 Task: In the Company zucc.ee, Create email and send with subject: 'Elevate Your Success: Introducing a Transformative Opportunity', and with mail content 'Hello,_x000D_
Welcome to a new era of excellence. Discover the tools and resources that will redefine your industry and set you on a path to greatness._x000D_
Thanks & Regards', attach the document: Agenda.pdf and insert image: visitingcard.jpg. Below Thanks & Regards, write snapchat and insert the URL: www.snapchat.com. Mark checkbox to create task to follow up : In 2 business days .  Enter or choose an email address of recipient's from company's contact and send.. Logged in from softage.10@softage.net
Action: Mouse moved to (102, 68)
Screenshot: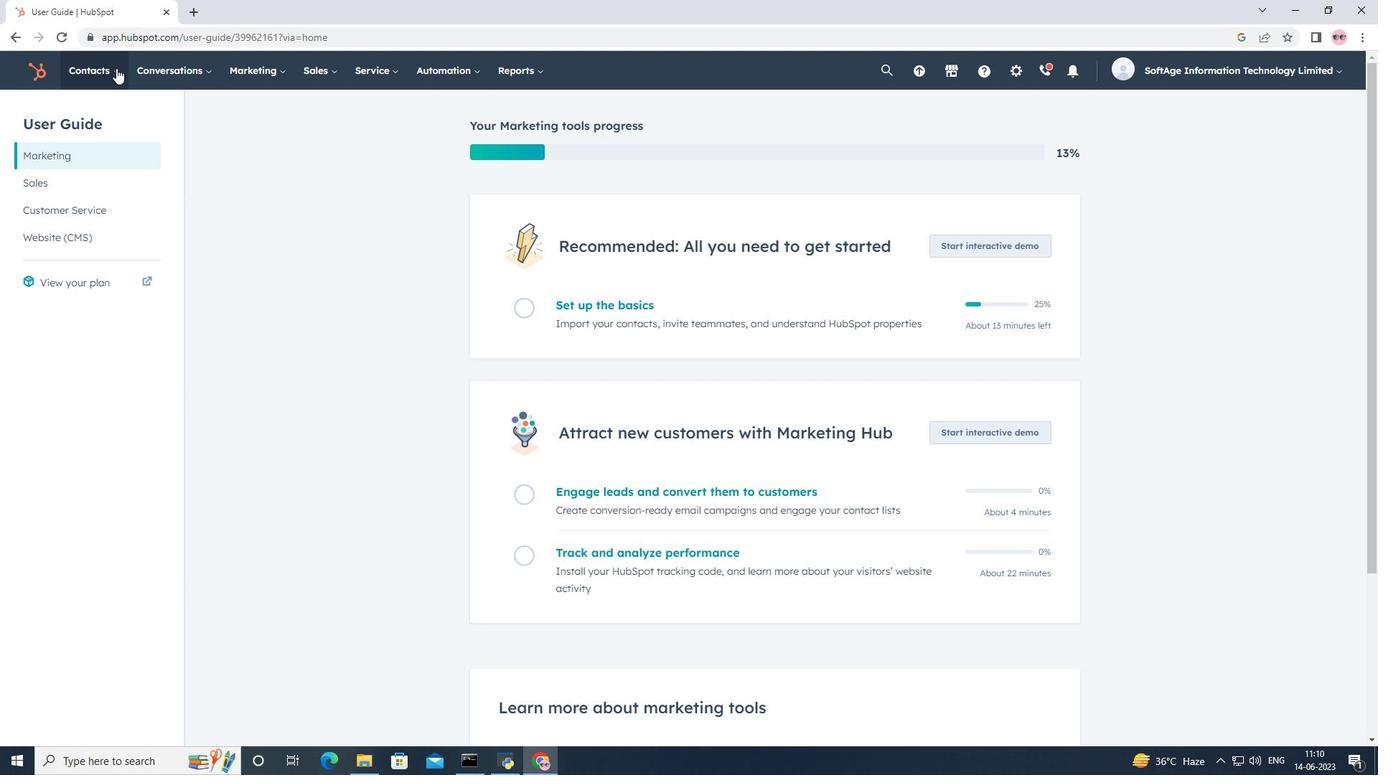 
Action: Mouse pressed left at (102, 68)
Screenshot: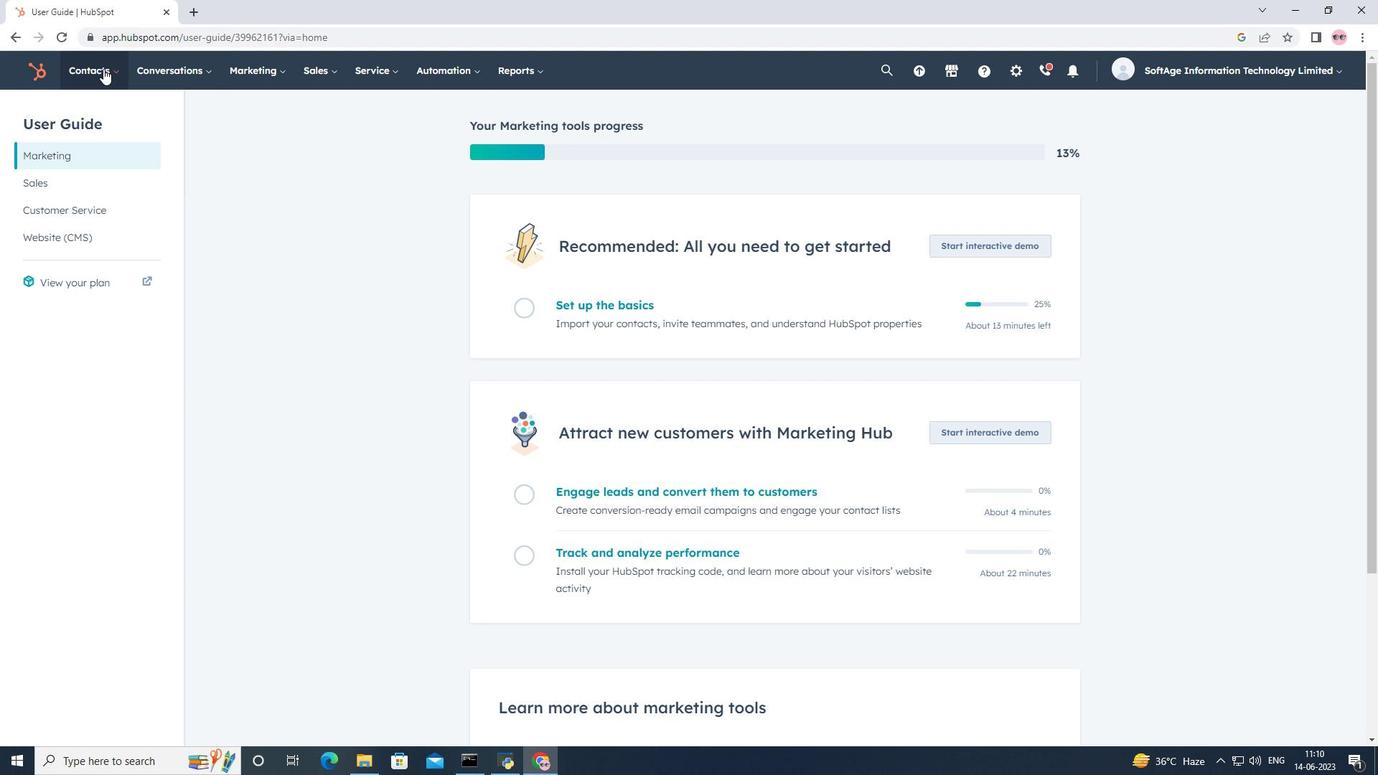 
Action: Mouse moved to (114, 138)
Screenshot: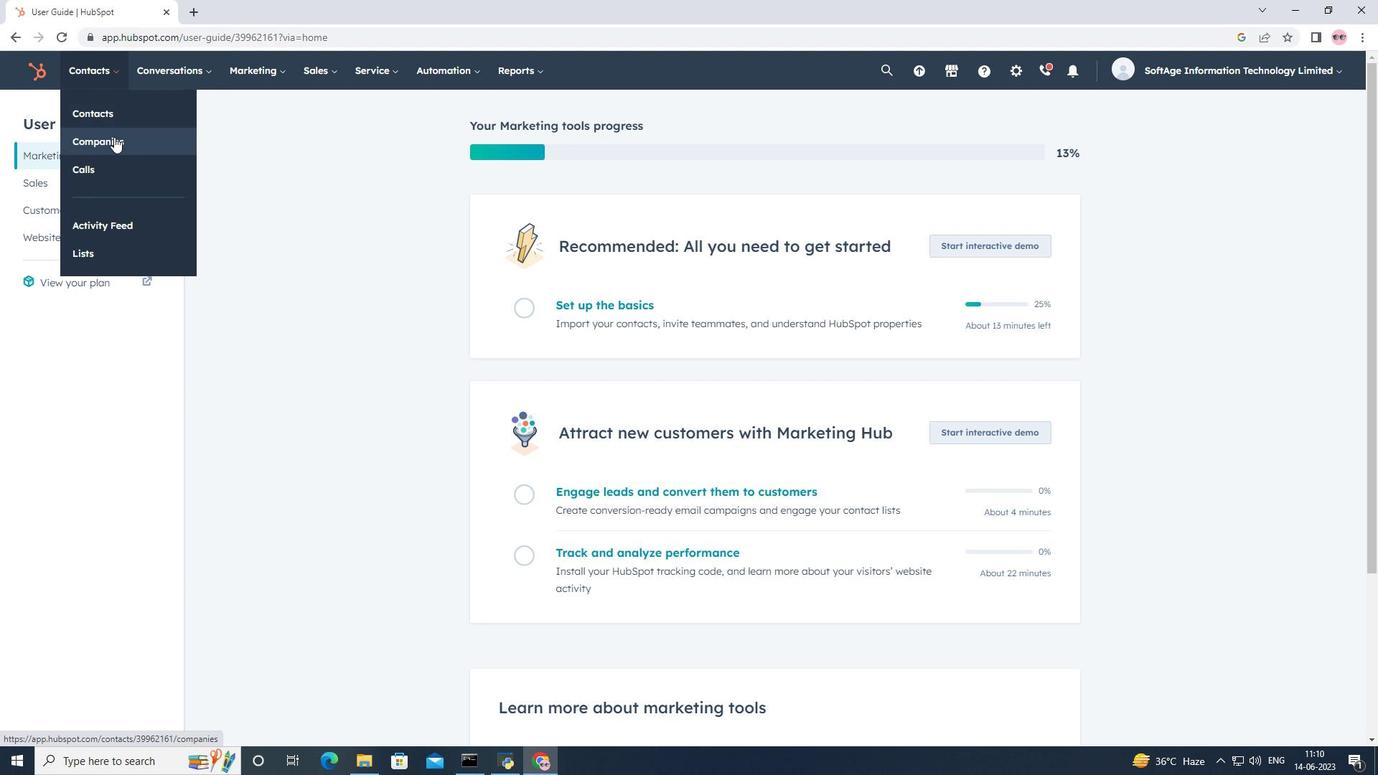 
Action: Mouse pressed left at (114, 138)
Screenshot: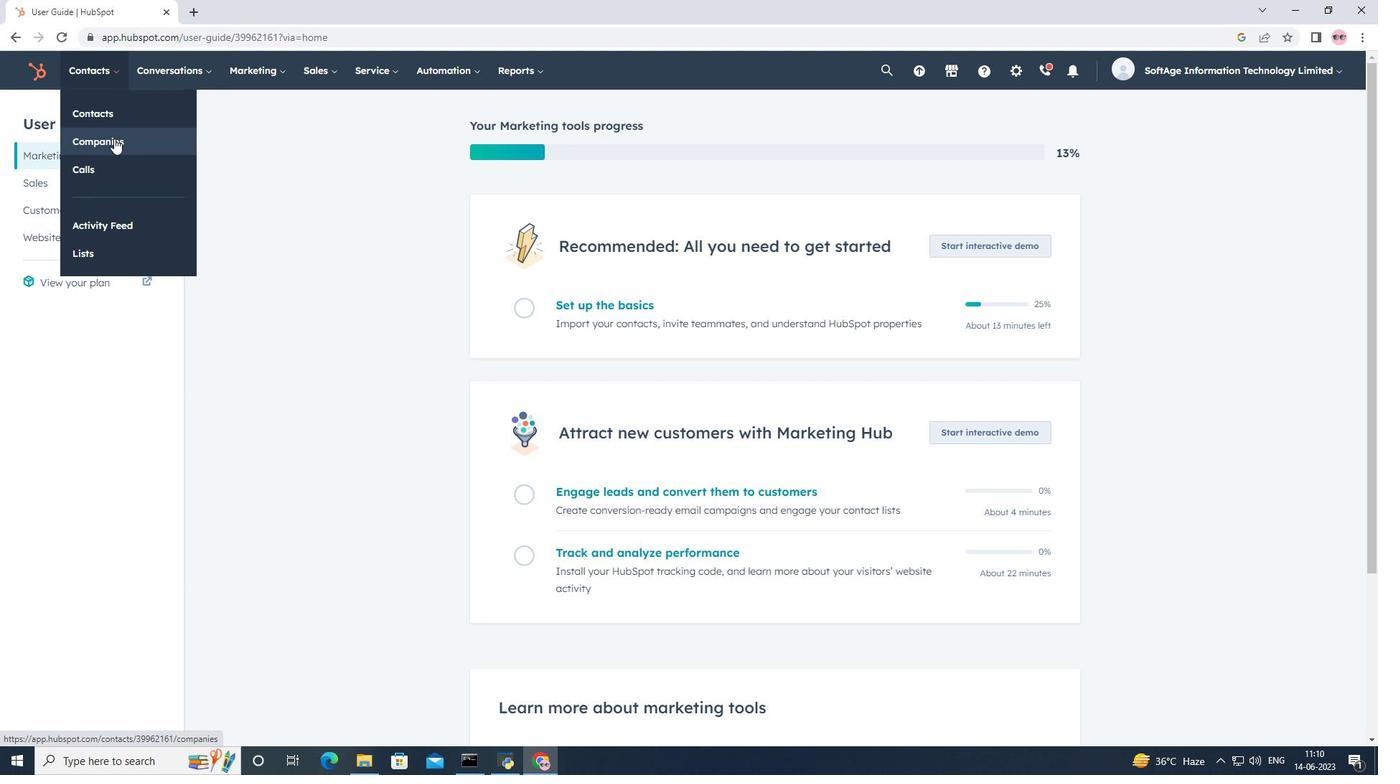 
Action: Mouse moved to (114, 240)
Screenshot: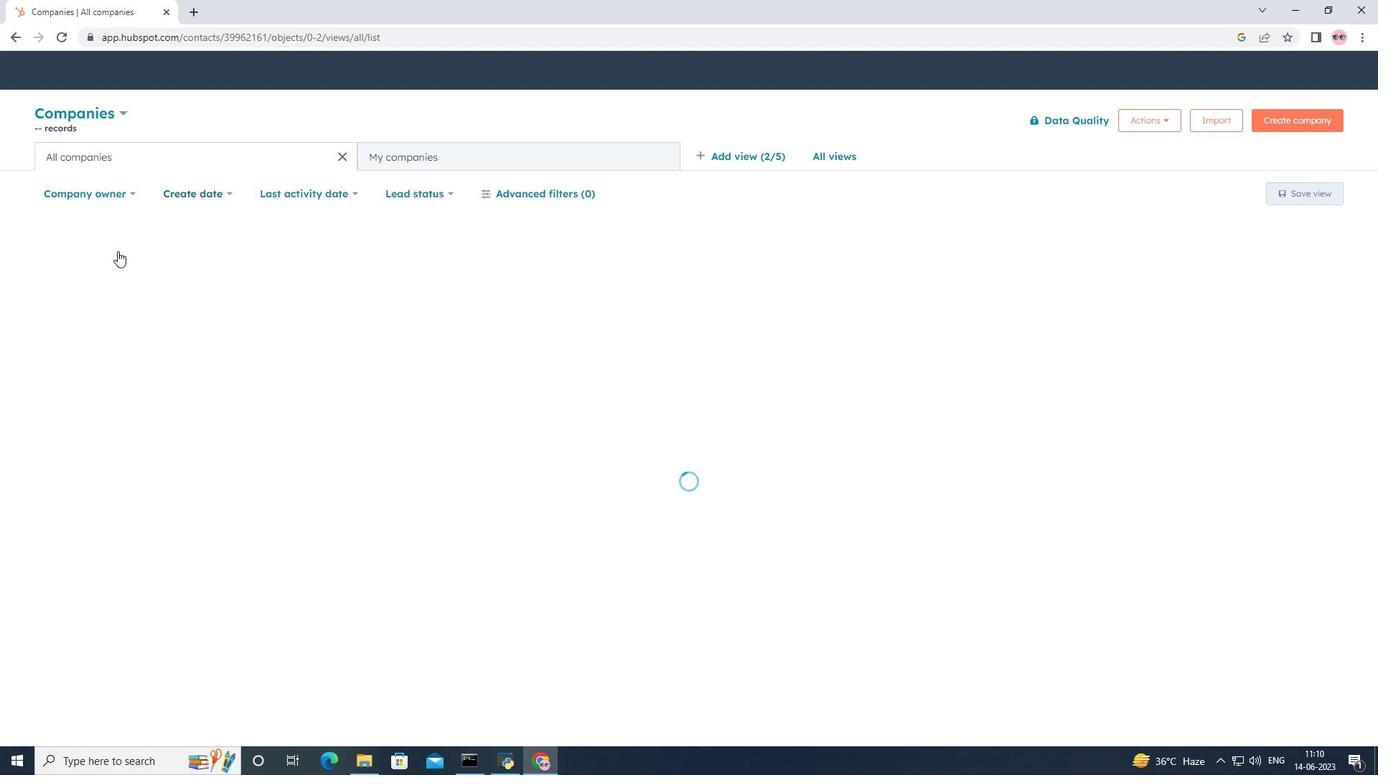 
Action: Mouse pressed left at (114, 240)
Screenshot: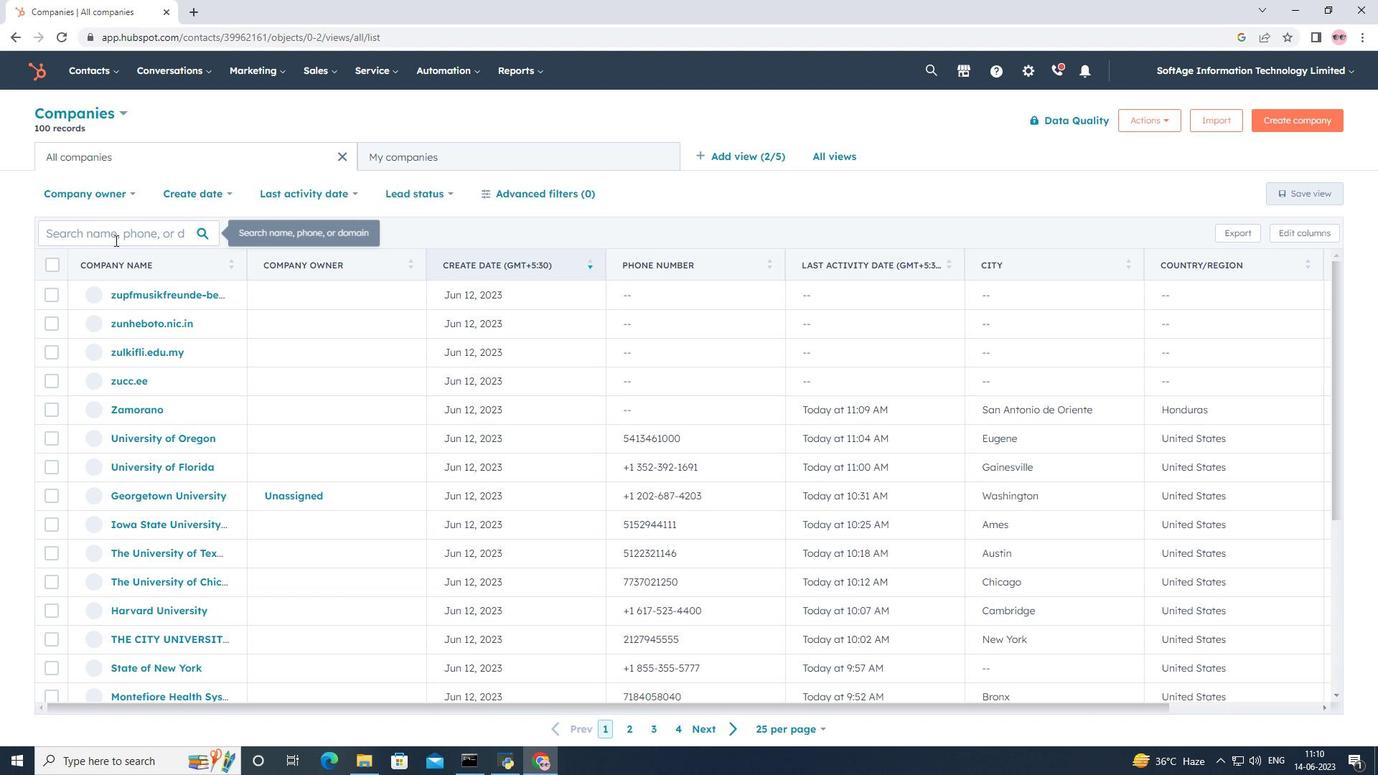 
Action: Key pressed zucc.ee
Screenshot: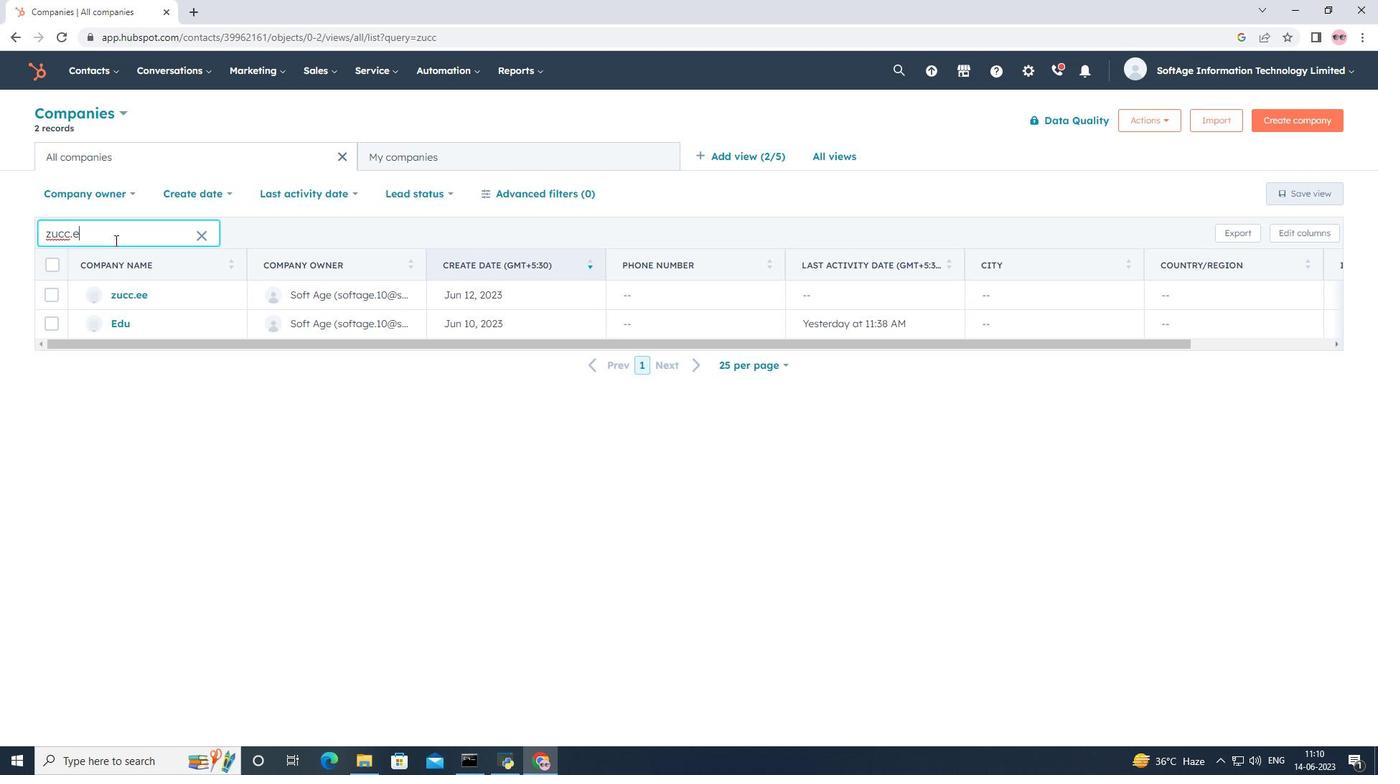
Action: Mouse moved to (135, 295)
Screenshot: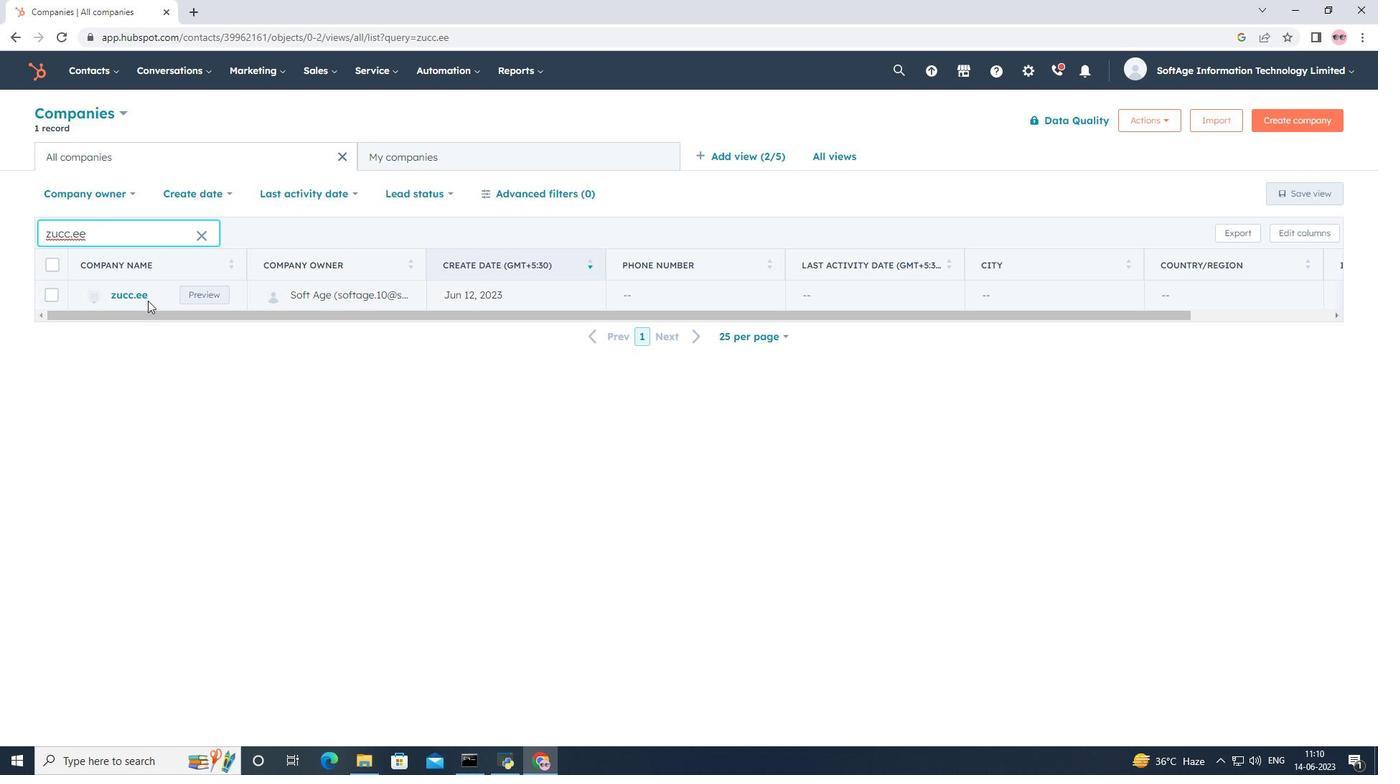 
Action: Mouse pressed left at (135, 295)
Screenshot: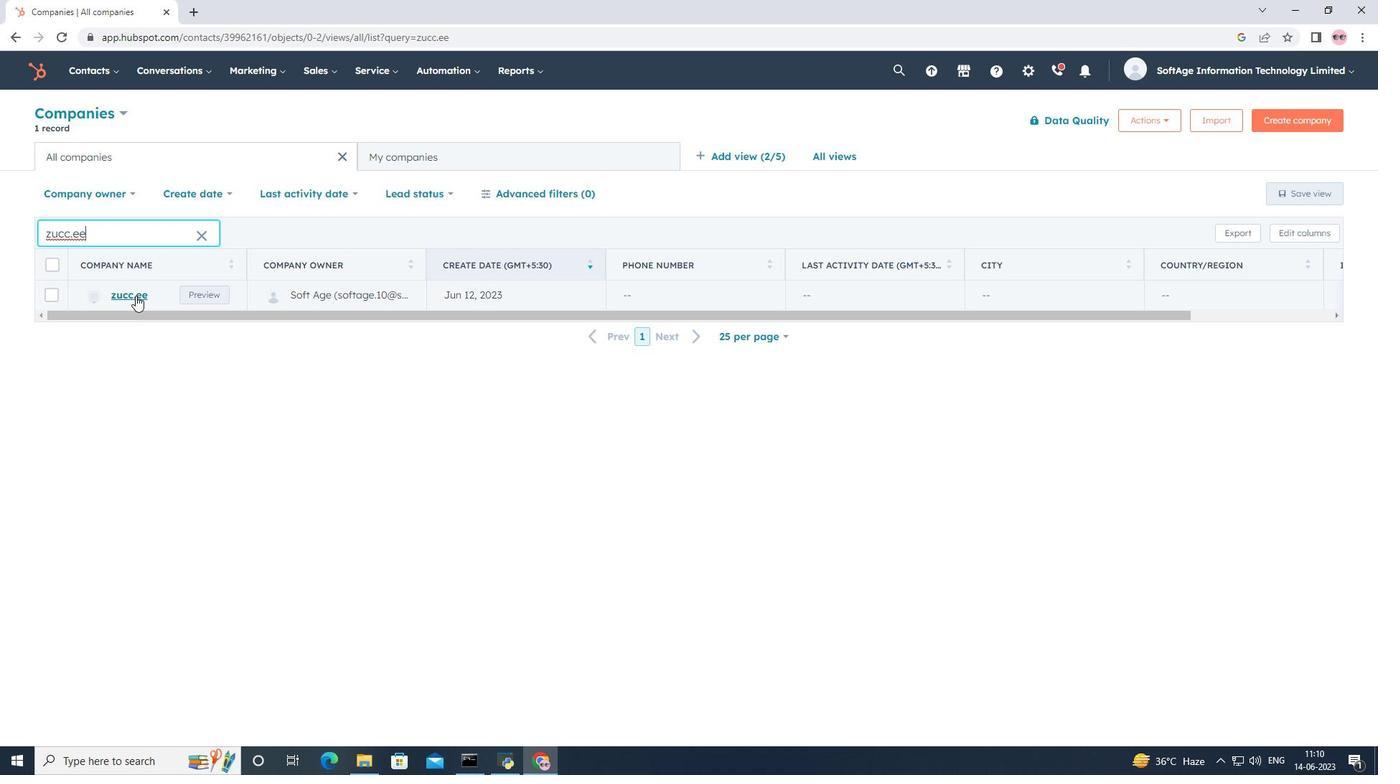 
Action: Mouse moved to (96, 228)
Screenshot: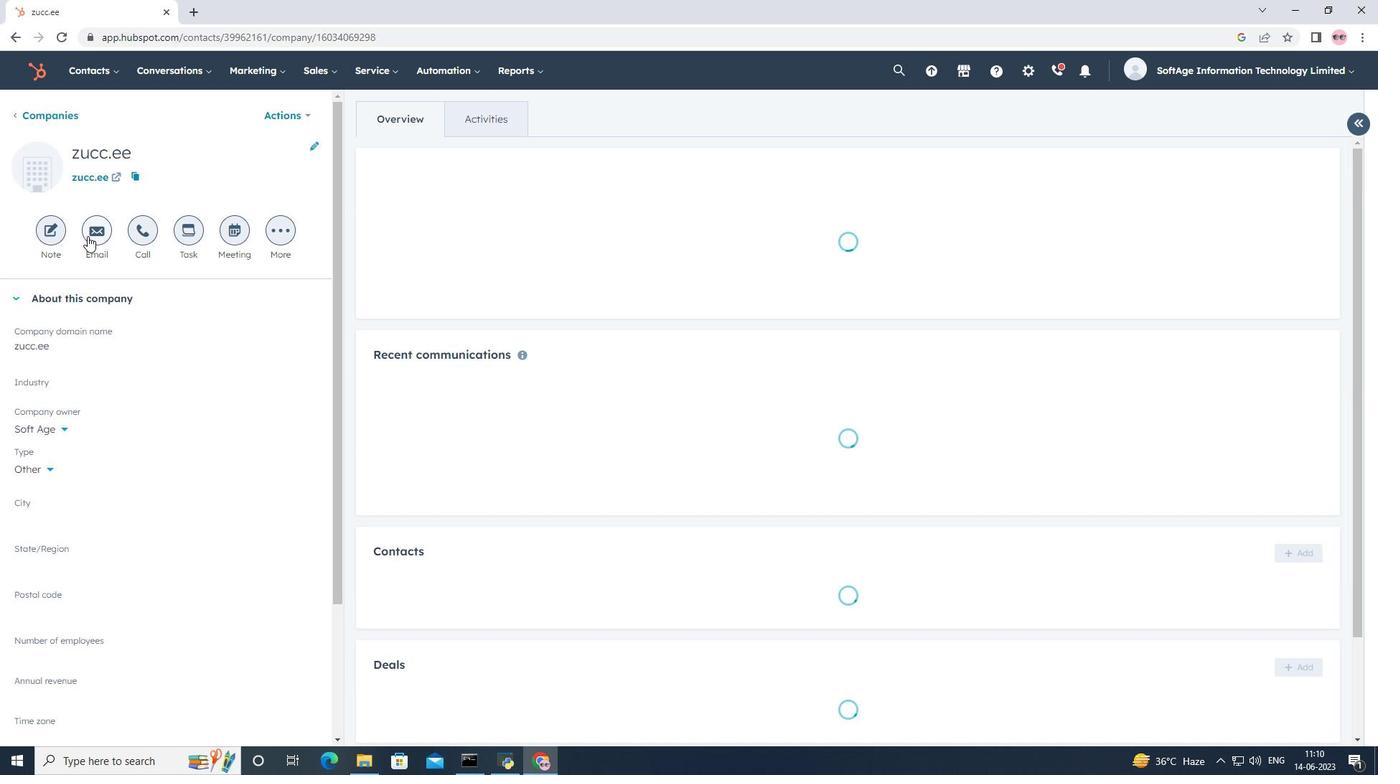 
Action: Mouse pressed left at (96, 228)
Screenshot: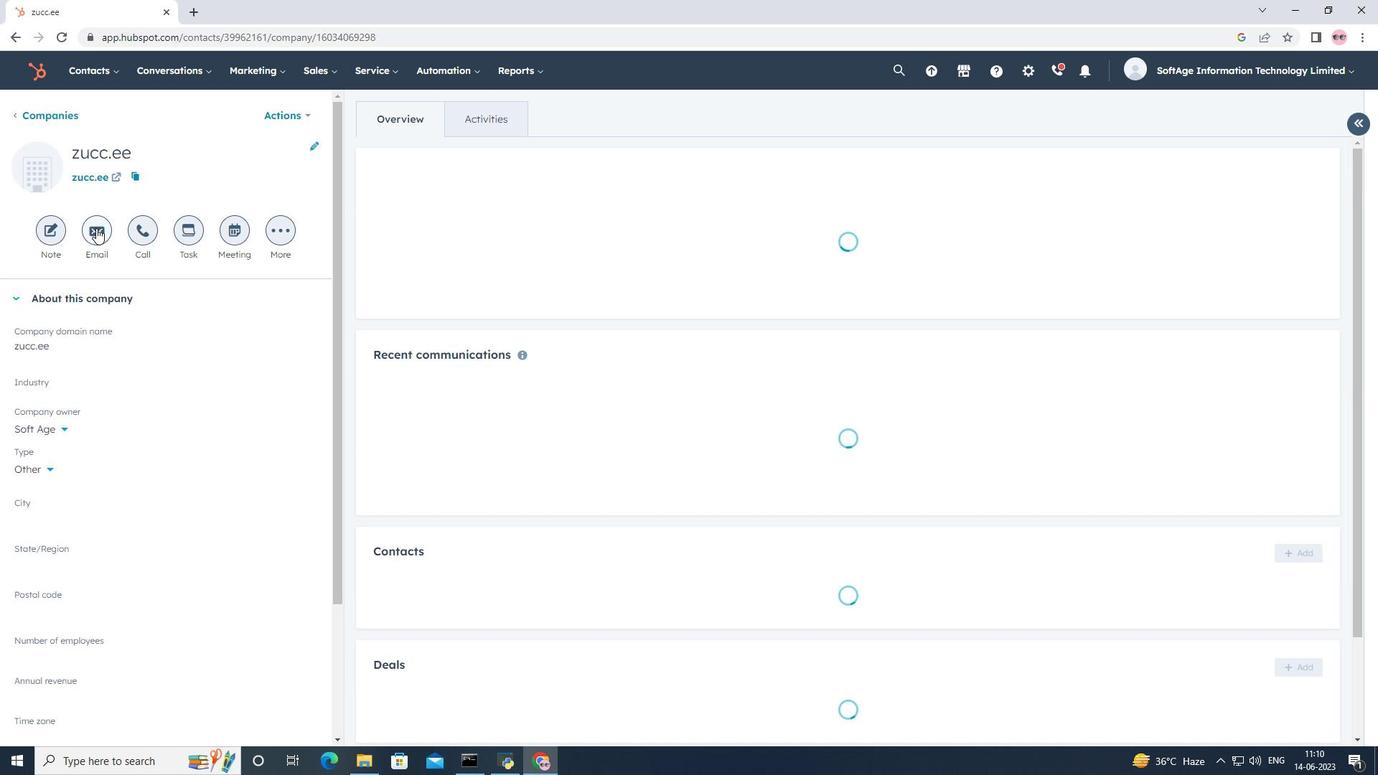 
Action: Mouse moved to (879, 490)
Screenshot: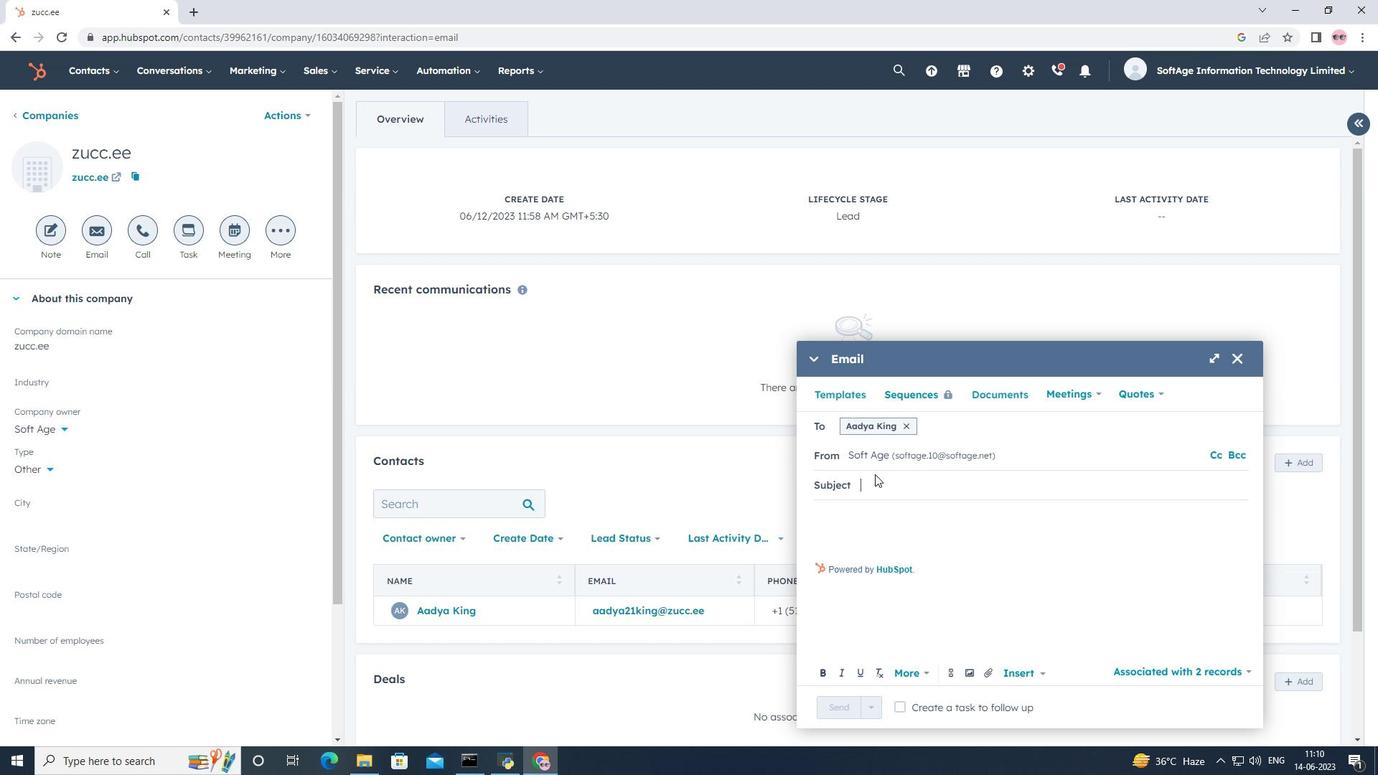 
Action: Mouse pressed left at (879, 490)
Screenshot: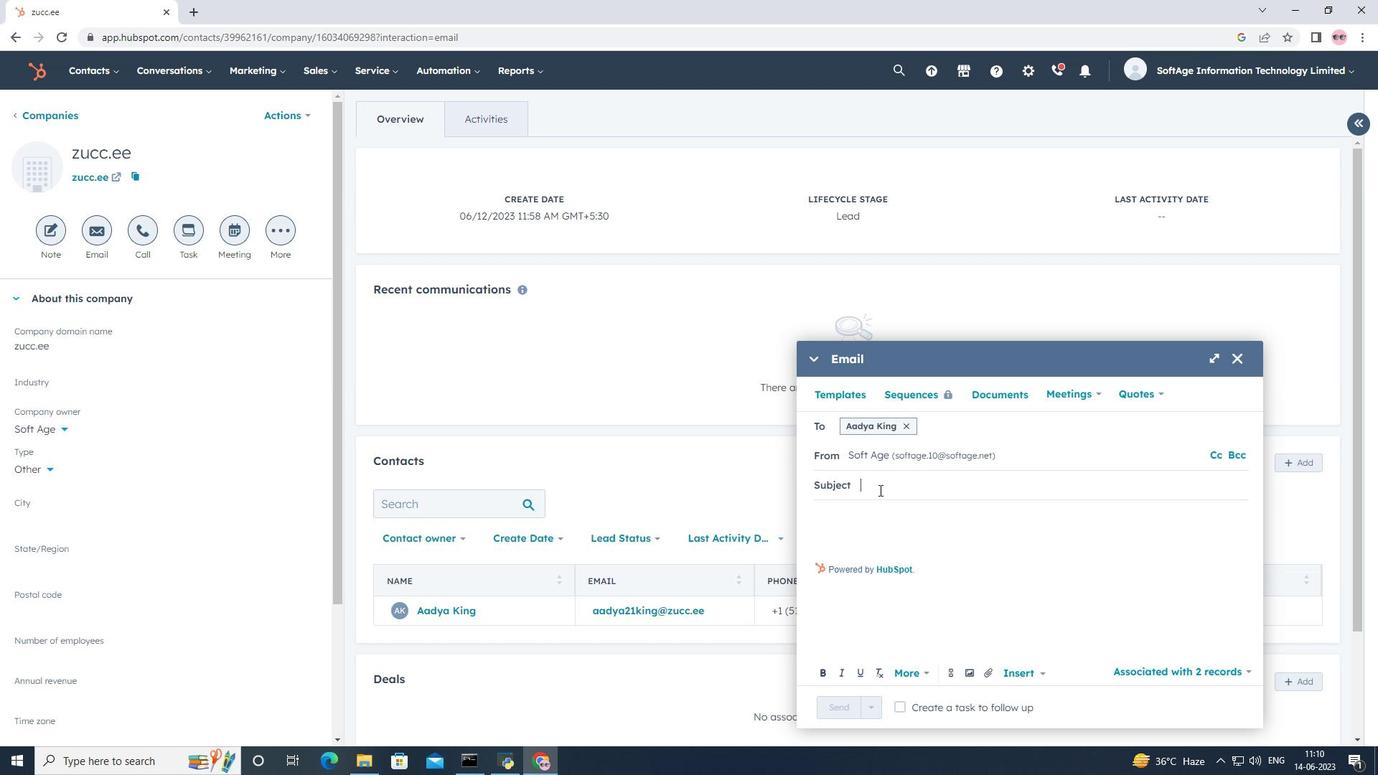 
Action: Key pressed <Key.shift><Key.shift><Key.shift>Elevate<Key.space><Key.shift>Your<Key.space><Key.shift><Key.shift><Key.shift><Key.shift><Key.shift><Key.shift><Key.shift><Key.shift><Key.shift><Key.shift><Key.shift><Key.shift><Key.shift>Success<Key.shift>:<Key.space><Key.shift><Key.shift><Key.shift><Key.shift><Key.shift><Key.shift><Key.shift><Key.shift><Key.shift><Key.shift><Key.shift><Key.shift>Introducing<Key.space>a<Key.space><Key.shift>Transformative<Key.space><Key.shift>Opportunity
Screenshot: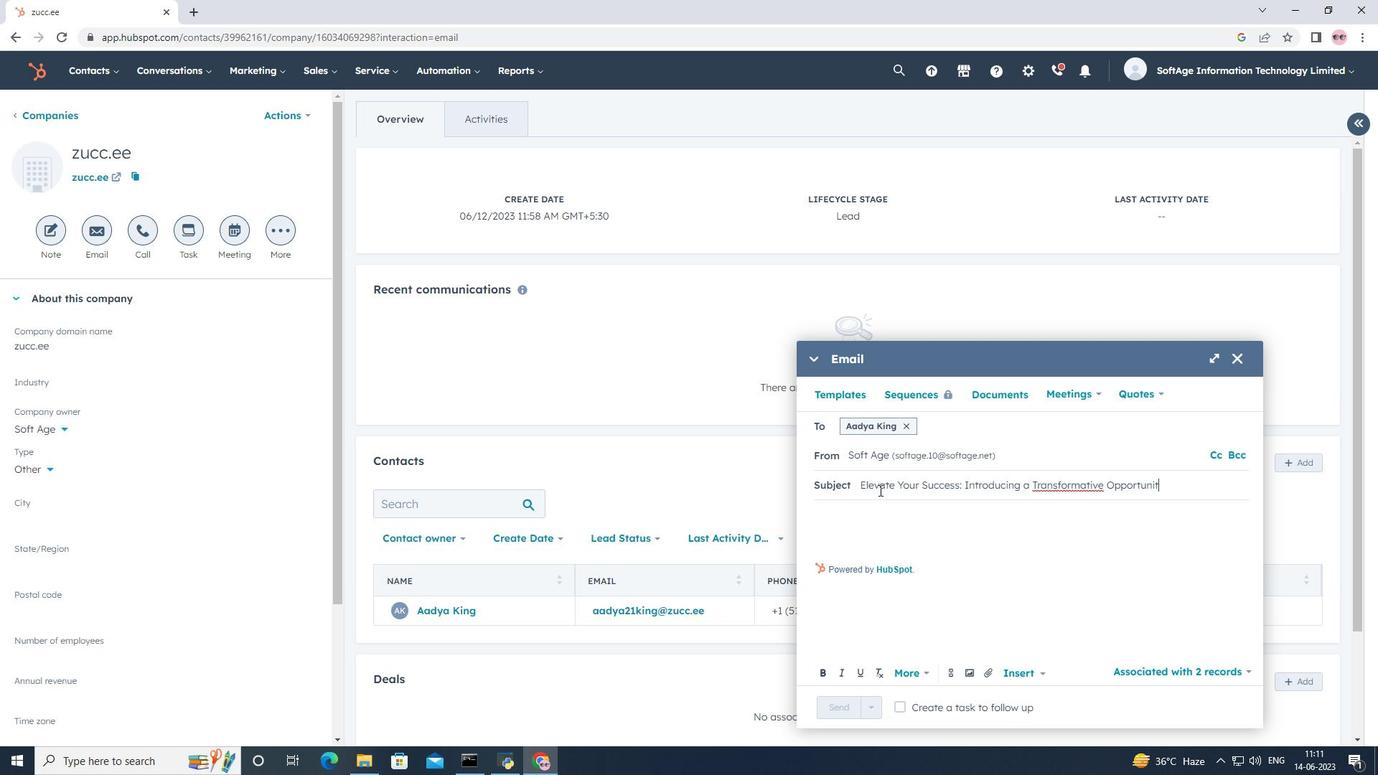 
Action: Mouse moved to (867, 521)
Screenshot: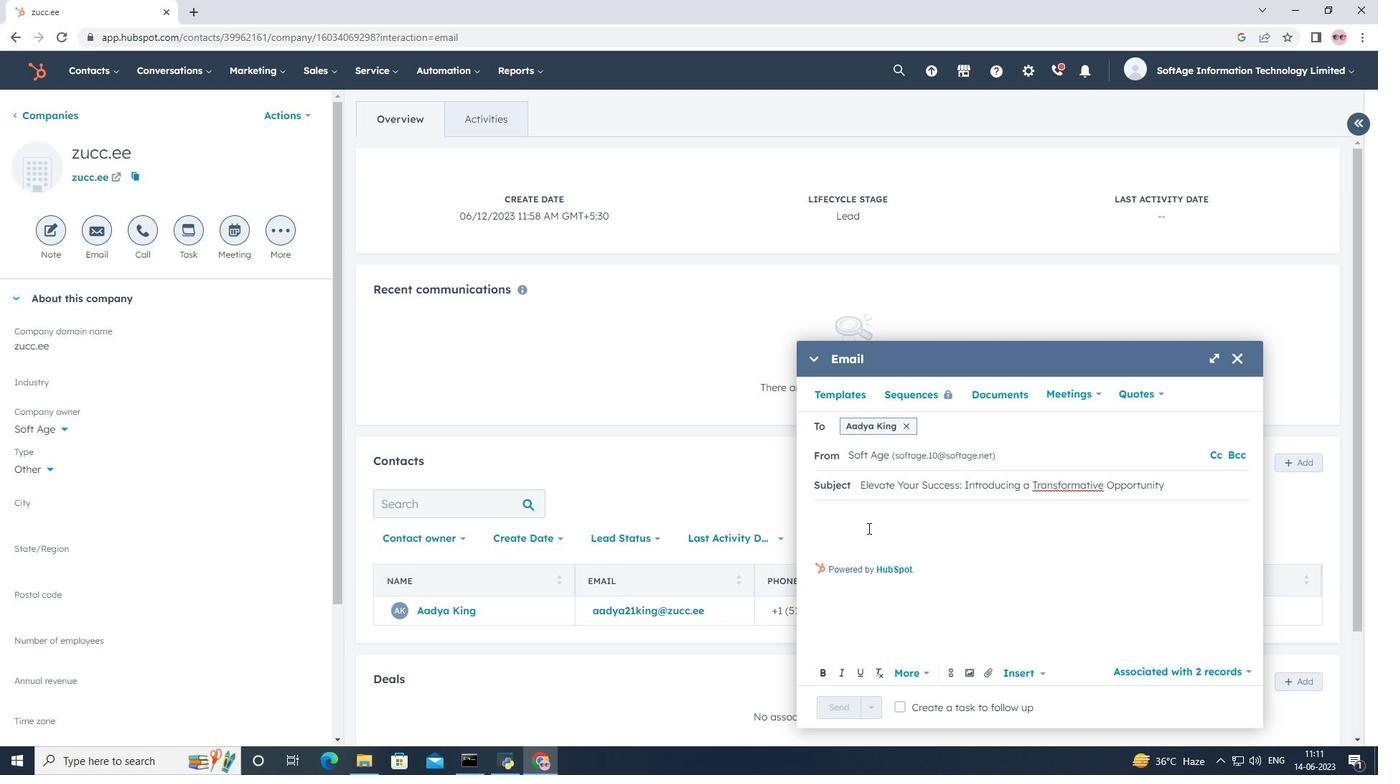 
Action: Mouse pressed left at (867, 521)
Screenshot: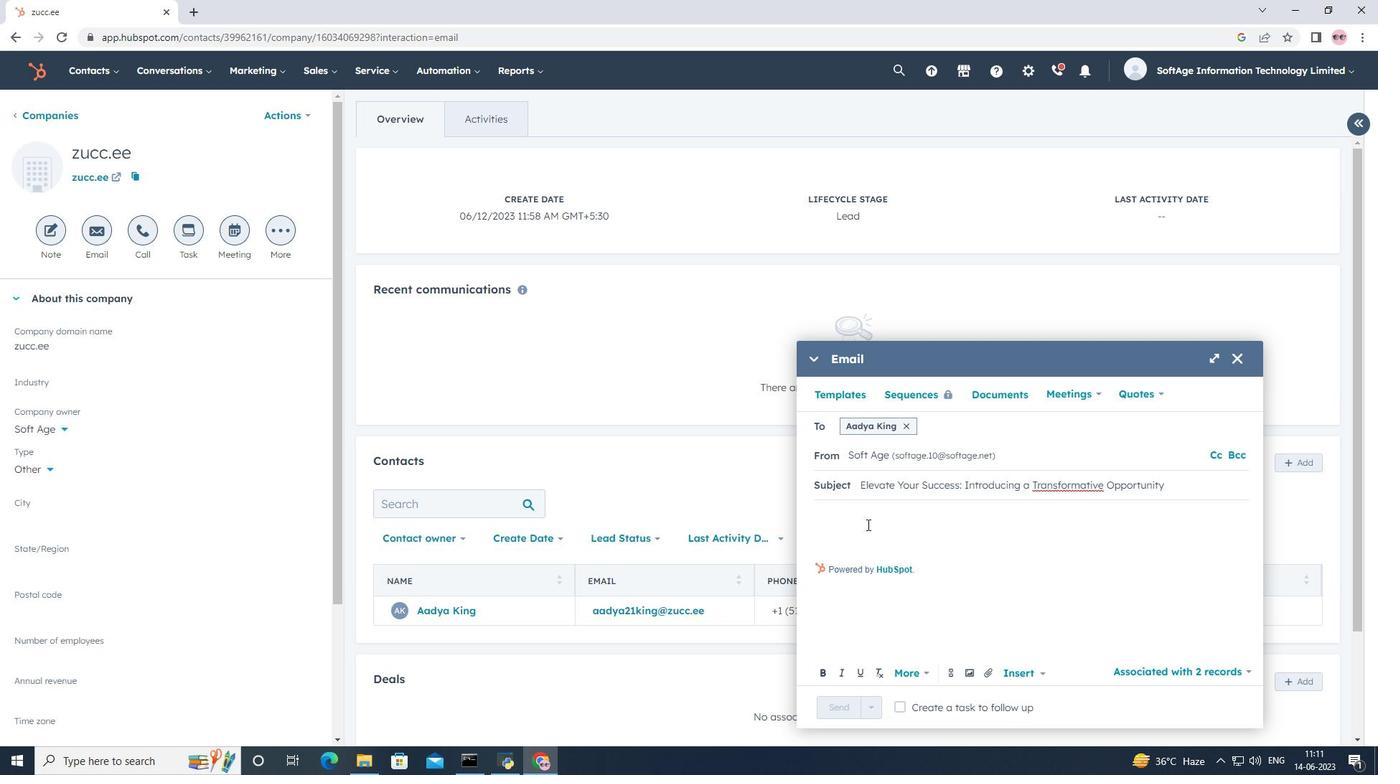 
Action: Key pressed <Key.shift><Key.shift><Key.shift><Key.shift><Key.shift><Key.shift><Key.shift><Key.shift><Key.shift><Key.shift><Key.shift><Key.shift><Key.shift><Key.shift><Key.shift><Key.shift><Key.shift><Key.shift><Key.shift><Key.shift><Key.shift><Key.shift><Key.shift><Key.shift><Key.shift><Key.shift><Key.shift><Key.shift><Key.shift><Key.shift><Key.shift><Key.shift><Key.shift><Key.shift><Key.shift><Key.shift><Key.shift><Key.shift><Key.shift><Key.shift><Key.shift><Key.shift><Key.shift><Key.shift><Key.shift><Key.shift><Key.shift><Key.shift><Key.shift><Key.shift><Key.shift><Key.shift><Key.shift><Key.shift><Key.shift><Key.shift><Key.shift><Key.shift><Key.shift><Key.shift><Key.shift><Key.shift><Key.shift><Key.shift><Key.shift><Key.shift><Key.shift><Key.shift><Key.shift><Key.shift><Key.shift><Key.shift><Key.shift><Key.shift><Key.shift><Key.shift>Hello<Key.enter><Key.shift><Key.shift><Key.shift><Key.shift><Key.shift><Key.shift><Key.shift><Key.shift><Key.shift><Key.shift><Key.shift><Key.shift><Key.shift><Key.shift><Key.shift><Key.shift><Key.shift><Key.shift><Key.shift><Key.shift><Key.shift><Key.shift><Key.shift><Key.shift><Key.shift><Key.shift><Key.shift><Key.shift><Key.shift><Key.shift><Key.shift><Key.shift><Key.shift><Key.shift><Key.shift>Welcome<Key.space>ti<Key.backspace>o<Key.space>a<Key.space>new<Key.space>era<Key.space>of<Key.space>excellence.<Key.space><Key.shift><Key.shift><Key.shift><Key.shift><Key.shift><Key.shift><Key.shift><Key.shift><Key.shift><Key.shift><Key.shift><Key.shift>Discover<Key.space>the<Key.space>tools<Key.space>and<Key.space>resources<Key.space>that<Key.space>will<Key.space>redefine<Key.space>your<Key.space>industry<Key.space>and<Key.space>set<Key.space>you<Key.space>on<Key.space>a<Key.space>path<Key.space>to<Key.space>greatness.<Key.enter><Key.shift>Thanks<Key.space><Key.shift><Key.shift><Key.shift><Key.shift><Key.shift><Key.shift><Key.shift><Key.shift><Key.shift><Key.shift><Key.shift><Key.shift><Key.shift><Key.shift><Key.shift><Key.shift><Key.shift>&<Key.space>re<Key.backspace><Key.backspace><Key.shift>Regards
Screenshot: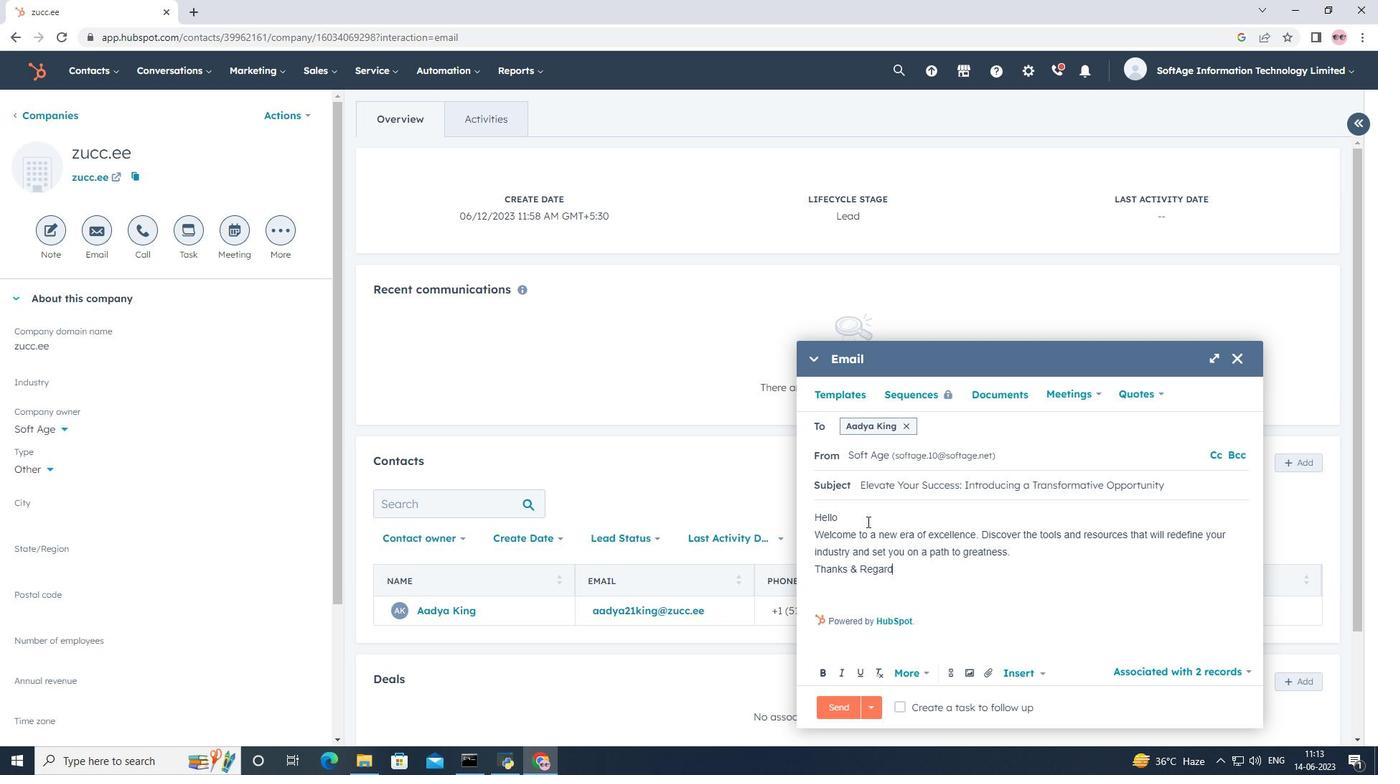 
Action: Mouse moved to (989, 666)
Screenshot: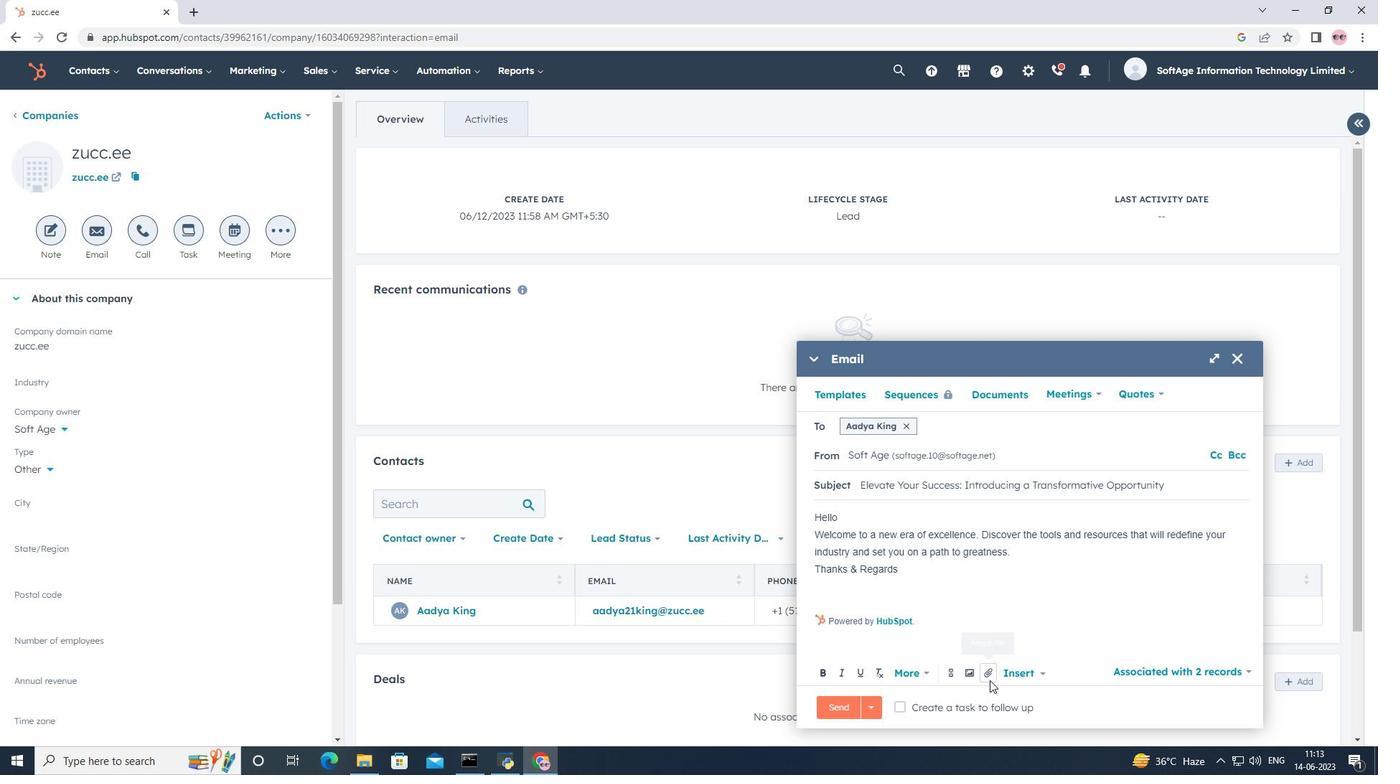 
Action: Mouse pressed left at (989, 666)
Screenshot: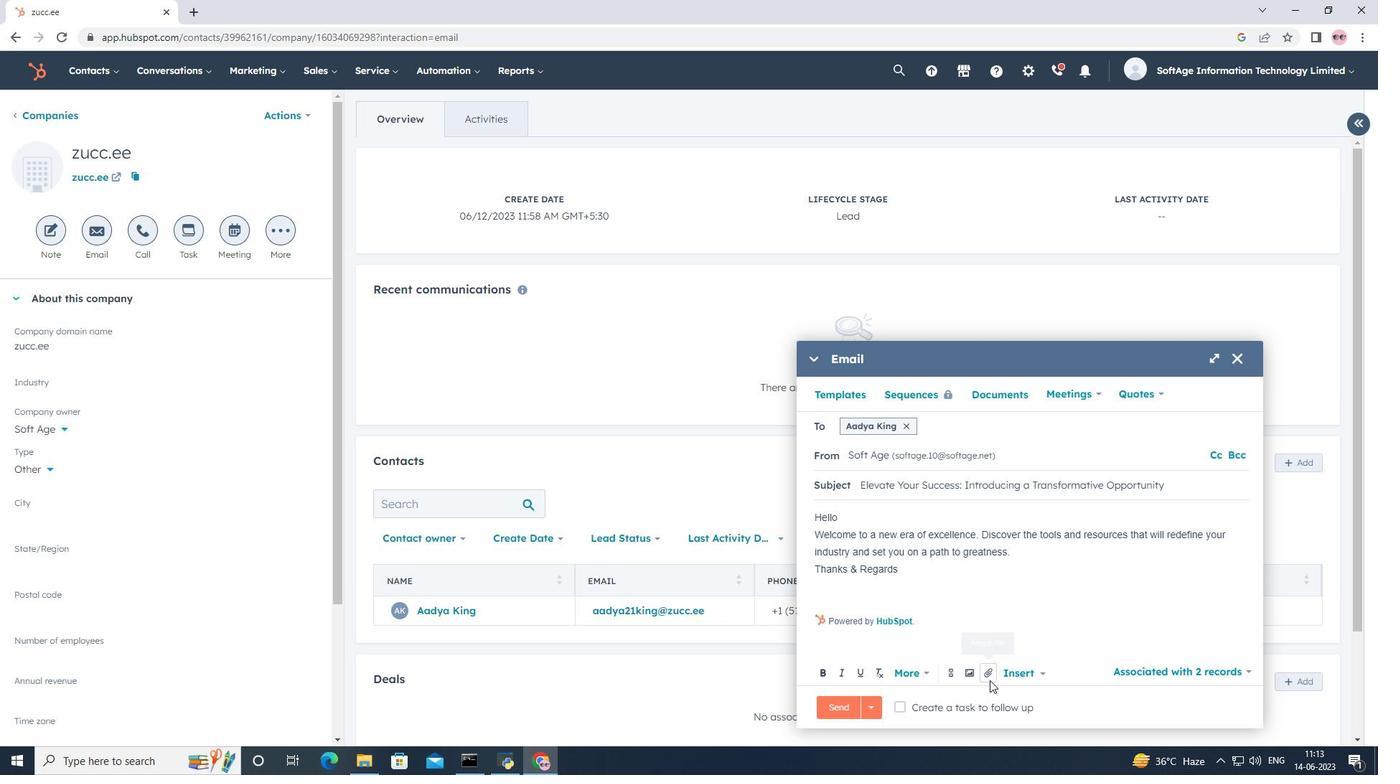 
Action: Mouse moved to (1011, 629)
Screenshot: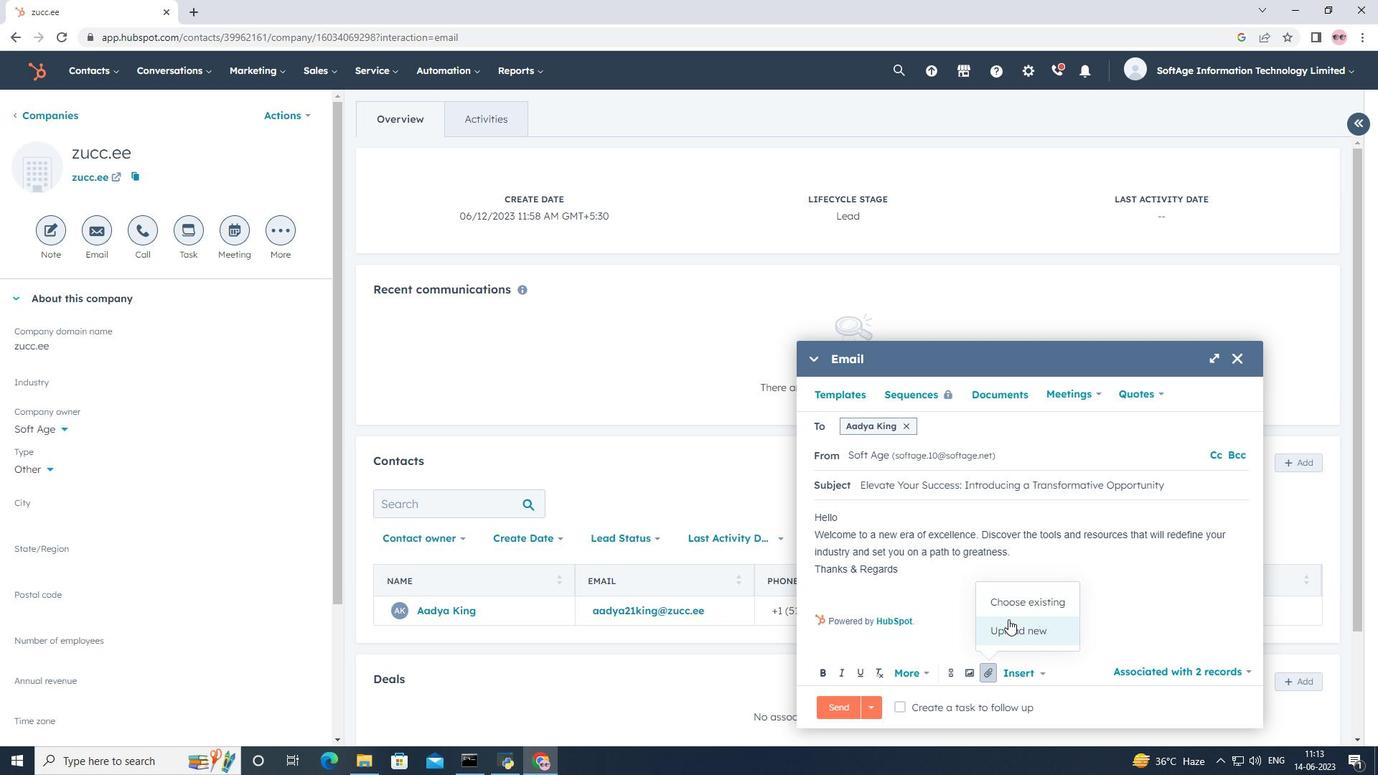 
Action: Mouse pressed left at (1011, 629)
Screenshot: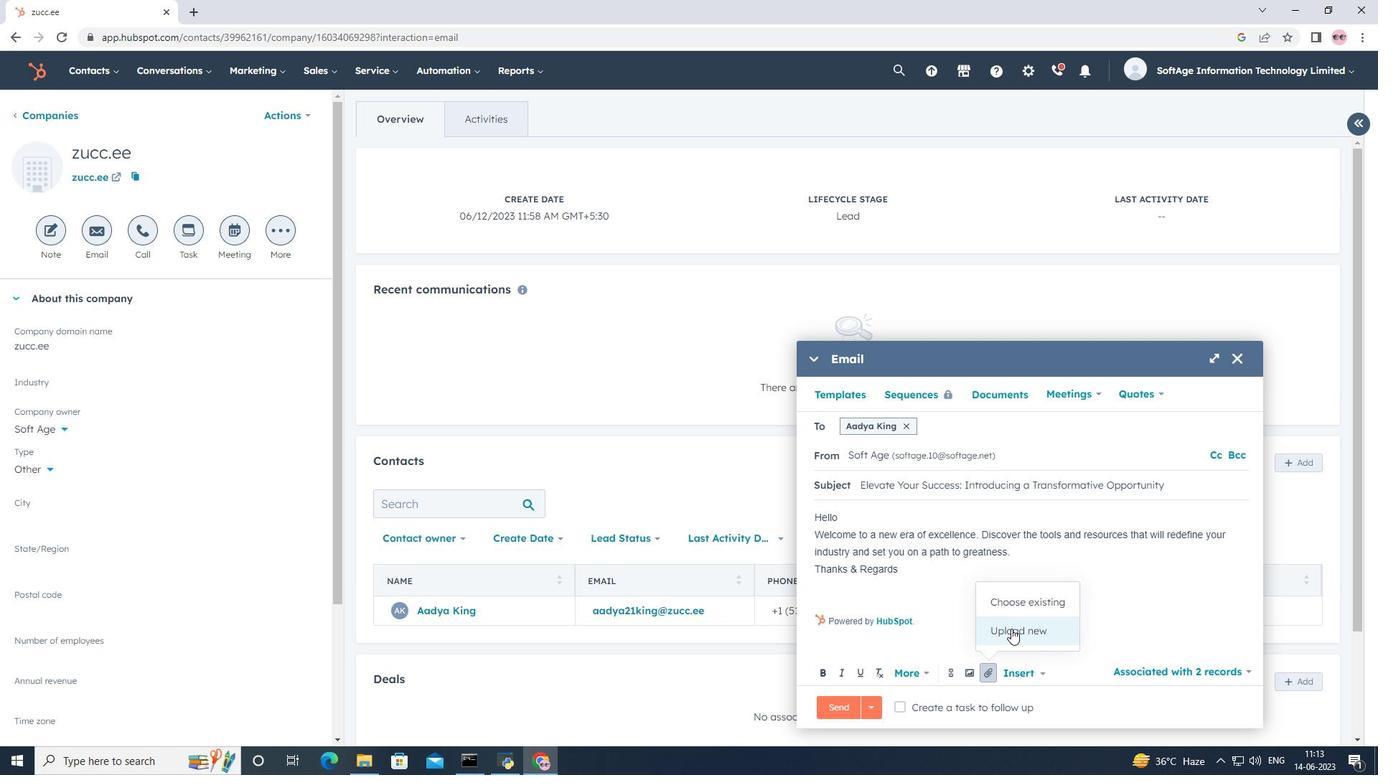 
Action: Mouse moved to (73, 180)
Screenshot: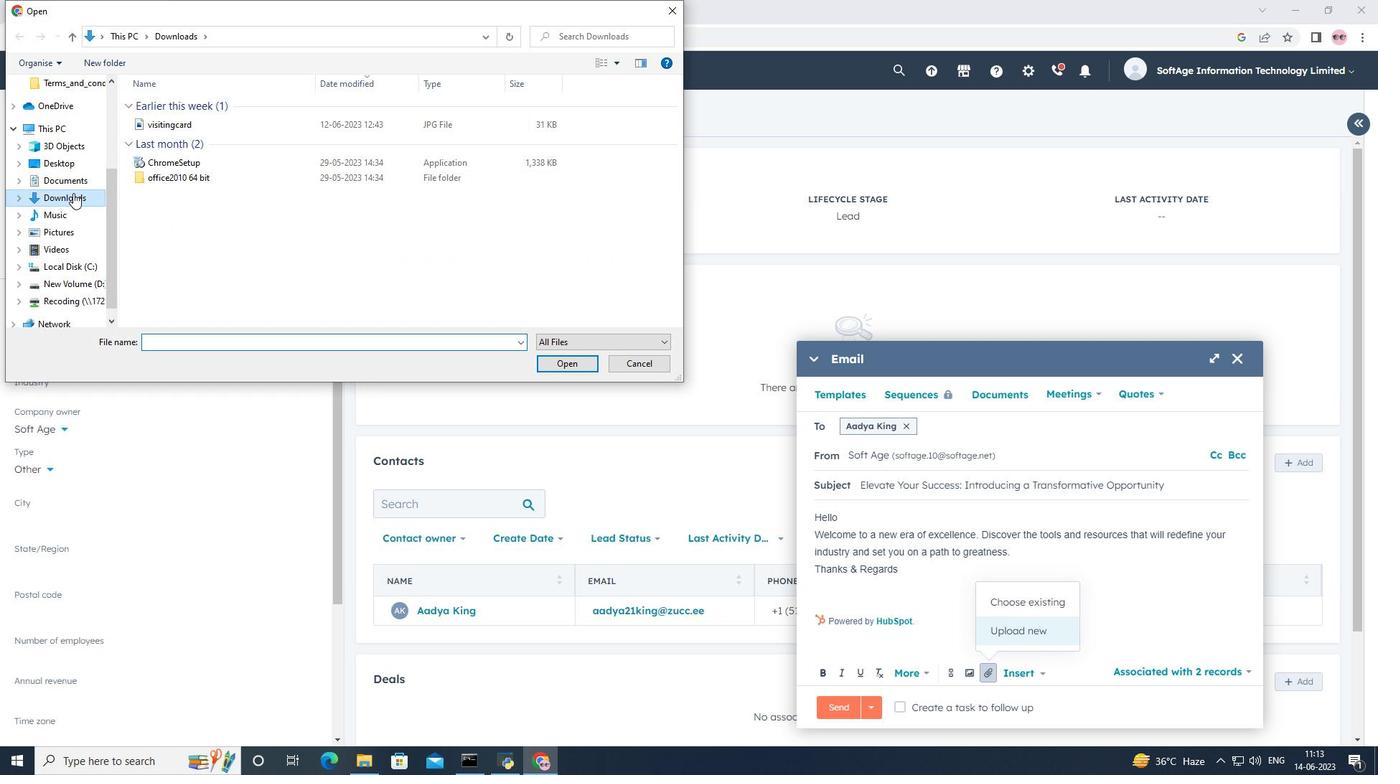 
Action: Mouse pressed left at (73, 180)
Screenshot: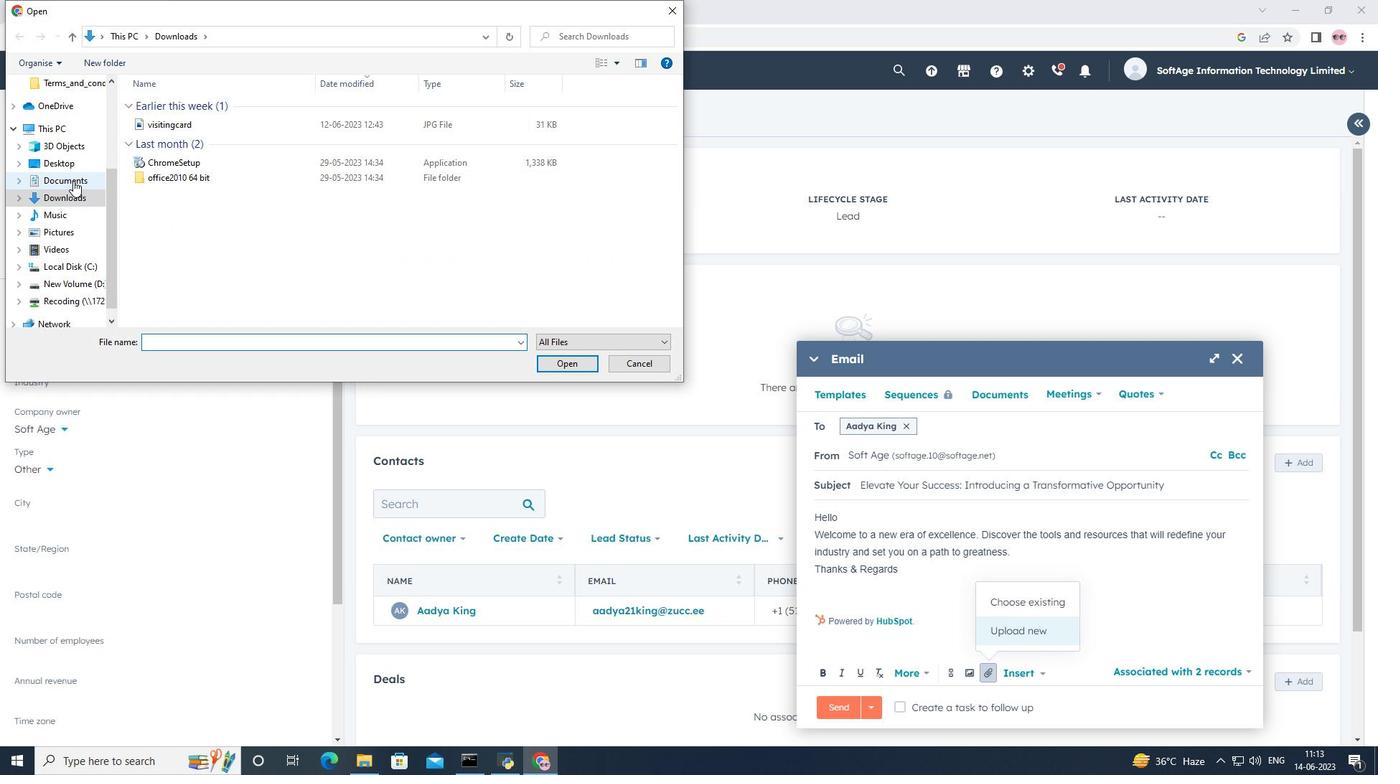 
Action: Mouse moved to (203, 118)
Screenshot: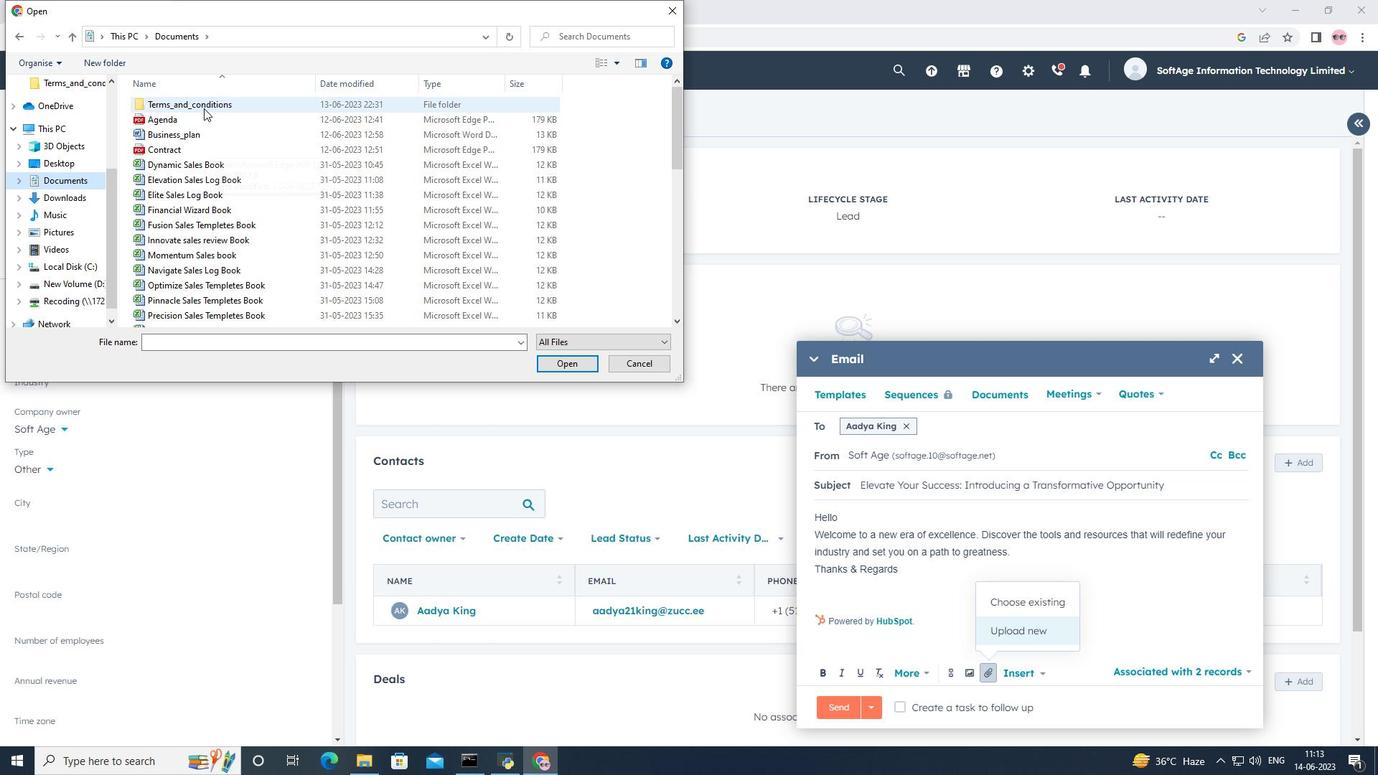
Action: Mouse pressed left at (203, 118)
Screenshot: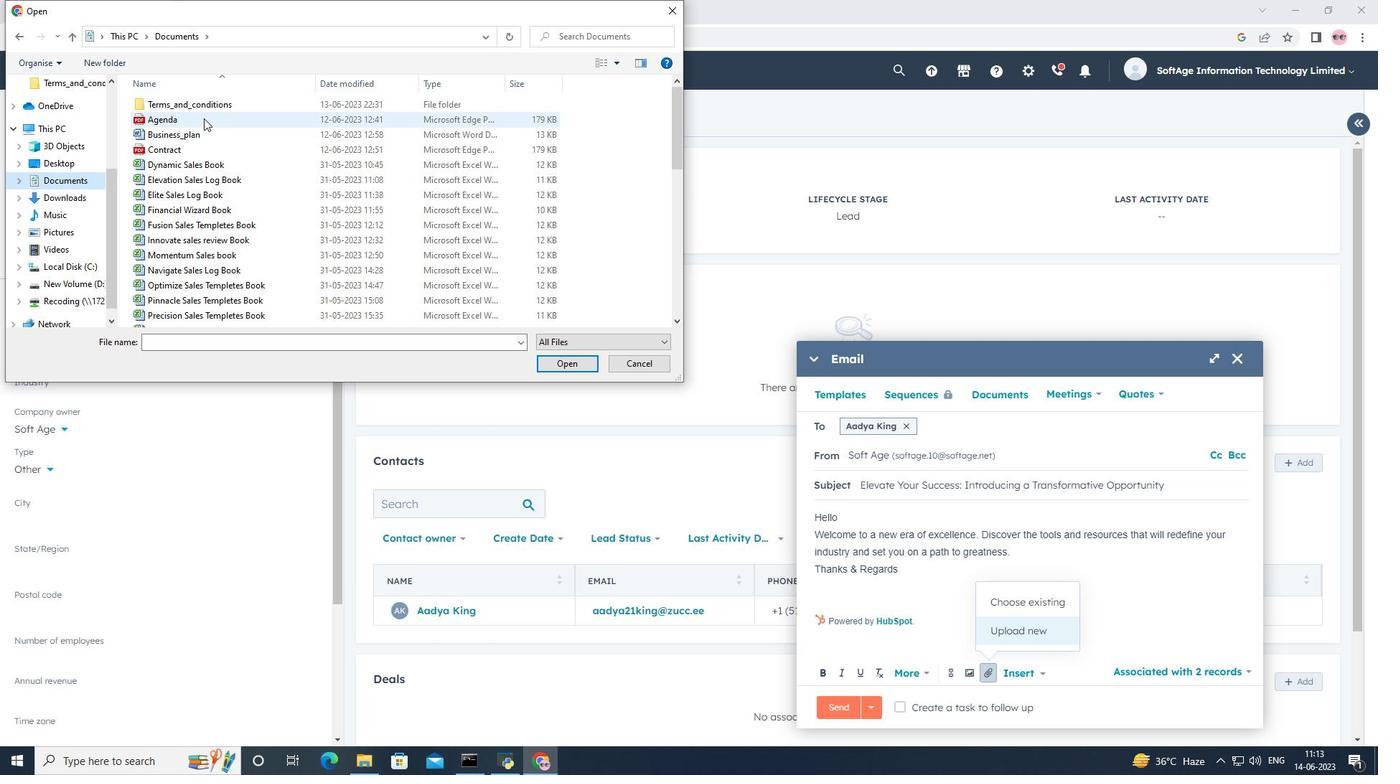 
Action: Mouse moved to (570, 360)
Screenshot: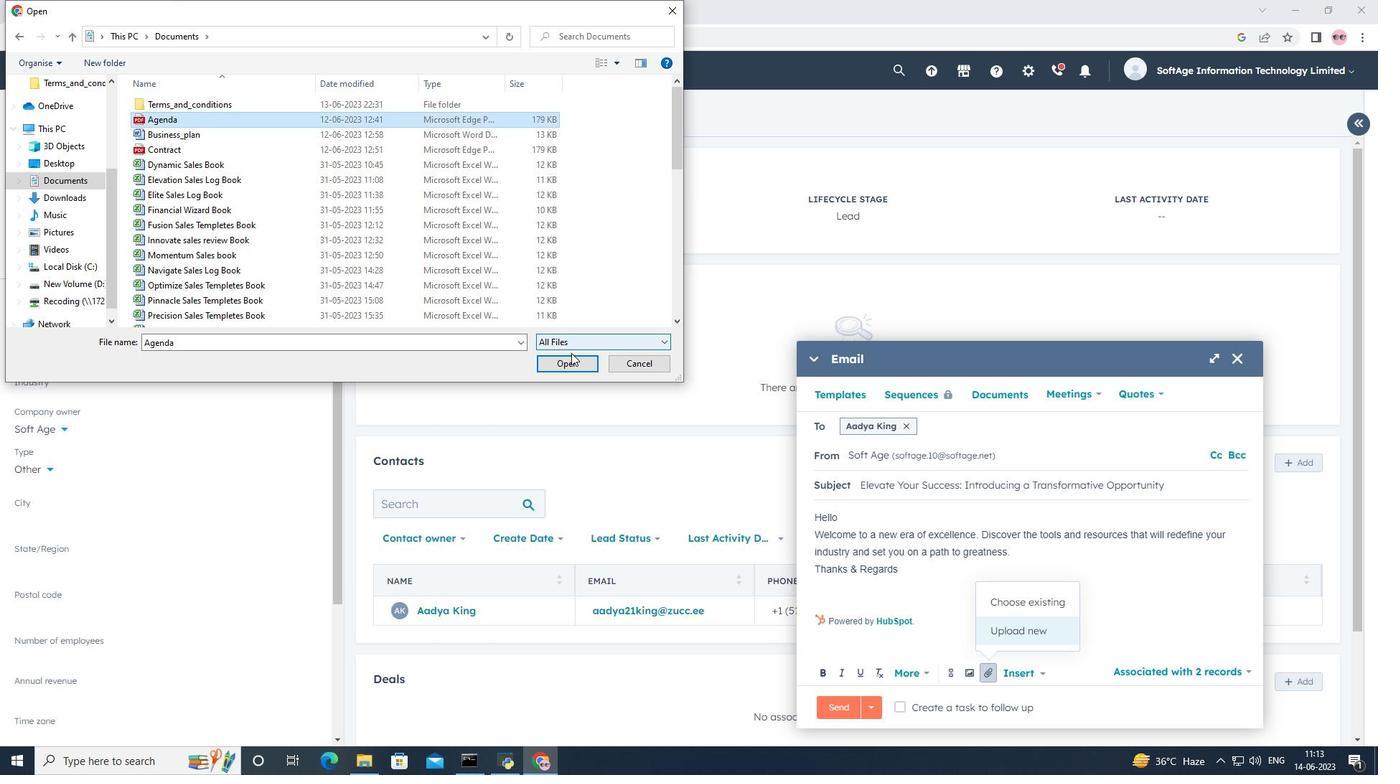 
Action: Mouse pressed left at (570, 360)
Screenshot: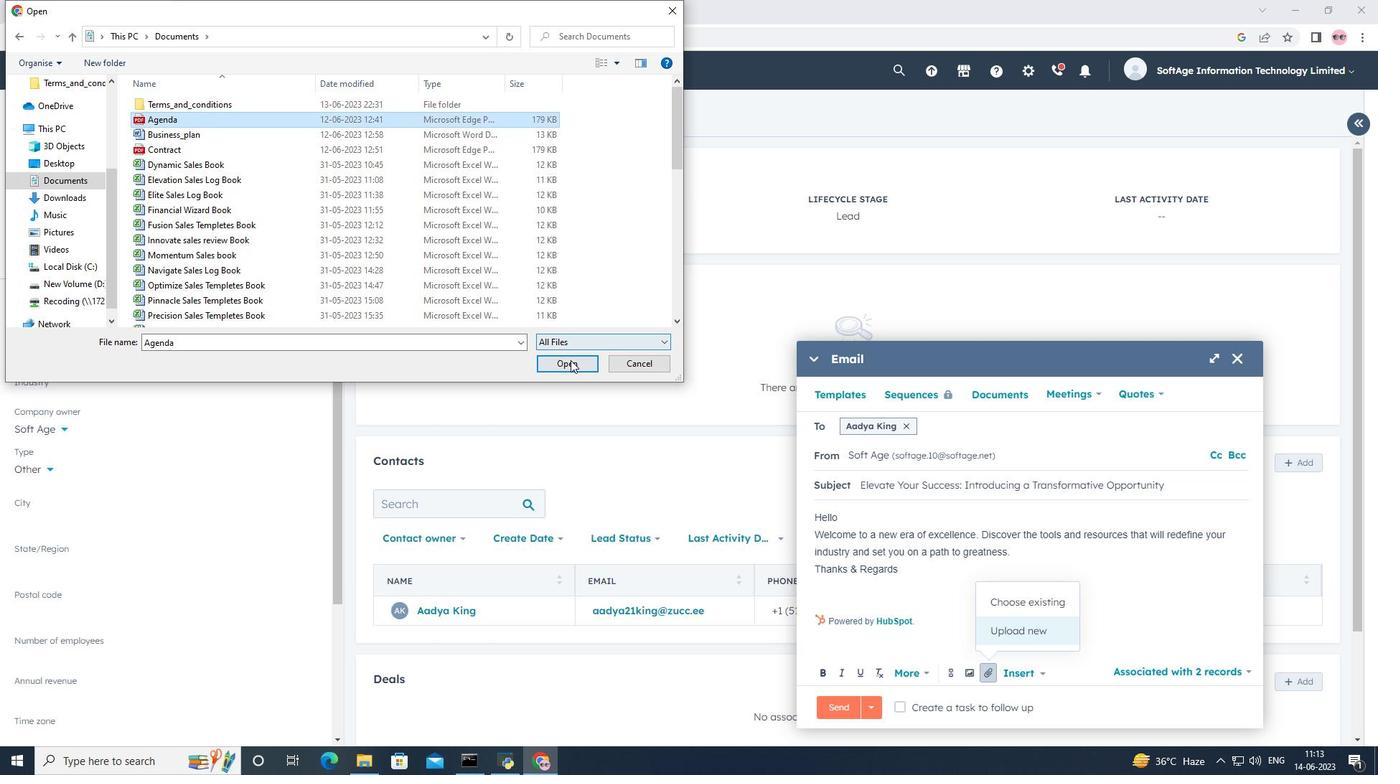 
Action: Mouse moved to (965, 637)
Screenshot: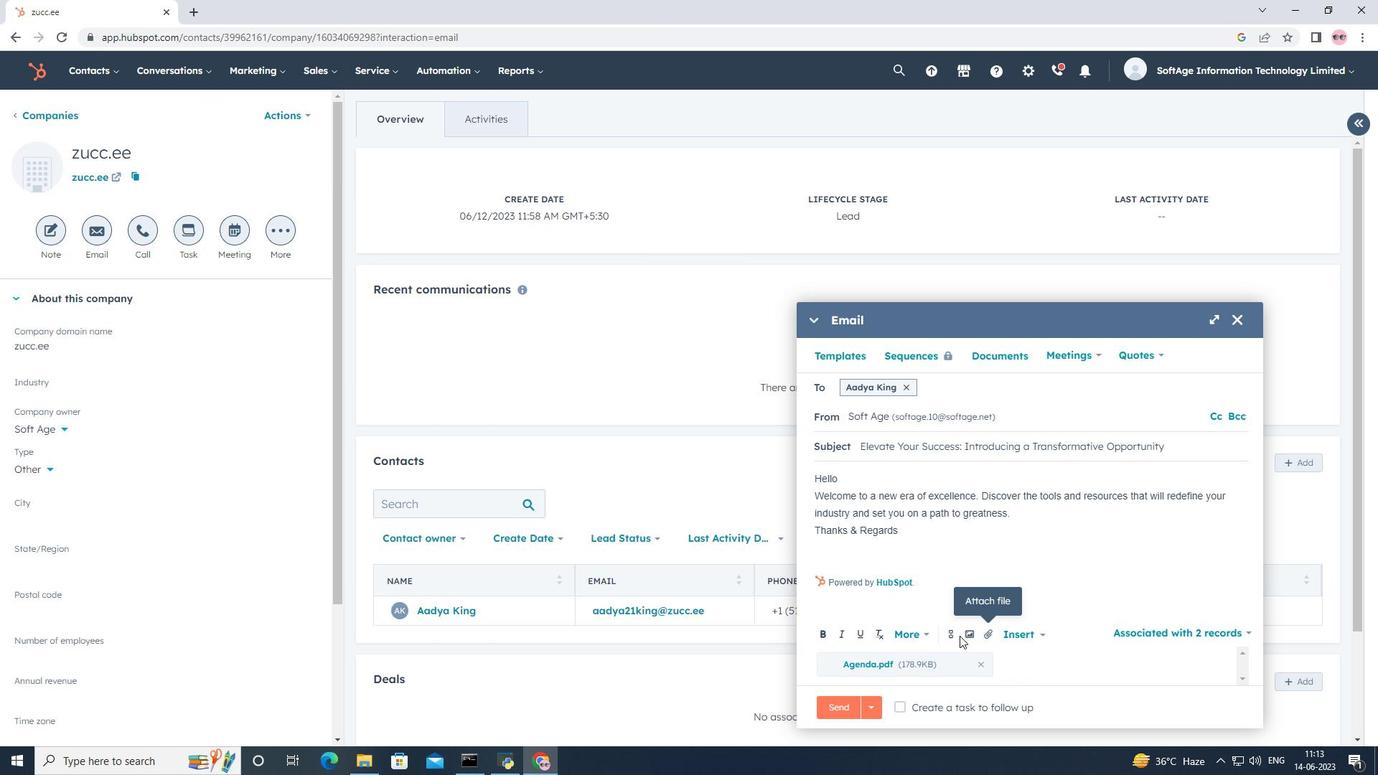 
Action: Mouse pressed left at (965, 637)
Screenshot: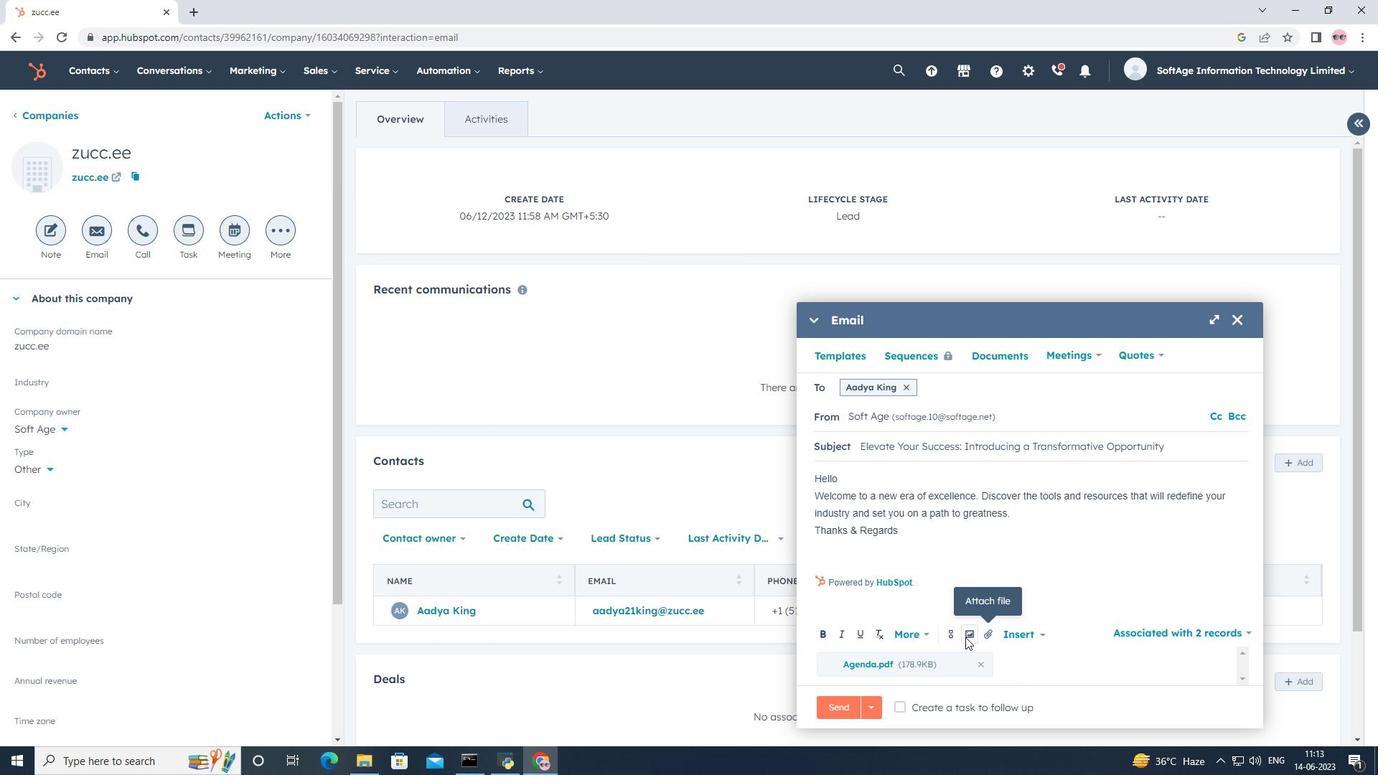 
Action: Mouse moved to (958, 598)
Screenshot: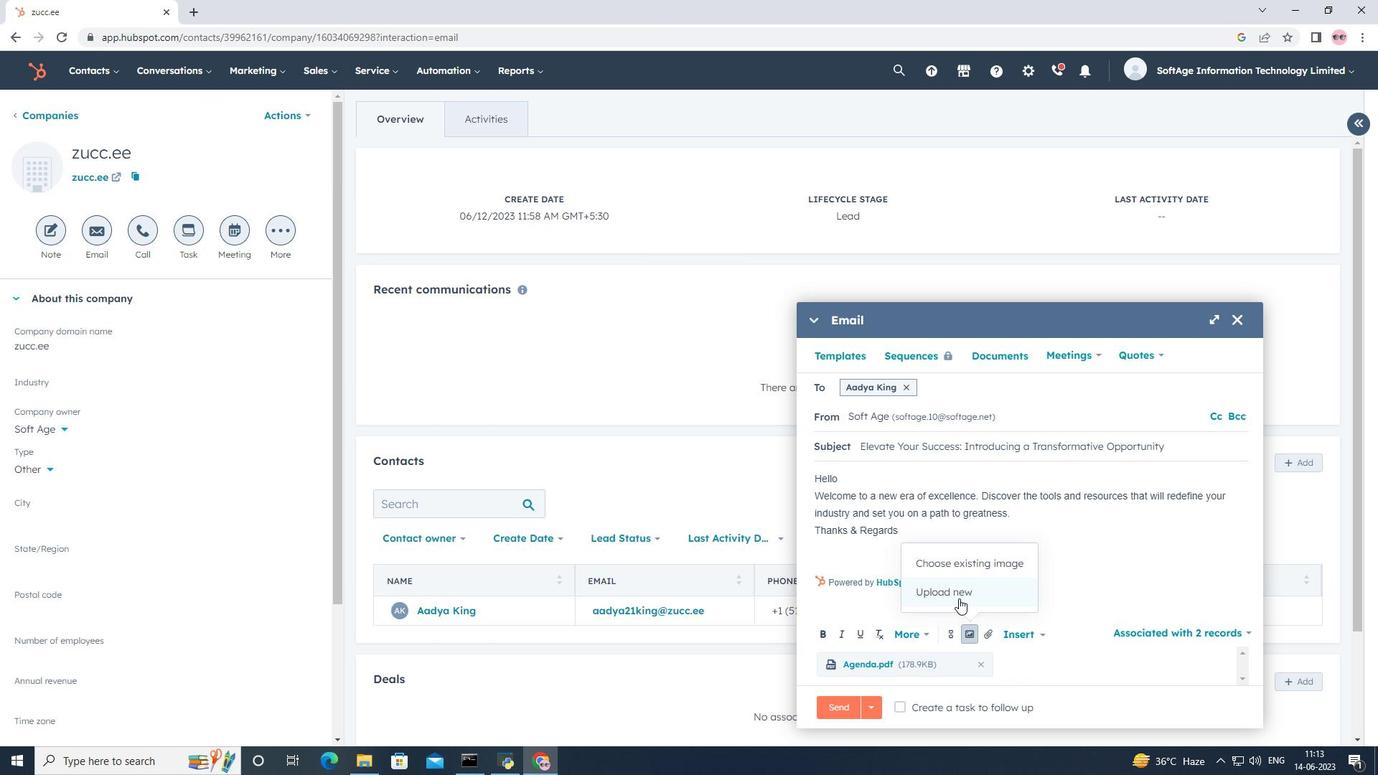 
Action: Mouse pressed left at (958, 598)
Screenshot: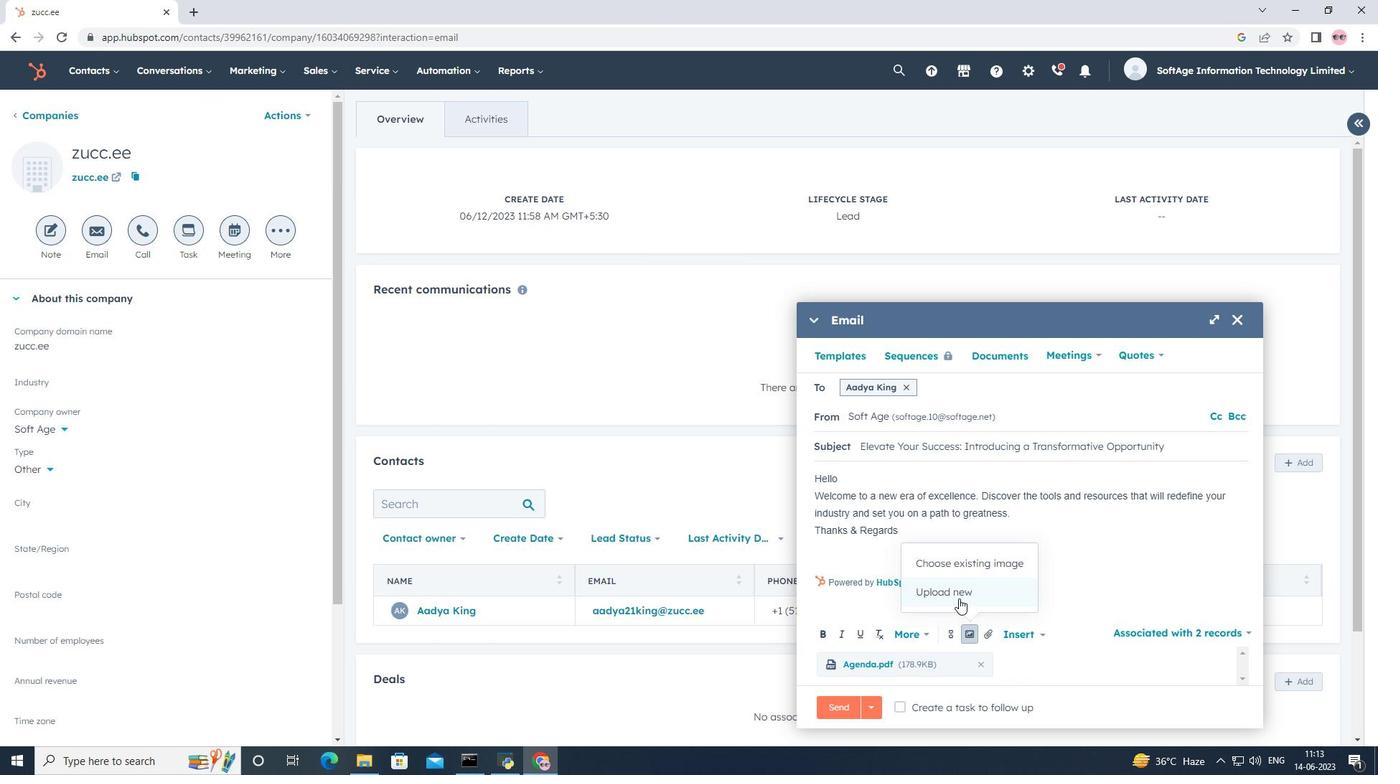 
Action: Mouse moved to (50, 198)
Screenshot: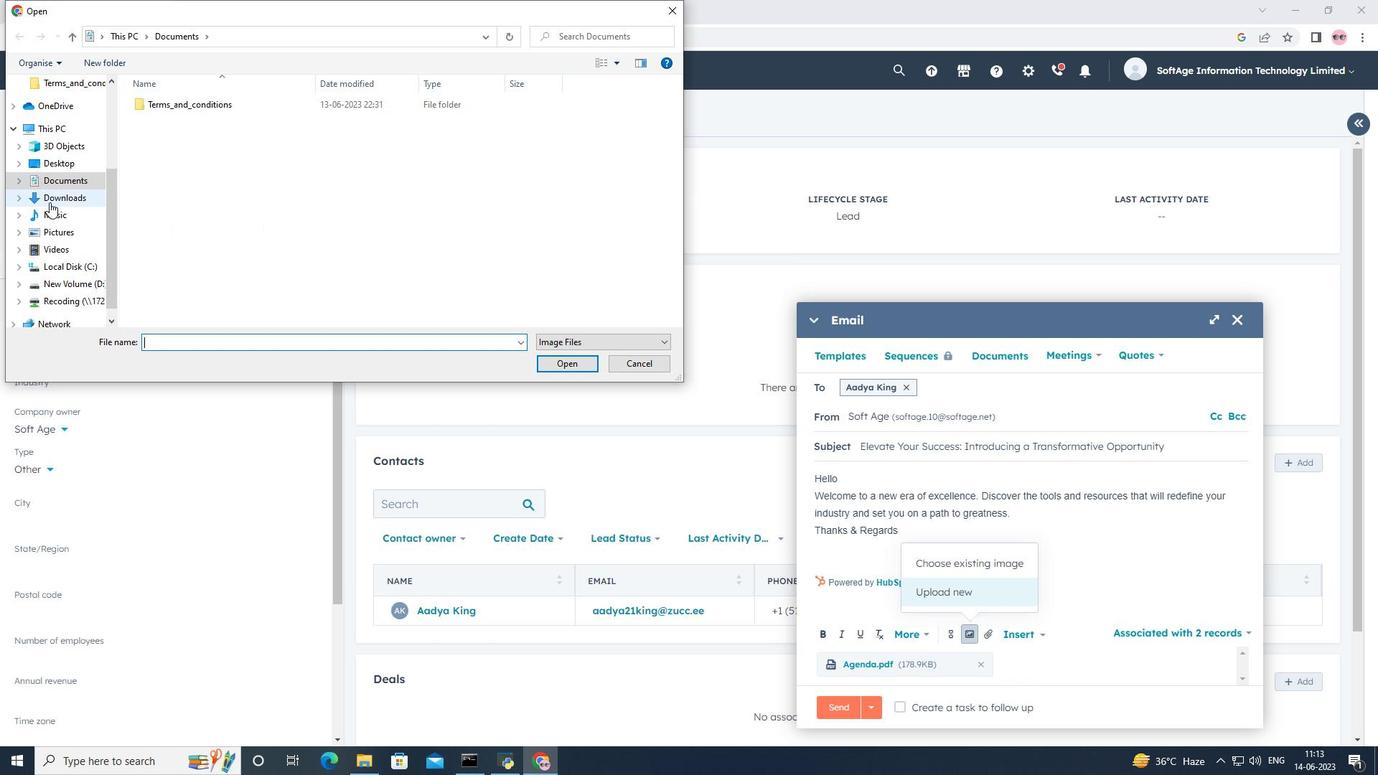 
Action: Mouse pressed left at (50, 198)
Screenshot: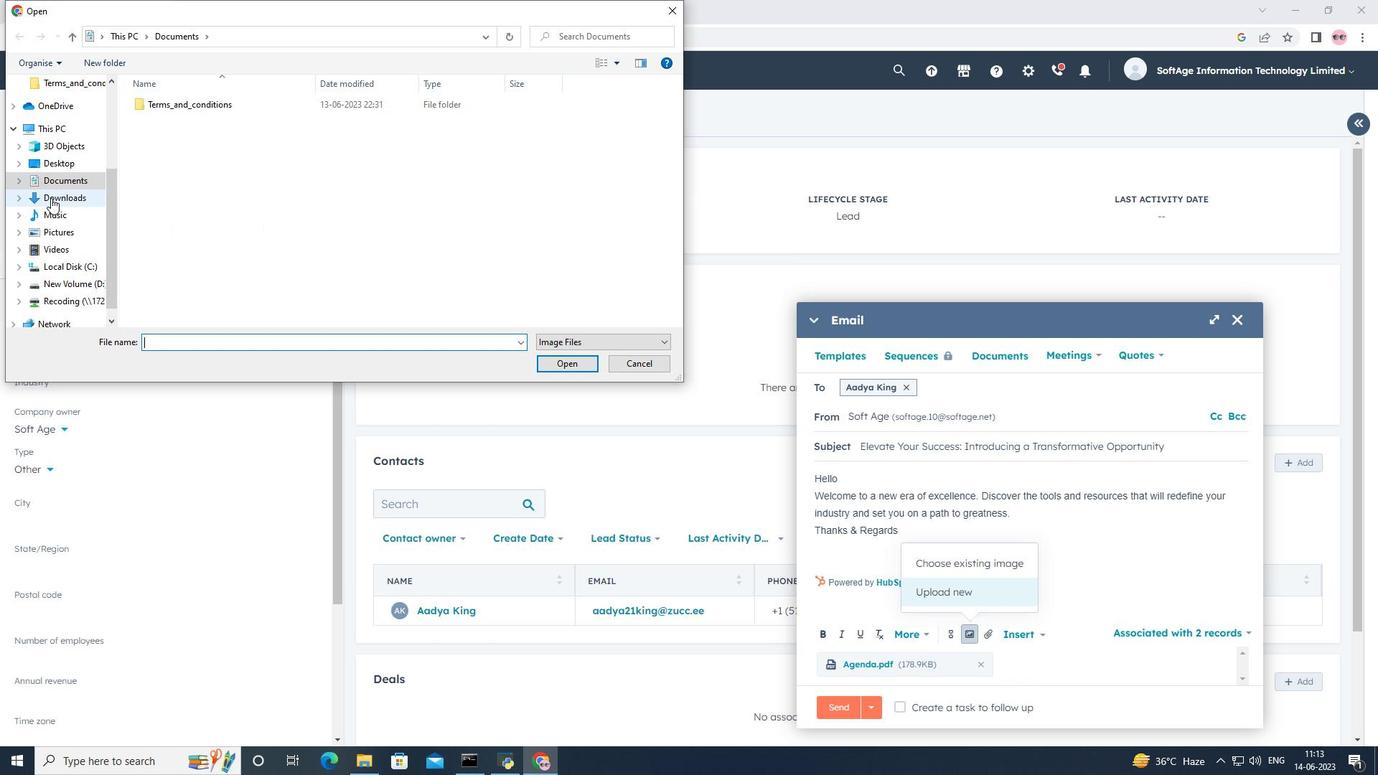 
Action: Mouse moved to (175, 128)
Screenshot: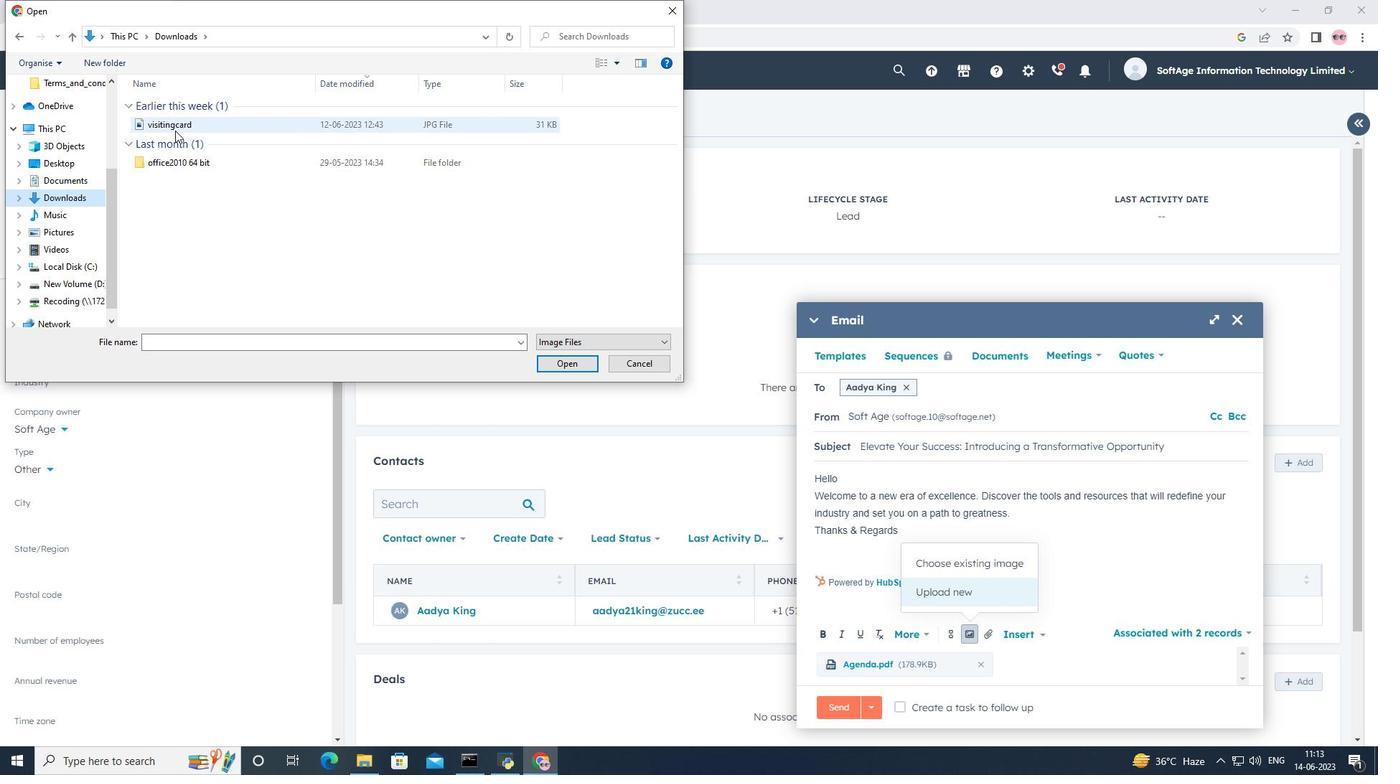 
Action: Mouse pressed left at (175, 128)
Screenshot: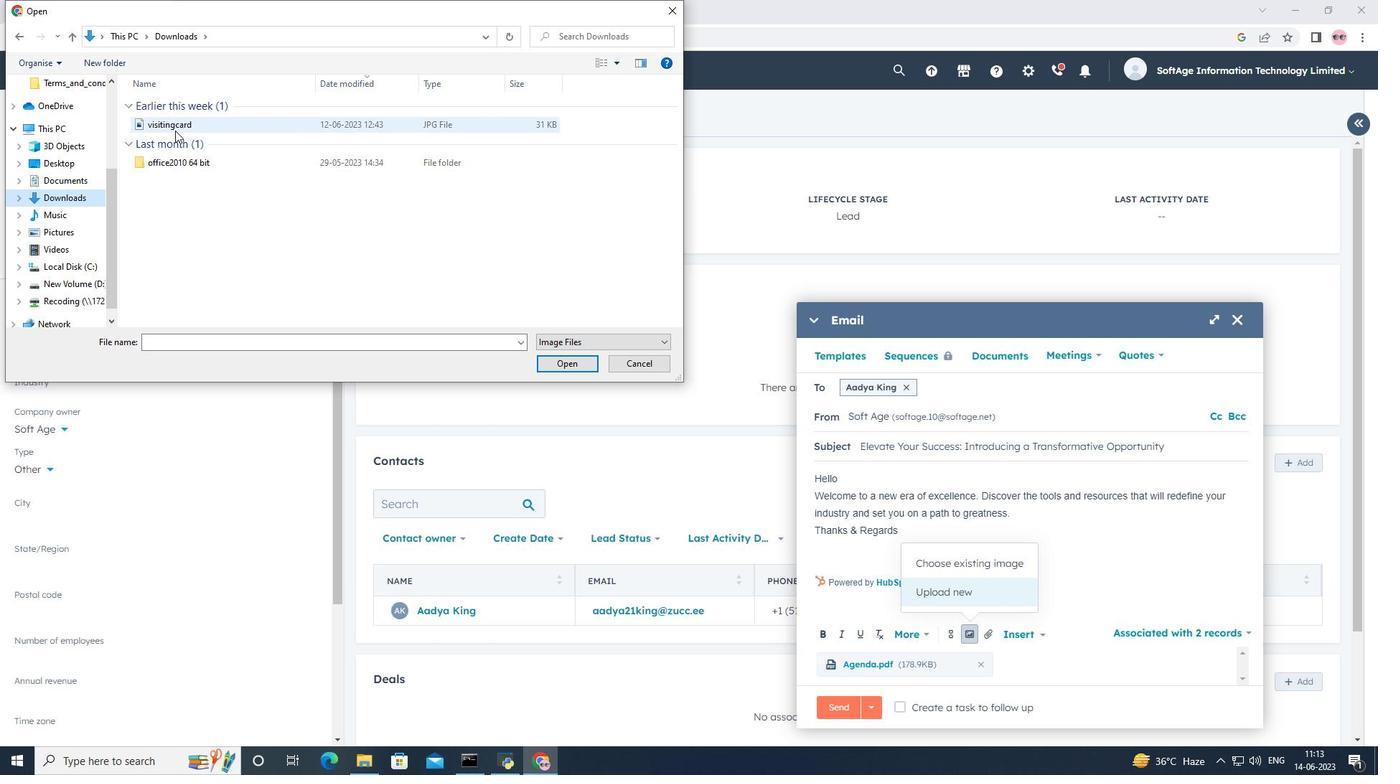 
Action: Mouse moved to (572, 364)
Screenshot: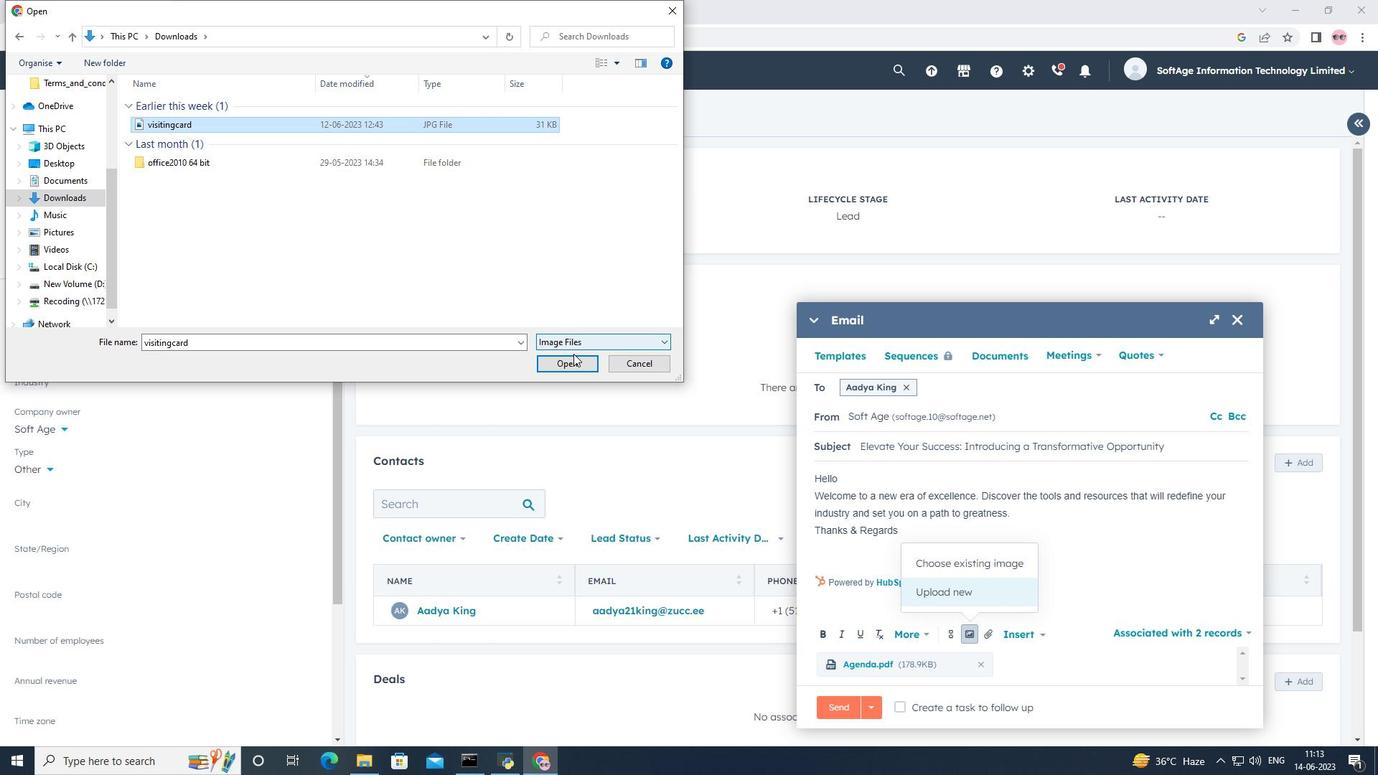 
Action: Mouse pressed left at (572, 364)
Screenshot: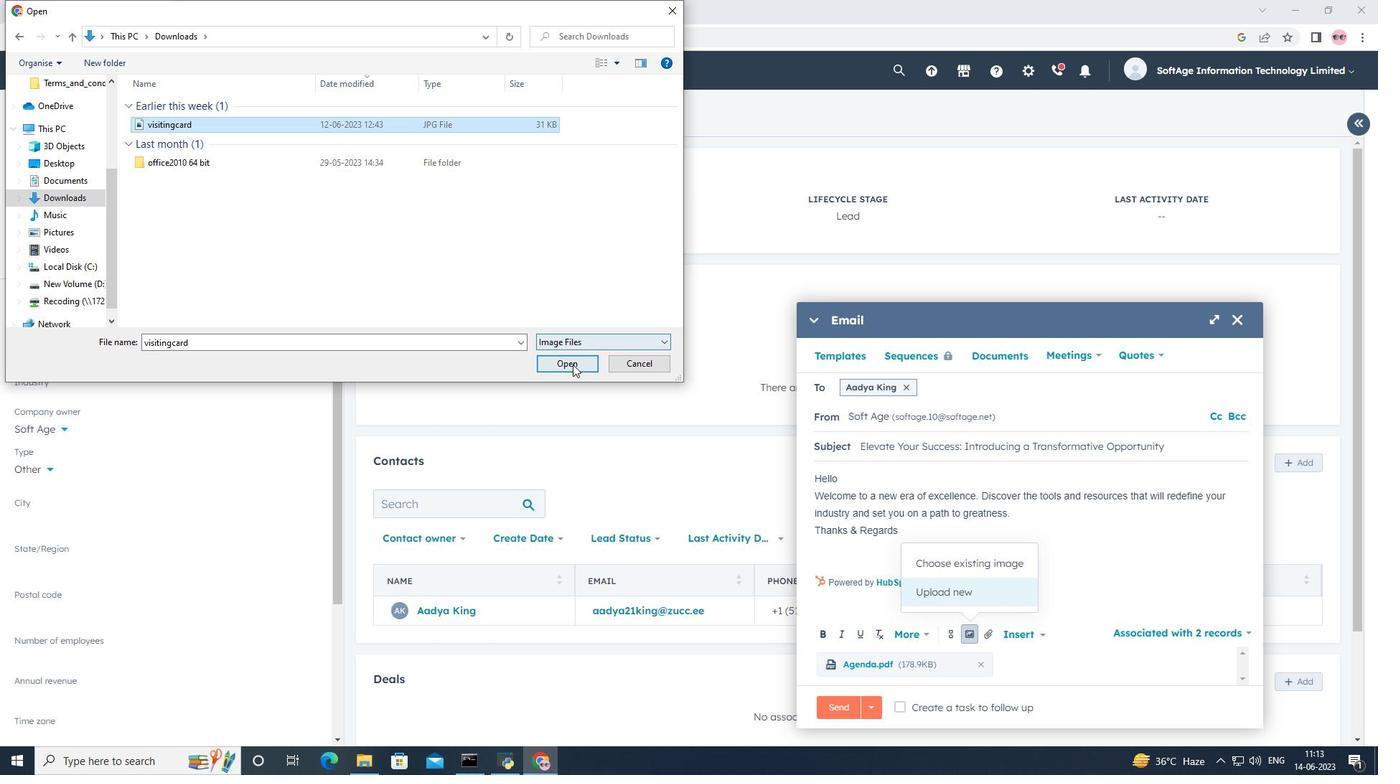 
Action: Mouse moved to (900, 404)
Screenshot: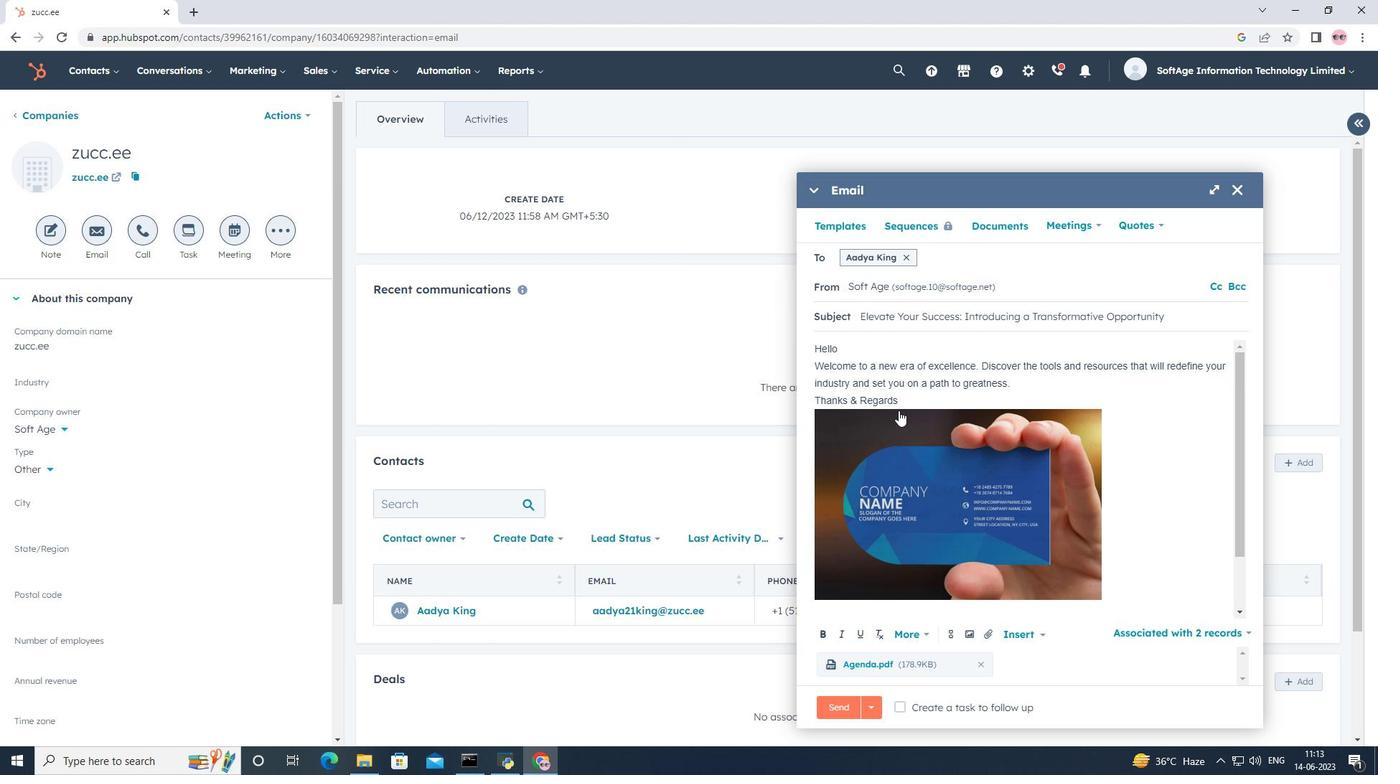 
Action: Mouse pressed left at (900, 404)
Screenshot: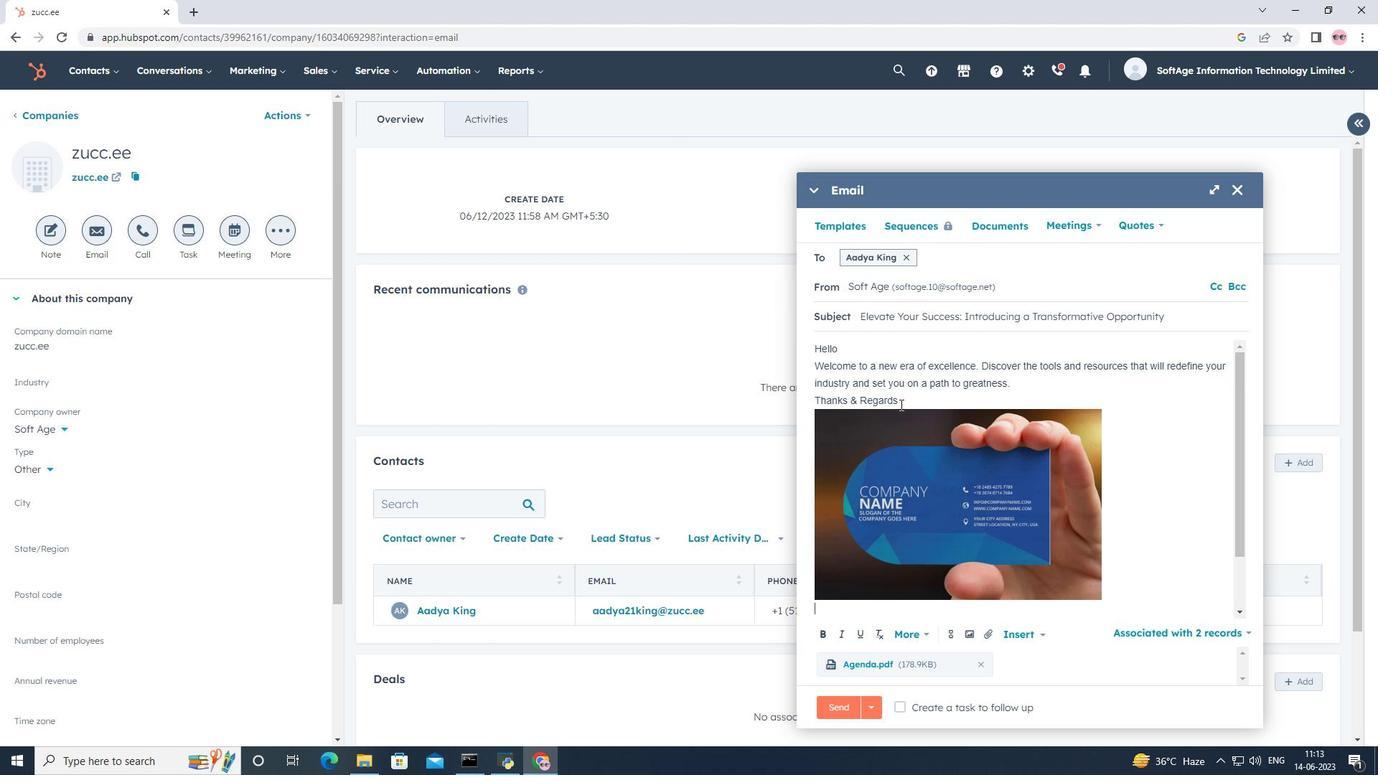 
Action: Key pressed <Key.enter><Key.shift><Key.shift><Key.shift><Key.shift><Key.shift><Key.shift><Key.shift><Key.shift><Key.shift><Key.shift><Key.shift><Key.shift><Key.shift><Key.shift><Key.shift><Key.shift><Key.shift><Key.shift><Key.shift><Key.shift><Key.shift><Key.shift><Key.shift><Key.shift><Key.shift><Key.shift><Key.shift><Key.shift><Key.shift><Key.shift><Key.shift><Key.shift><Key.shift><Key.shift><Key.shift><Key.shift><Key.shift><Key.shift><Key.shift><Key.shift><Key.shift><Key.shift><Key.shift><Key.shift><Key.shift><Key.shift><Key.shift><Key.shift><Key.shift><Key.shift><Key.shift><Key.shift><Key.shift><Key.shift><Key.shift><Key.shift><Key.shift><Key.shift><Key.shift><Key.shift><Key.shift><Key.shift><Key.shift><Key.shift><Key.shift><Key.shift><Key.shift><Key.shift><Key.shift><Key.shift><Key.shift><Key.shift><Key.shift><Key.shift><Key.shift><Key.shift><Key.shift><Key.shift><Key.shift><Key.shift><Key.shift><Key.shift><Key.shift><Key.shift><Key.shift><Key.shift><Key.shift><Key.shift><Key.shift><Key.shift><Key.shift><Key.shift><Key.shift><Key.shift><Key.shift><Key.shift><Key.shift><Key.shift><Key.shift><Key.shift><Key.shift><Key.shift><Key.shift><Key.shift><Key.shift><Key.shift><Key.shift><Key.shift><Key.shift><Key.shift><Key.shift><Key.shift><Key.shift><Key.shift><Key.shift><Key.shift><Key.shift><Key.shift><Key.shift><Key.shift><Key.shift><Key.shift><Key.shift><Key.shift><Key.shift><Key.shift><Key.shift><Key.shift><Key.shift><Key.shift><Key.shift><Key.shift><Key.shift><Key.shift><Key.shift><Key.shift><Key.shift><Key.shift><Key.shift><Key.shift><Key.shift><Key.shift><Key.shift><Key.shift><Key.shift><Key.shift><Key.shift><Key.shift><Key.shift><Key.shift><Key.shift><Key.shift><Key.shift><Key.shift><Key.shift><Key.shift><Key.shift><Key.shift><Key.shift><Key.shift><Key.shift><Key.shift><Key.shift><Key.shift><Key.shift><Key.shift><Key.shift><Key.shift><Key.shift><Key.shift><Key.shift><Key.shift><Key.shift><Key.shift><Key.shift><Key.shift><Key.shift><Key.shift><Key.shift><Key.shift><Key.shift><Key.shift><Key.shift>Snapchat<Key.space>
Screenshot: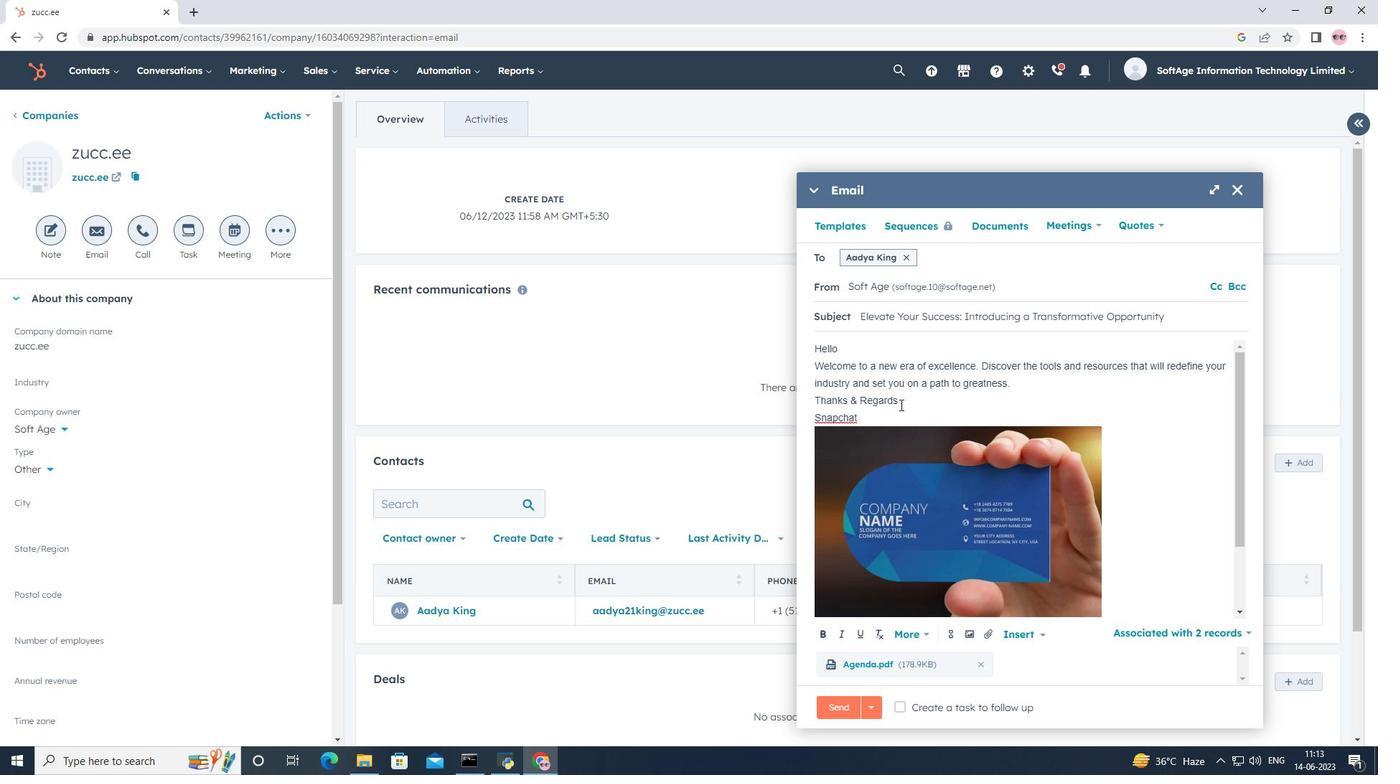 
Action: Mouse moved to (944, 630)
Screenshot: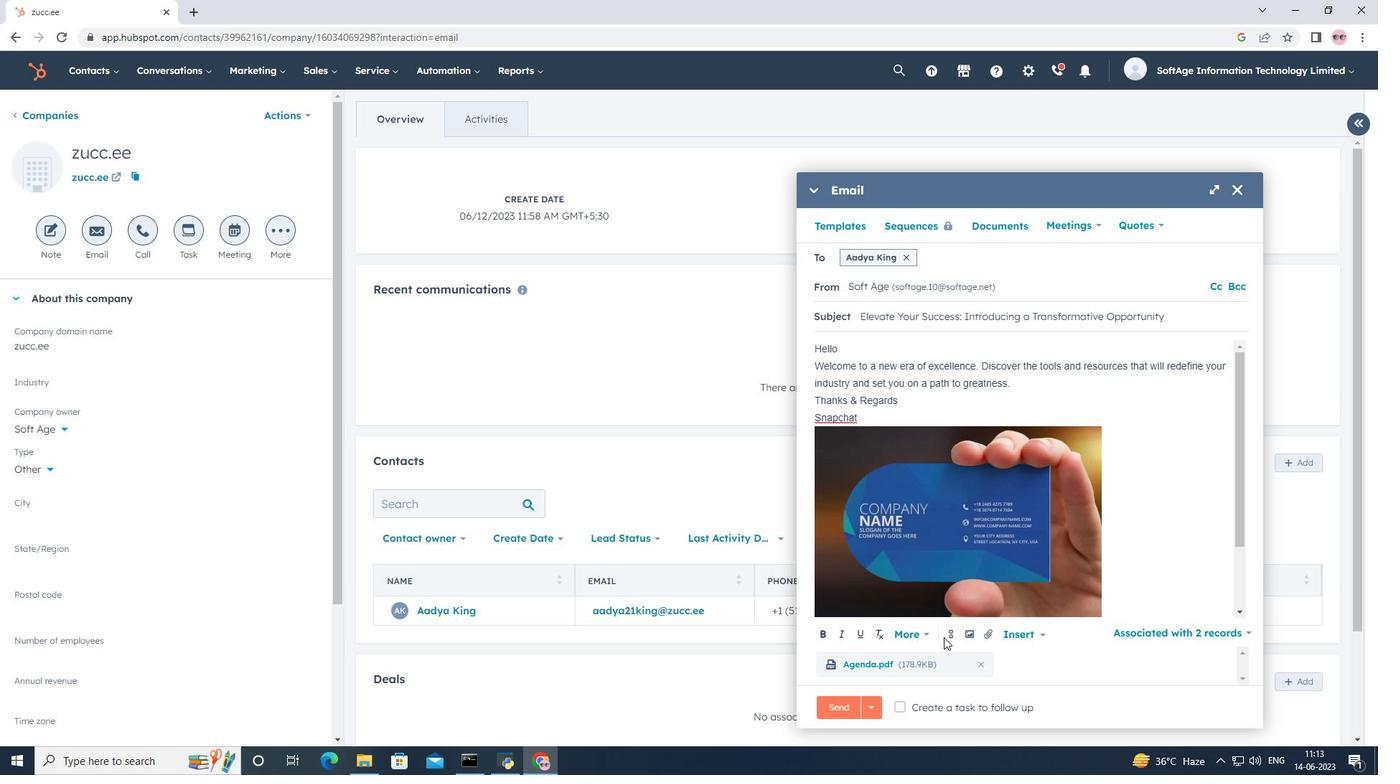 
Action: Mouse pressed left at (944, 630)
Screenshot: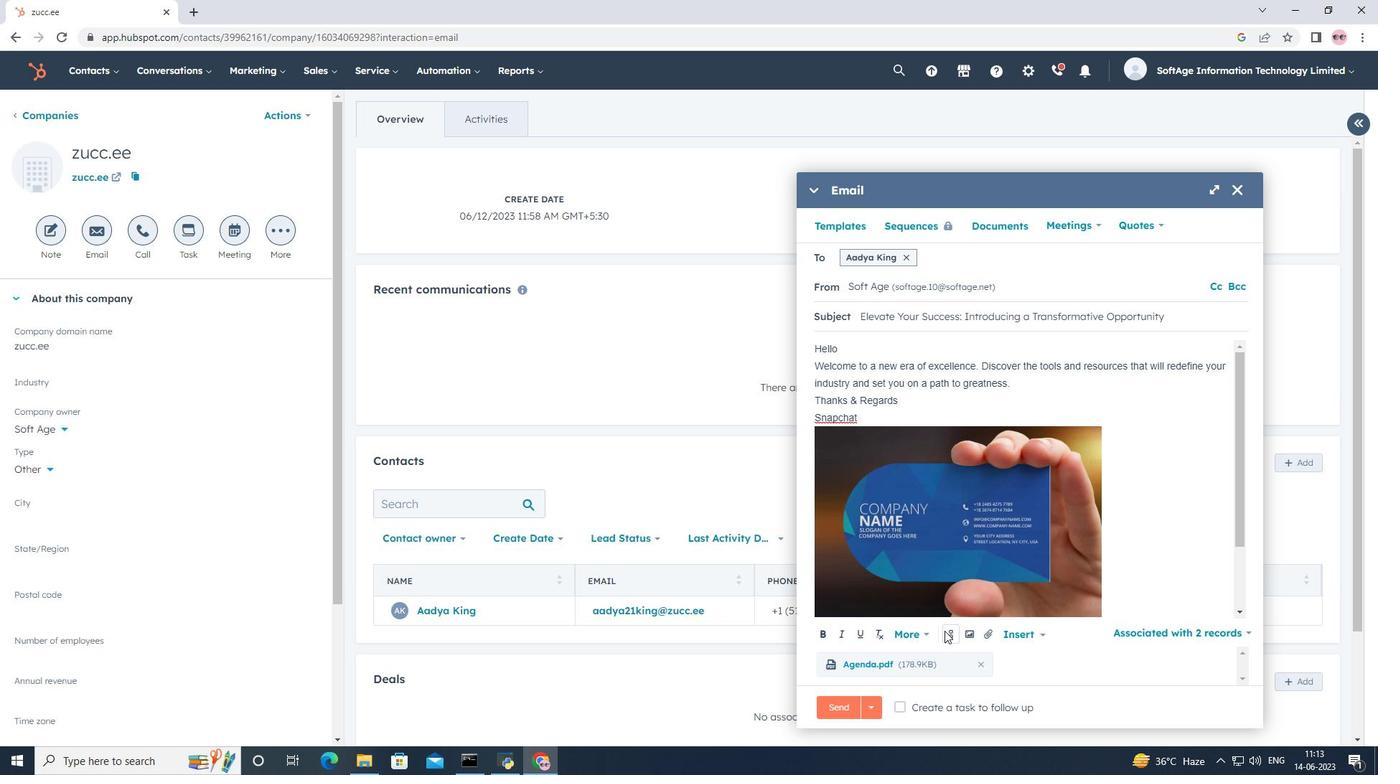 
Action: Mouse moved to (973, 563)
Screenshot: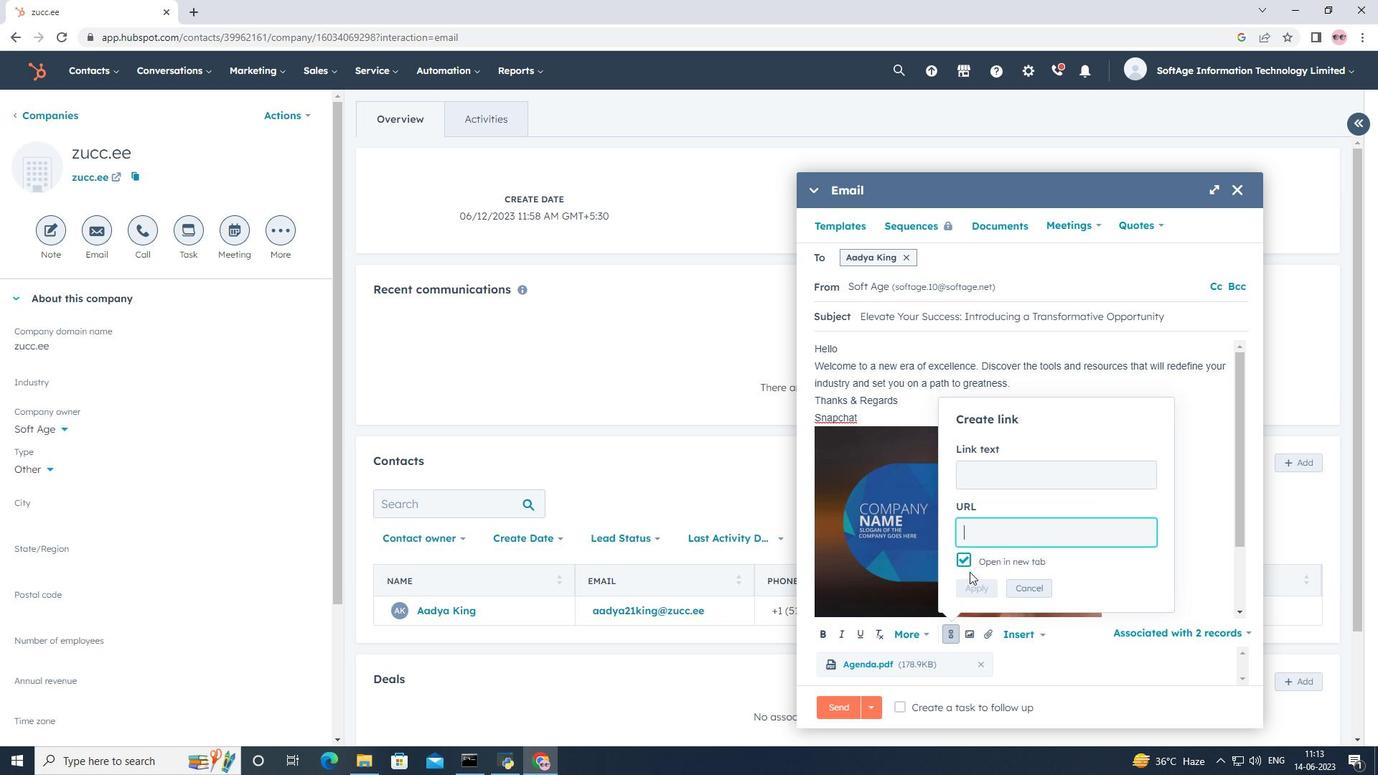 
Action: Key pressed www.snapchat.com
Screenshot: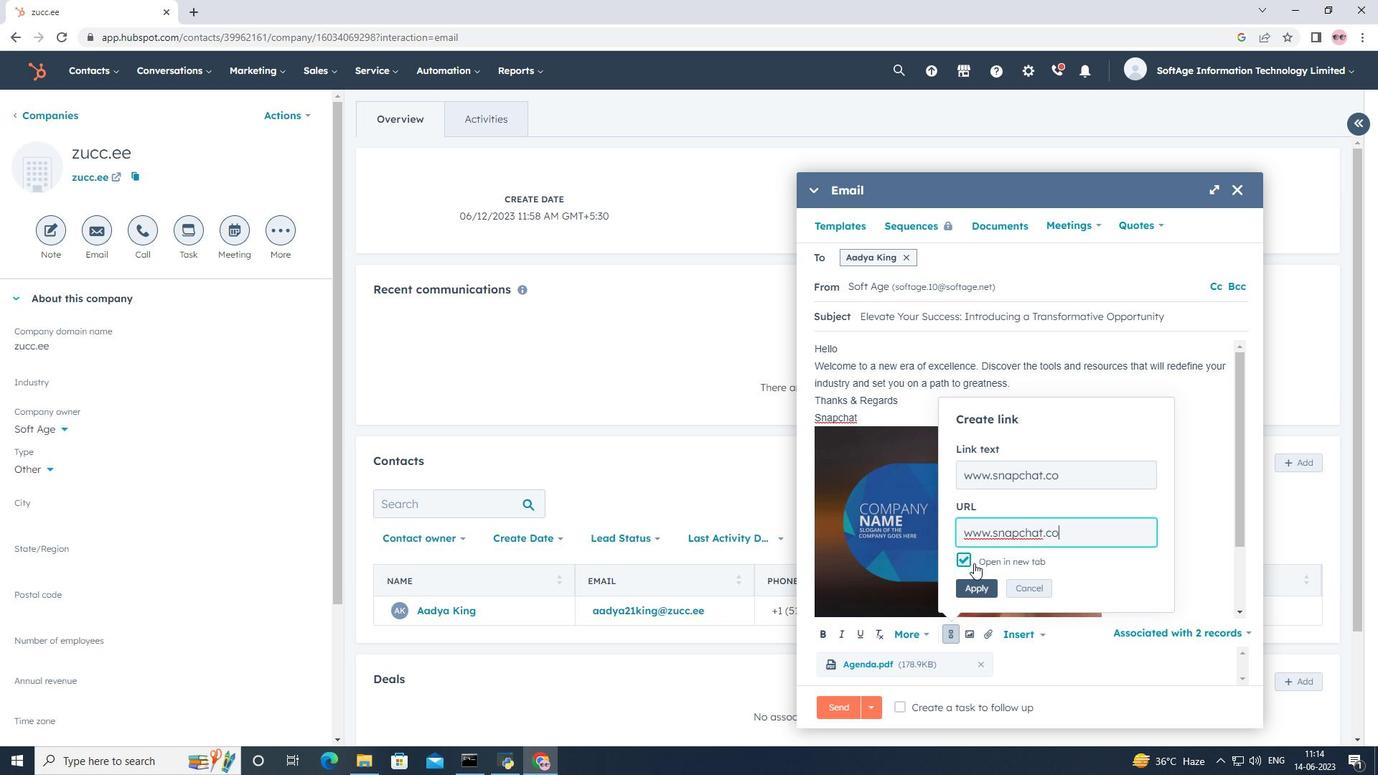 
Action: Mouse moved to (973, 587)
Screenshot: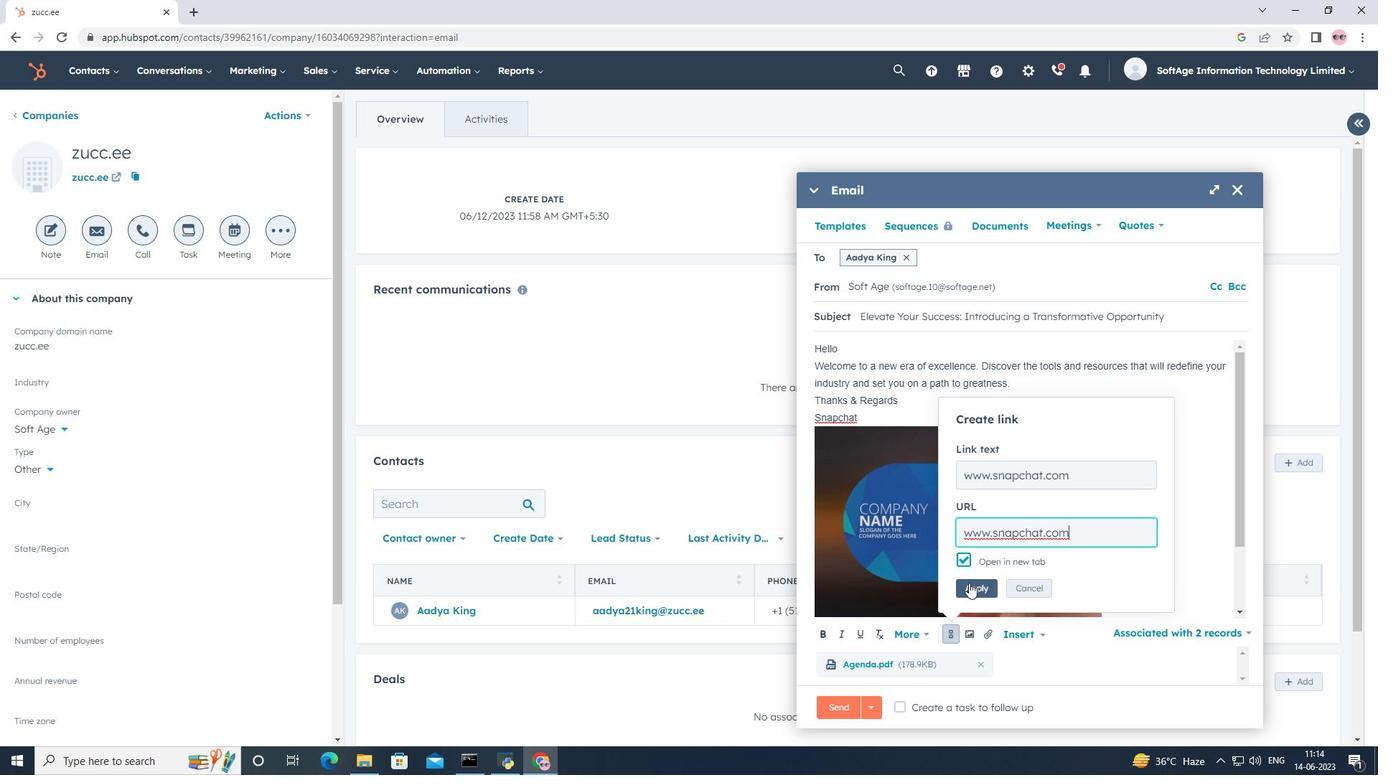 
Action: Mouse pressed left at (973, 587)
Screenshot: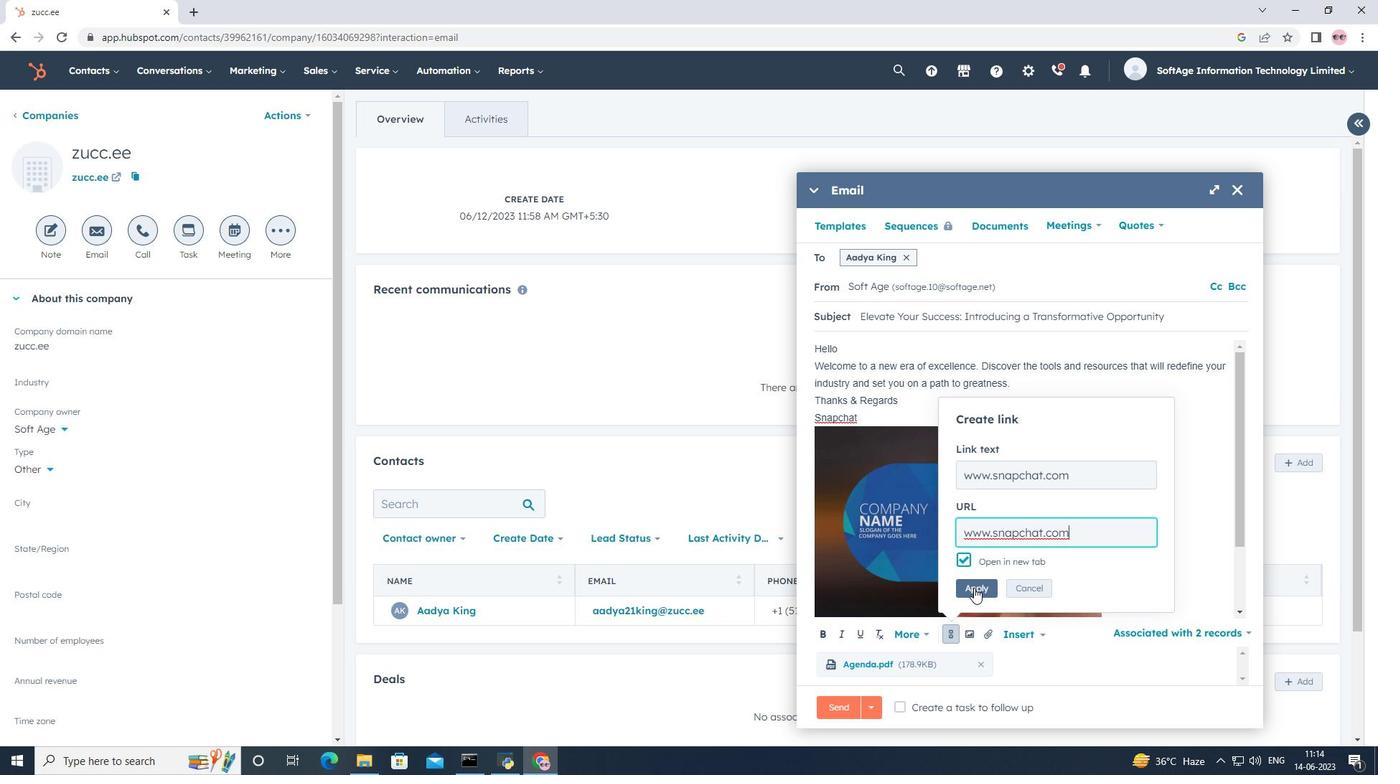 
Action: Mouse moved to (932, 704)
Screenshot: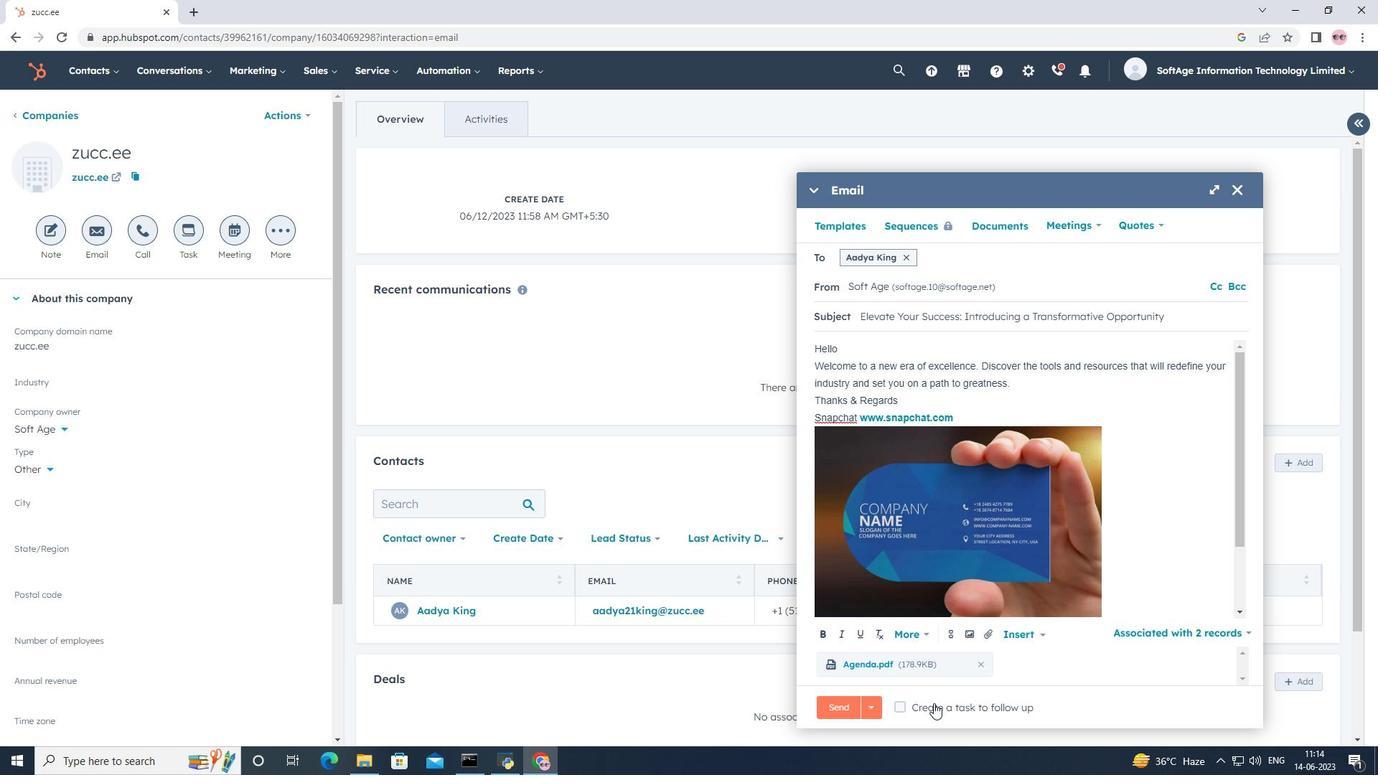 
Action: Mouse pressed left at (932, 704)
Screenshot: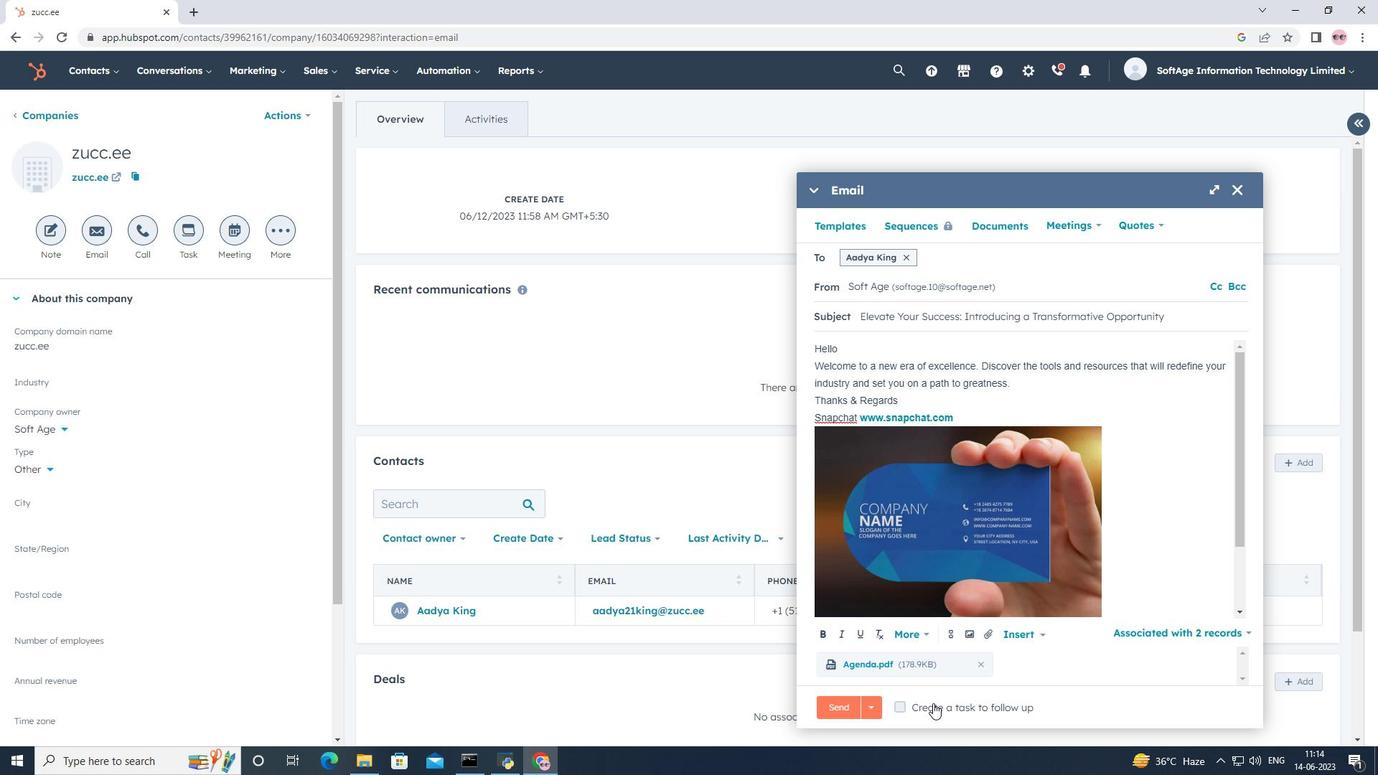 
Action: Mouse moved to (1164, 707)
Screenshot: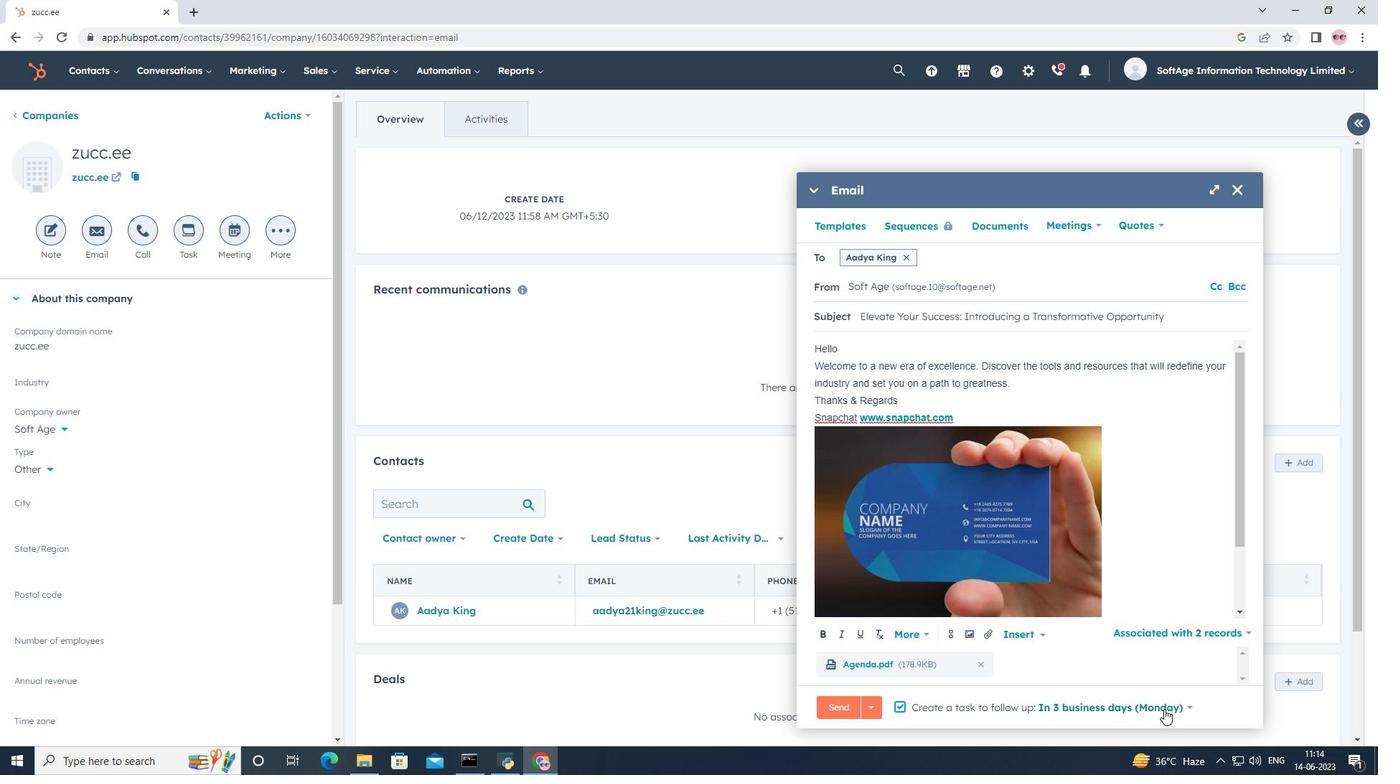 
Action: Mouse pressed left at (1164, 707)
Screenshot: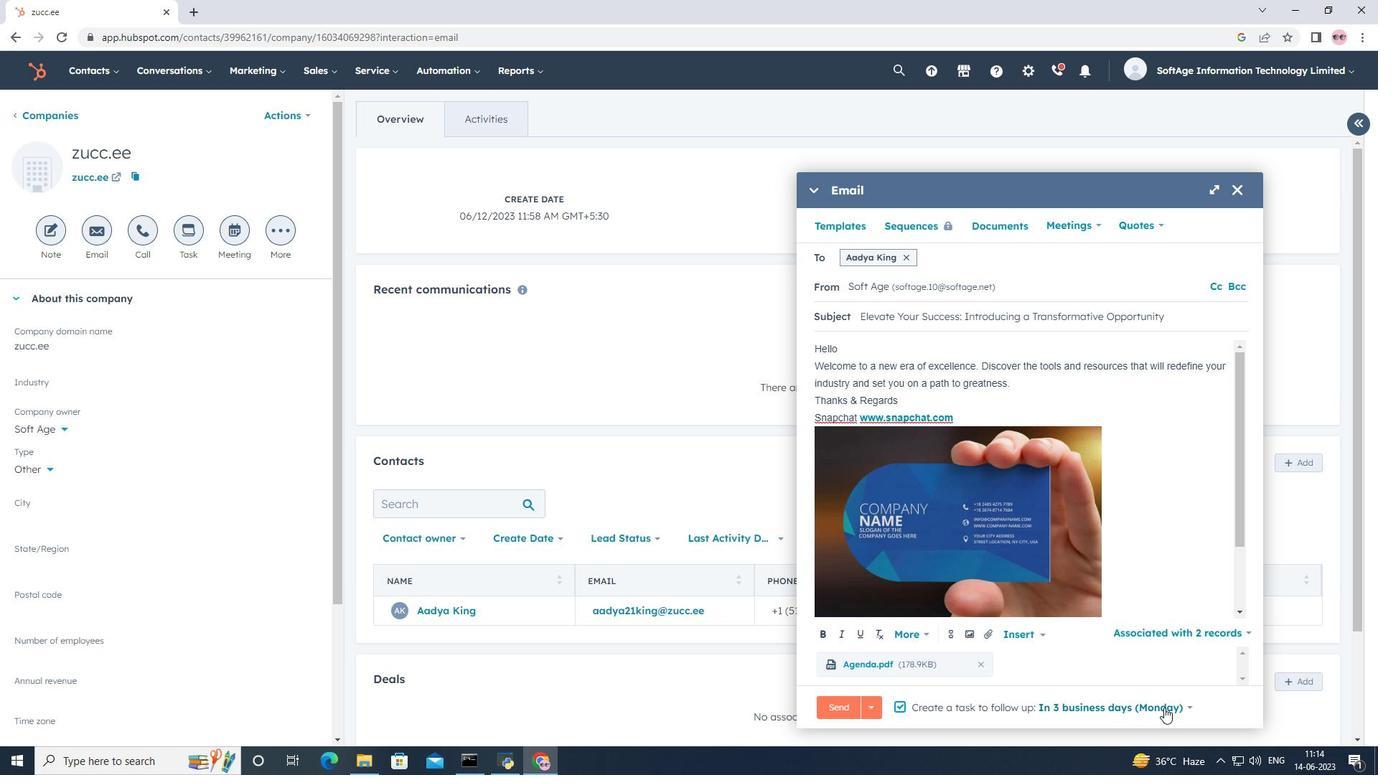 
Action: Mouse moved to (1122, 539)
Screenshot: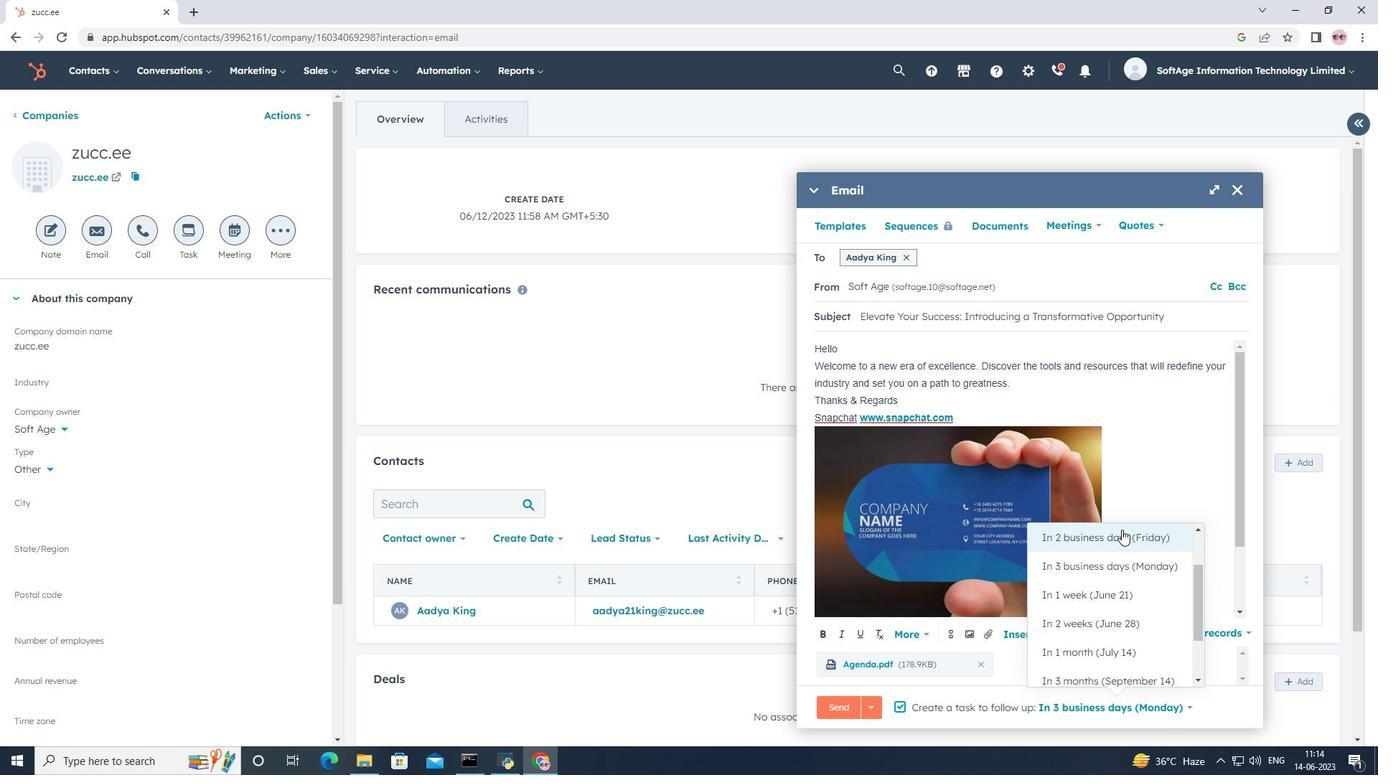 
Action: Mouse pressed left at (1122, 539)
Screenshot: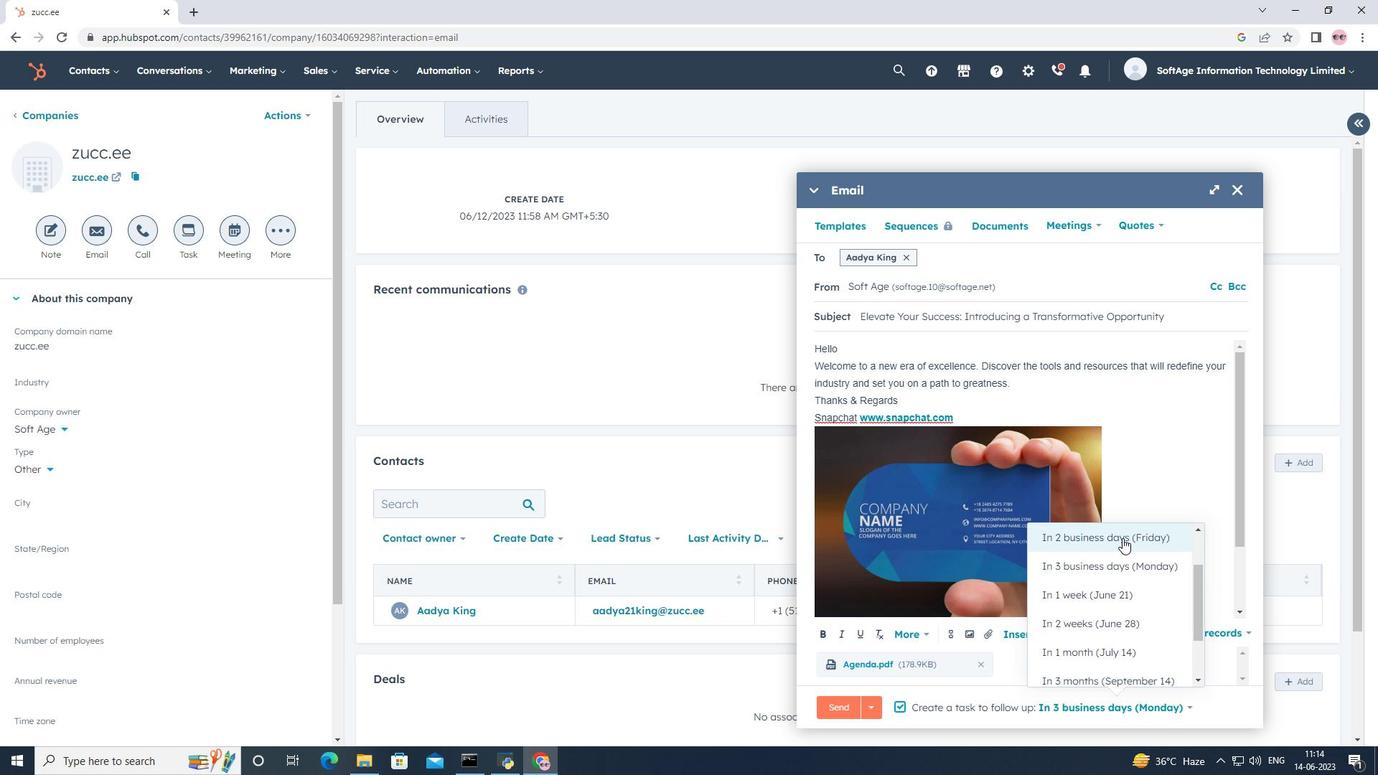 
Action: Mouse moved to (913, 257)
Screenshot: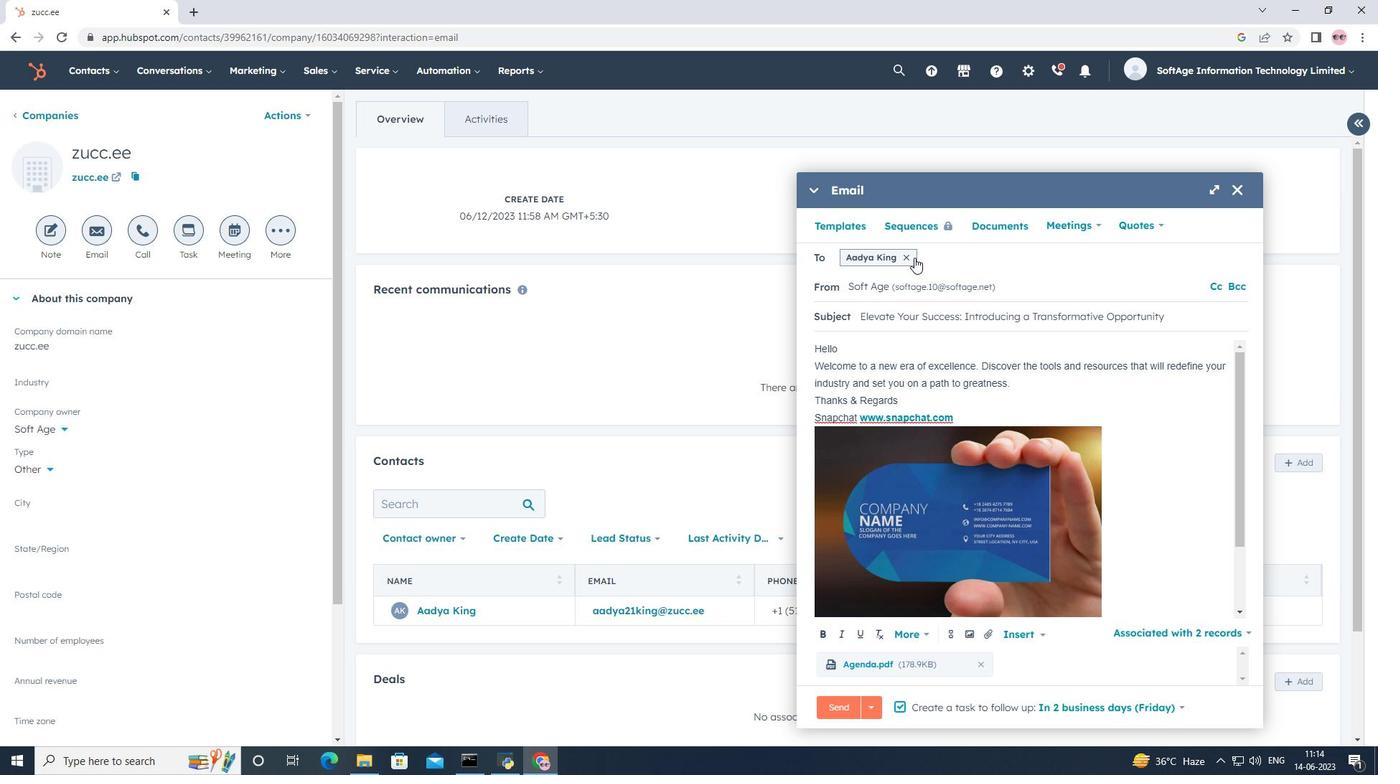 
Action: Mouse pressed left at (913, 257)
Screenshot: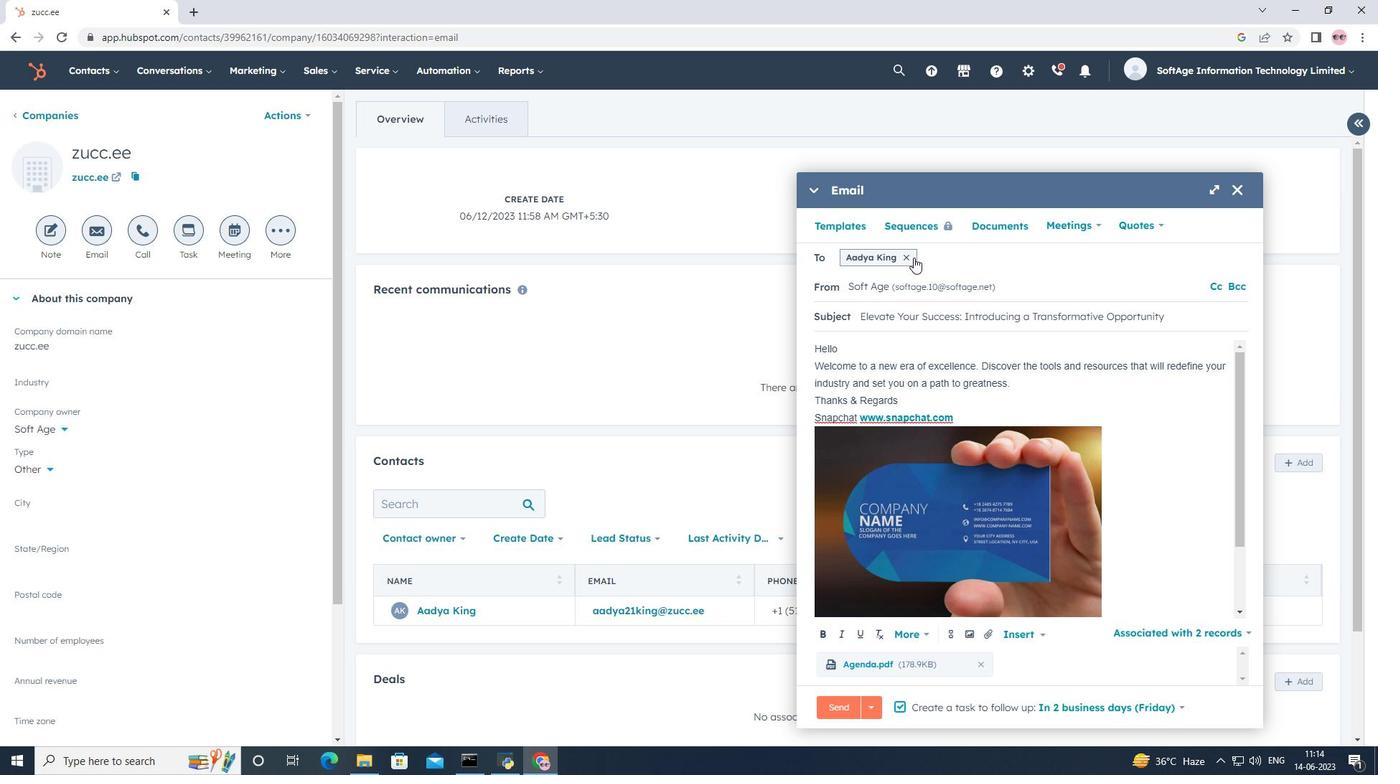 
Action: Mouse moved to (908, 259)
Screenshot: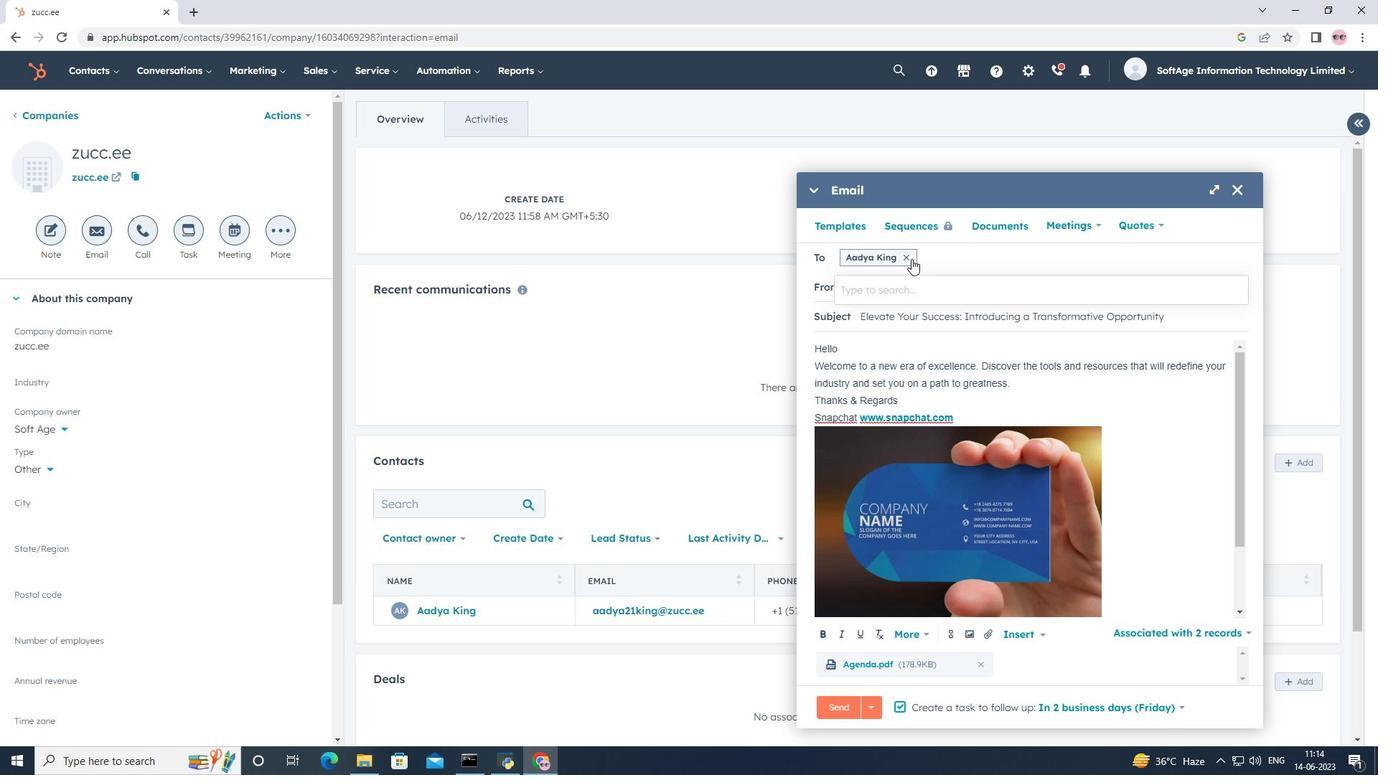 
Action: Mouse pressed left at (908, 259)
Screenshot: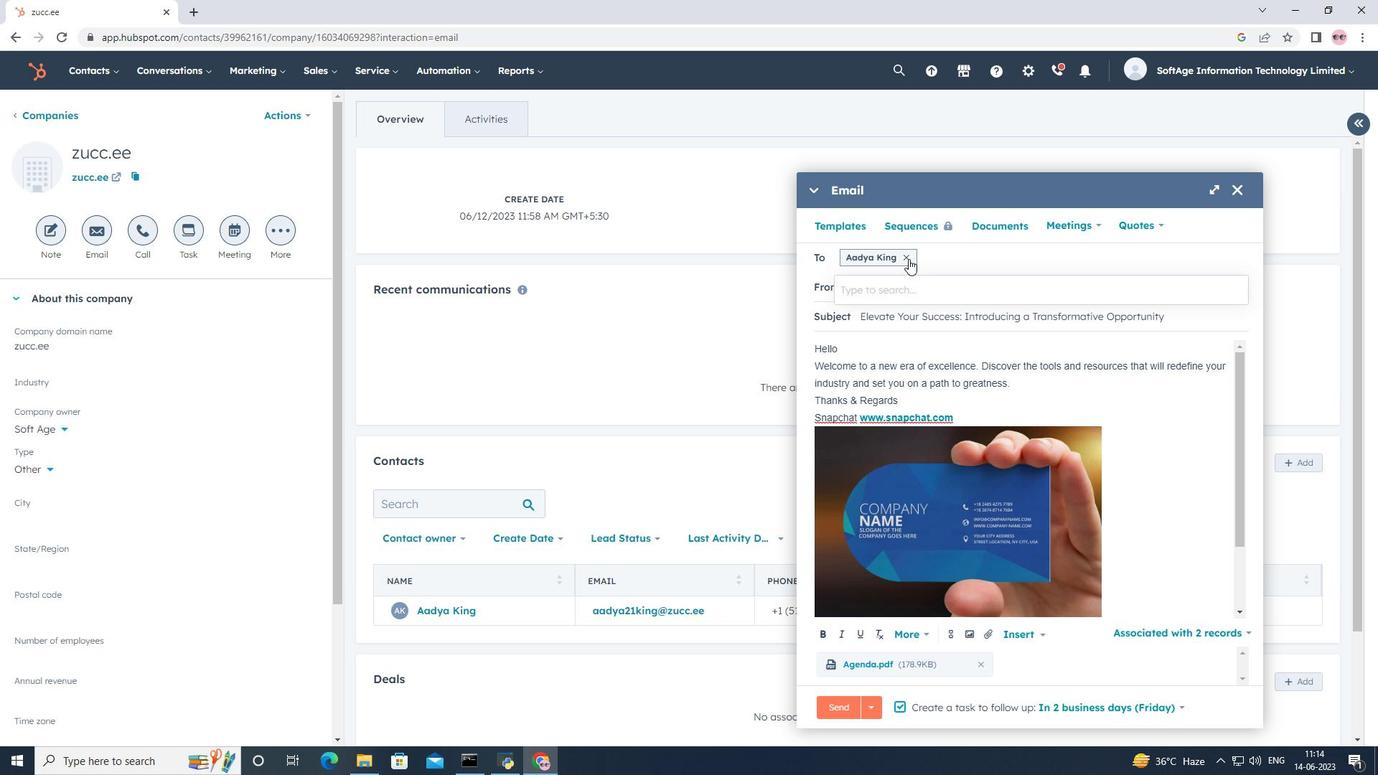 
Action: Mouse pressed left at (908, 259)
Screenshot: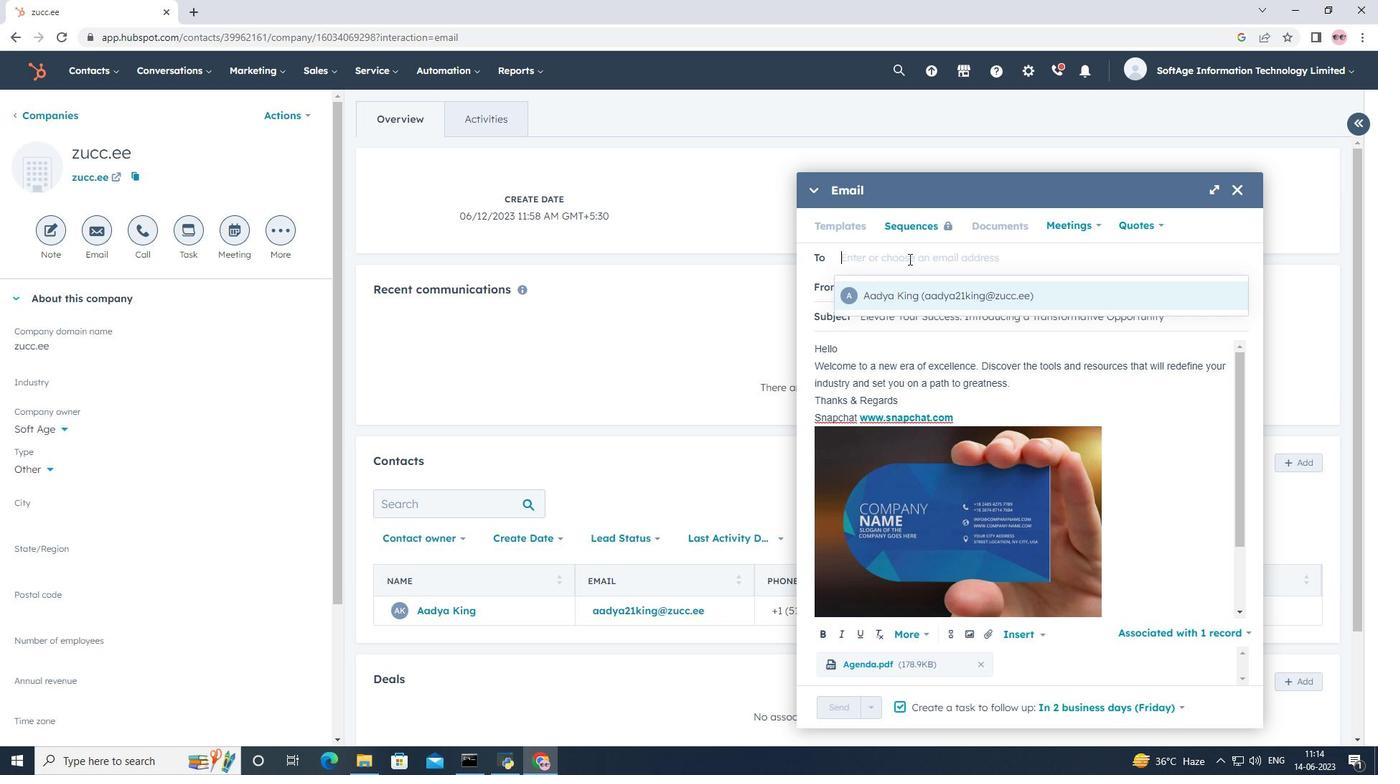 
Action: Mouse moved to (900, 294)
Screenshot: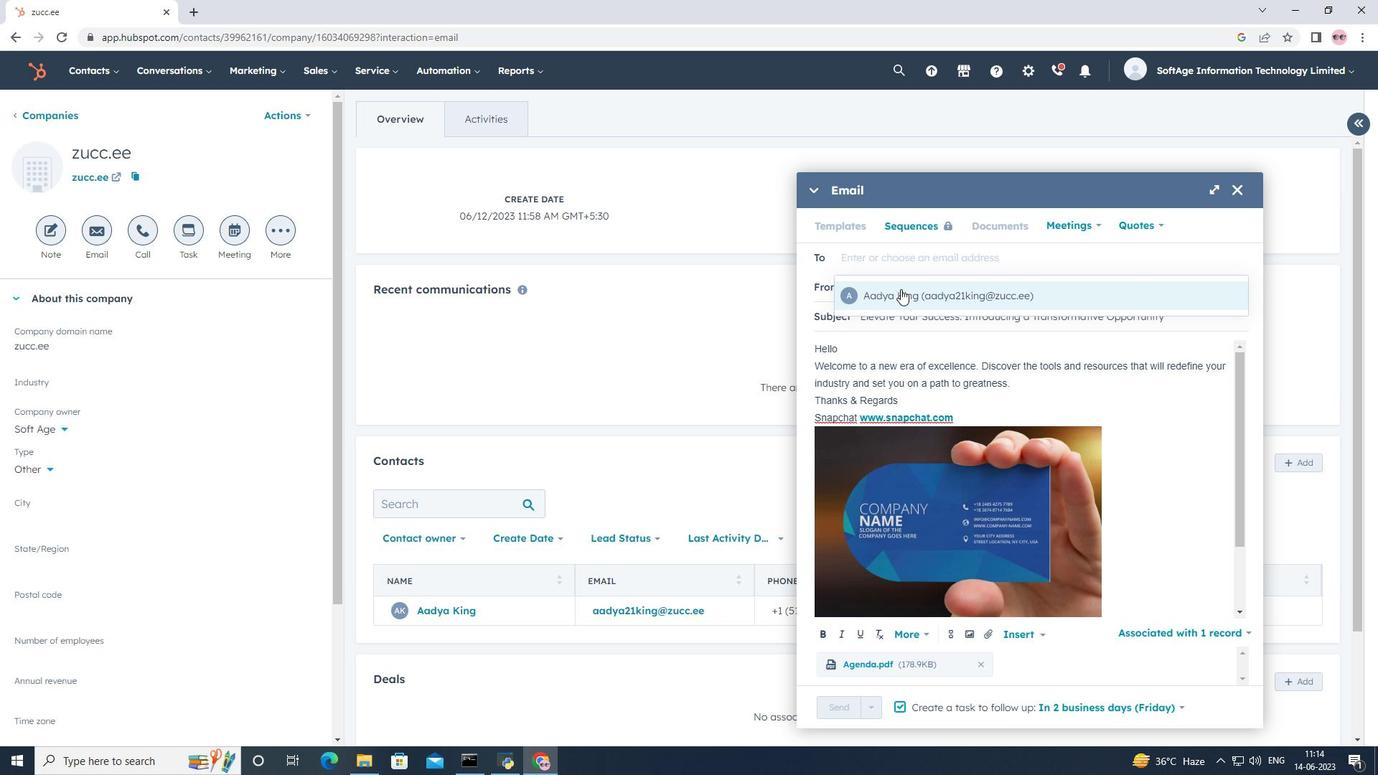 
Action: Mouse pressed left at (900, 294)
Screenshot: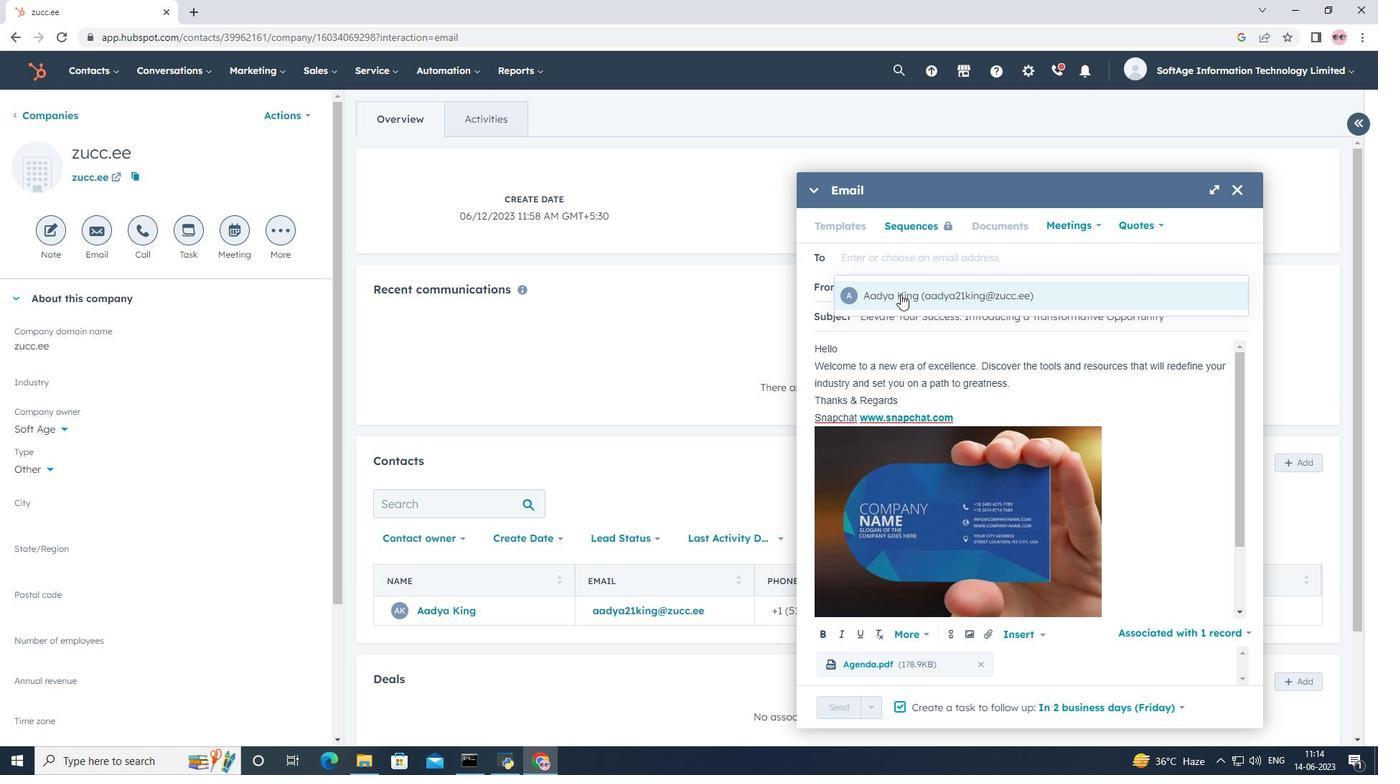 
Action: Mouse moved to (833, 708)
Screenshot: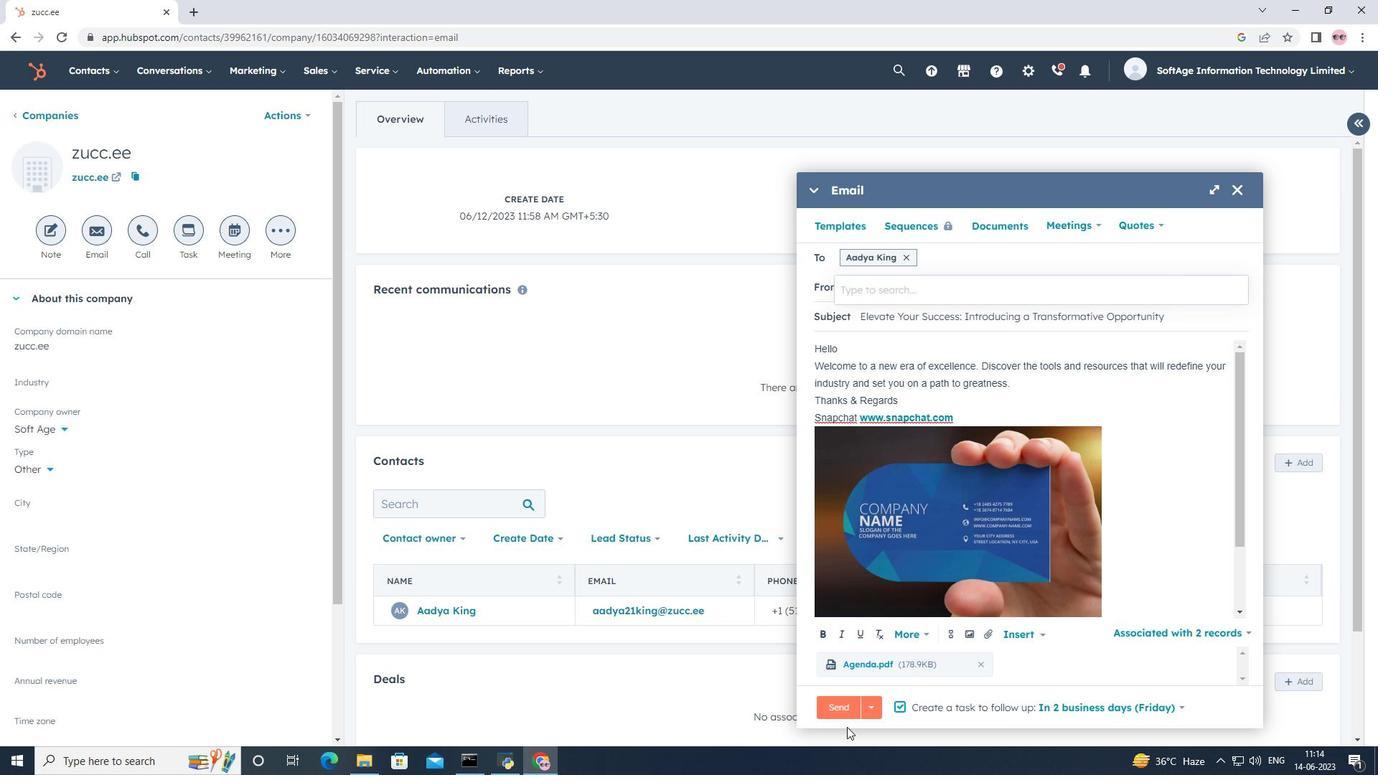 
Action: Mouse pressed left at (833, 708)
Screenshot: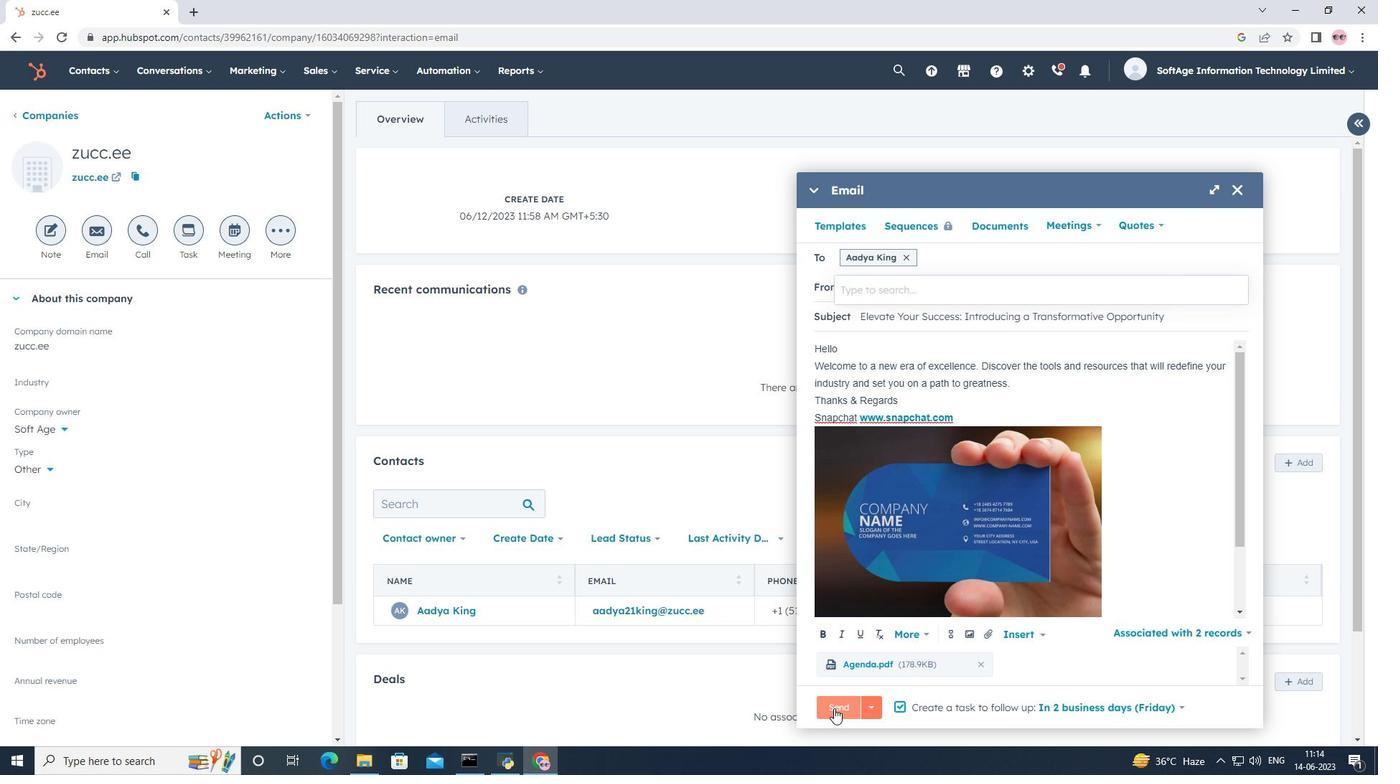 
Action: Mouse moved to (823, 480)
Screenshot: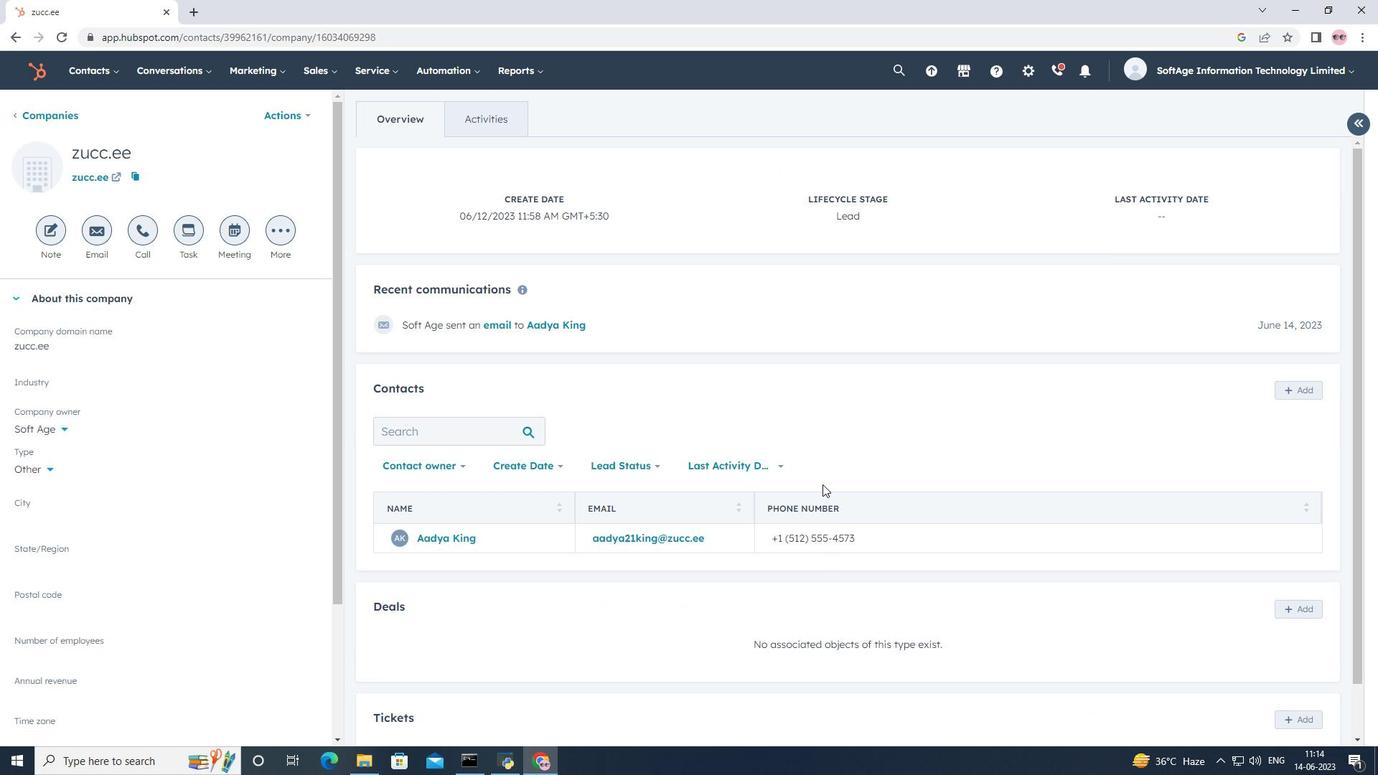 
Action: Mouse scrolled (823, 481) with delta (0, 0)
Screenshot: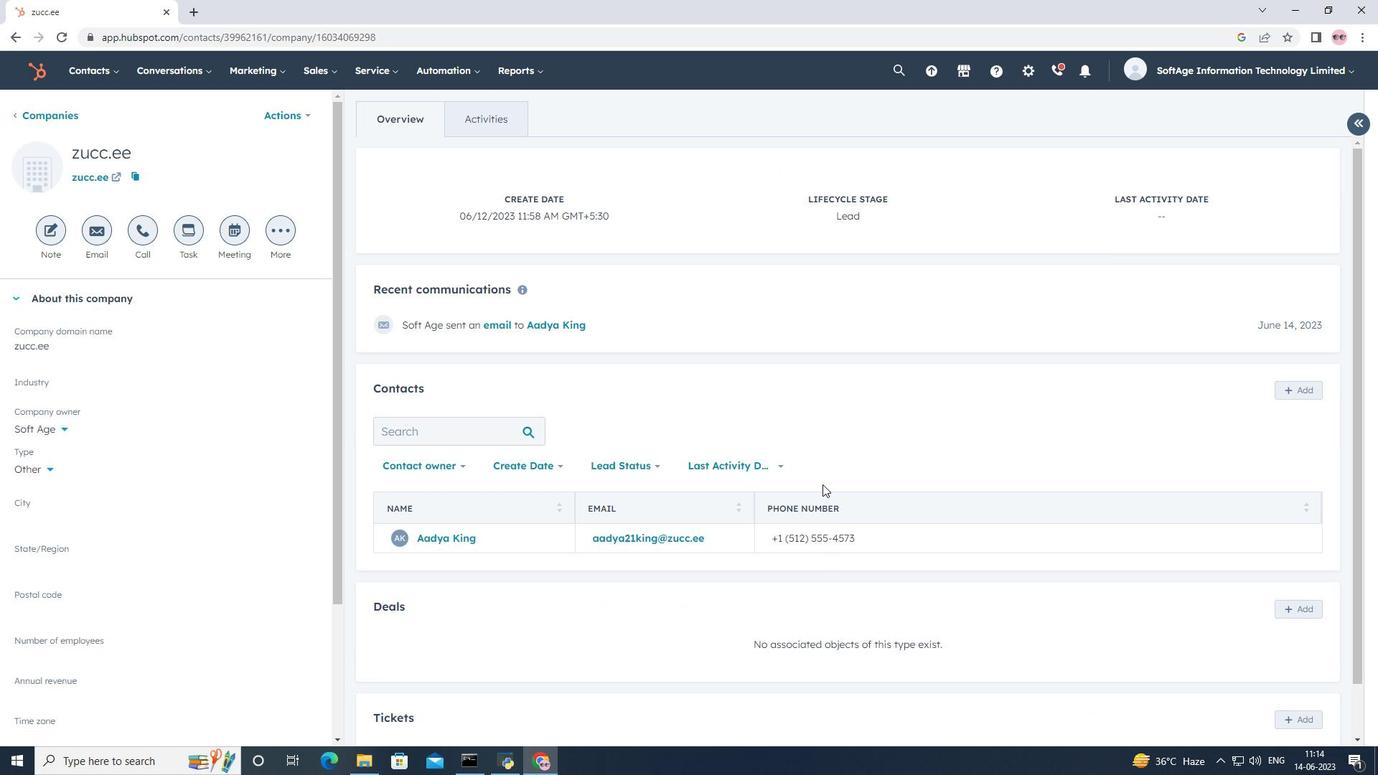 
Action: Mouse moved to (825, 478)
Screenshot: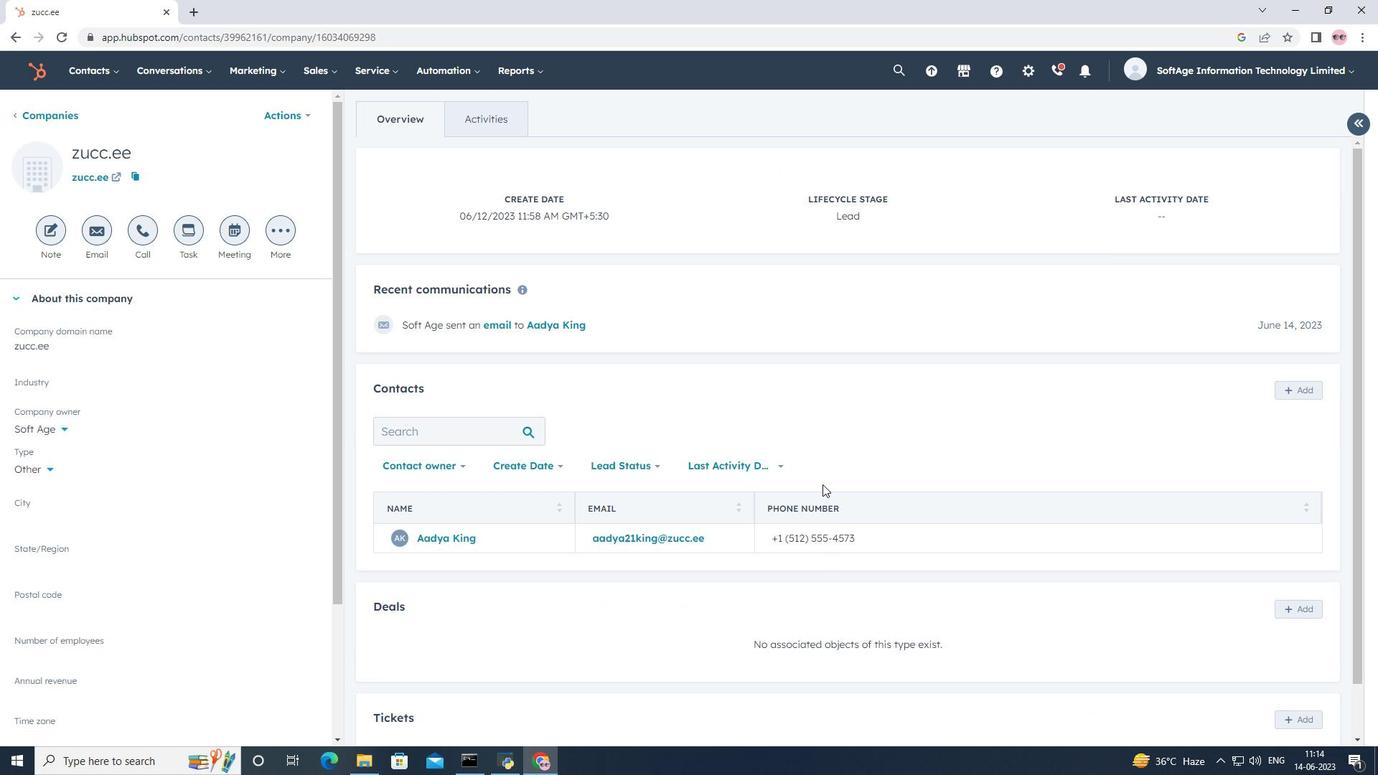 
Action: Mouse scrolled (825, 479) with delta (0, 0)
Screenshot: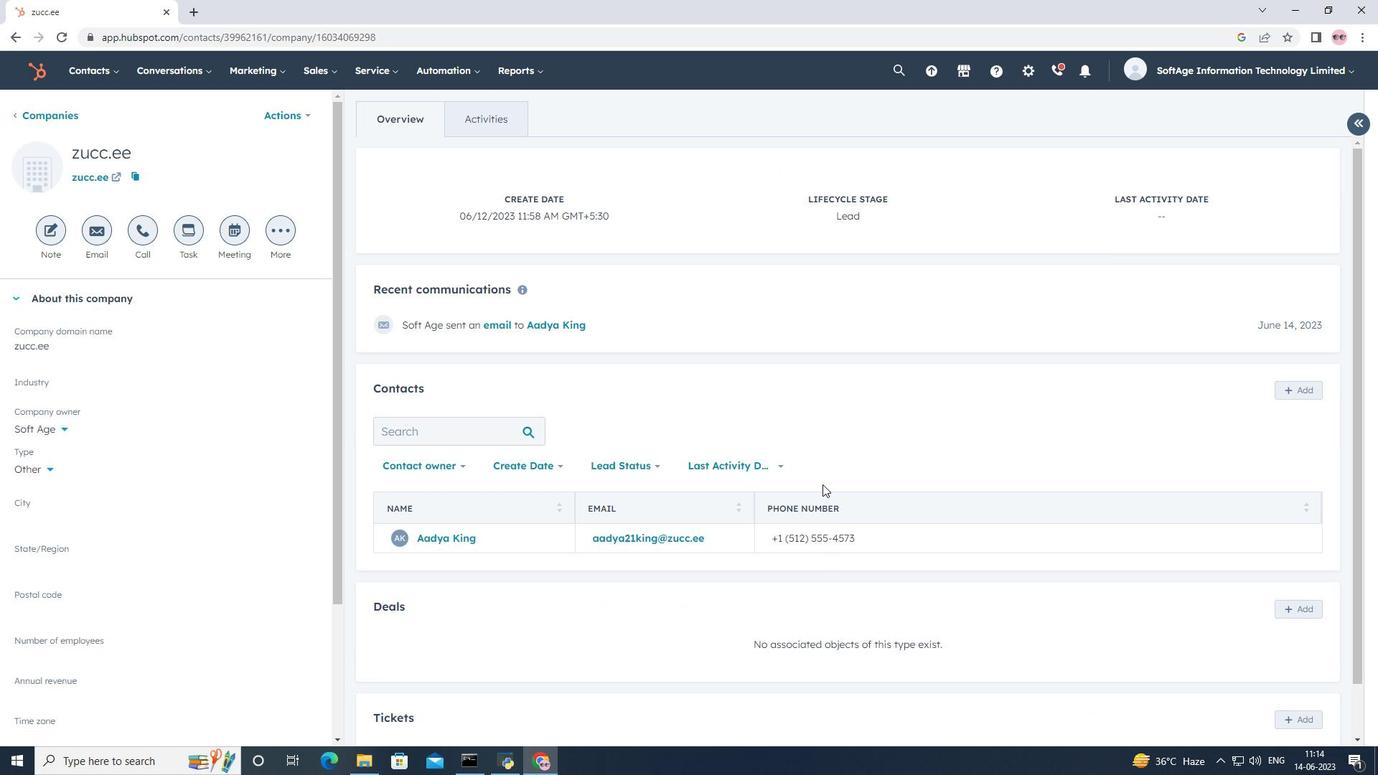 
Action: Mouse moved to (828, 465)
Screenshot: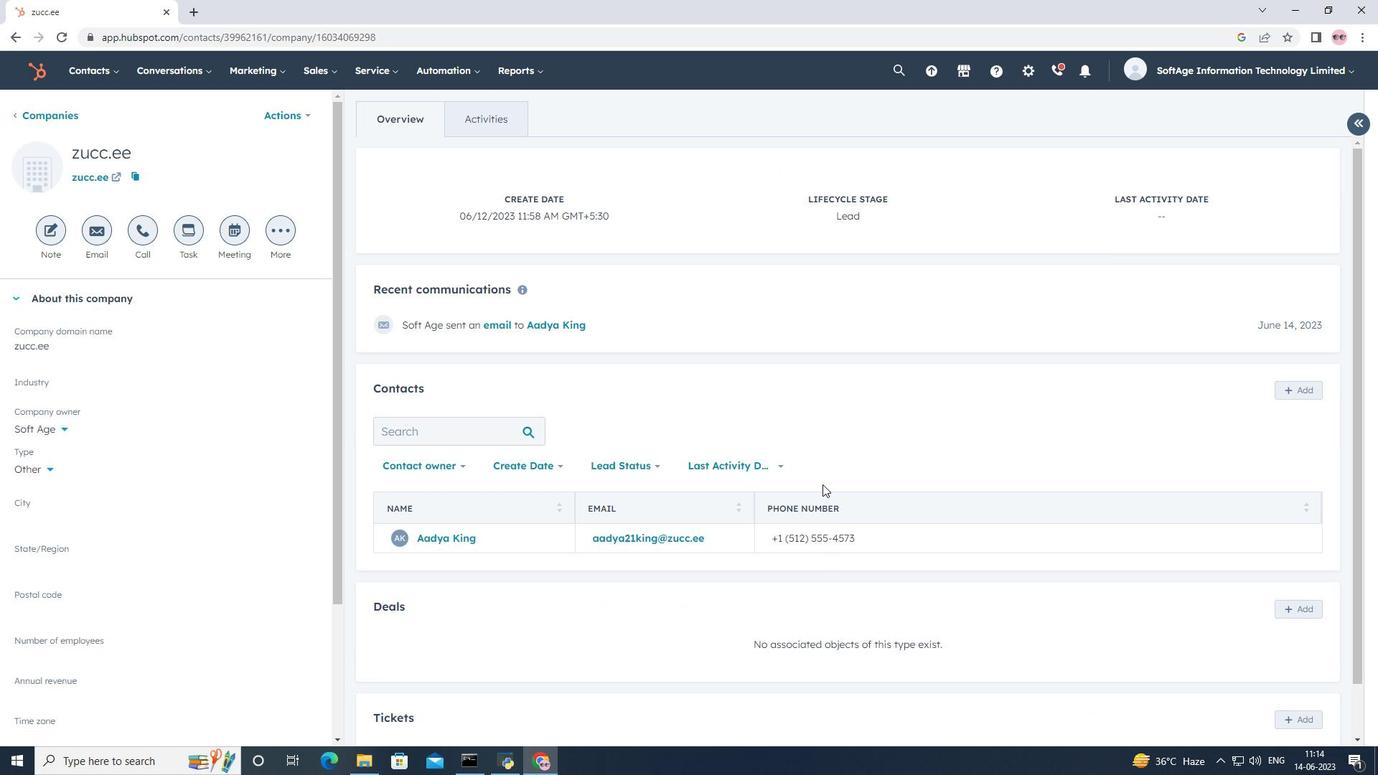 
Action: Mouse scrolled (828, 465) with delta (0, 0)
Screenshot: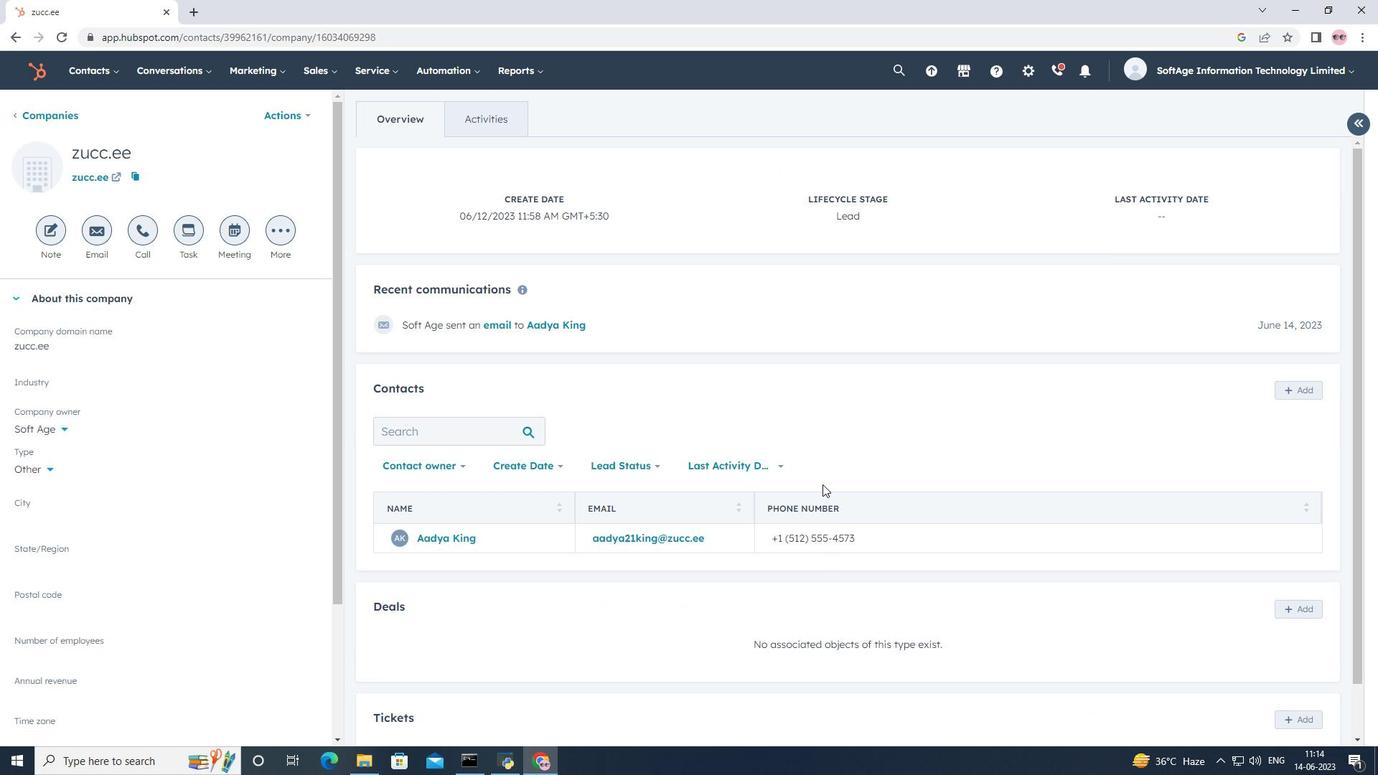 
Action: Mouse moved to (831, 455)
Screenshot: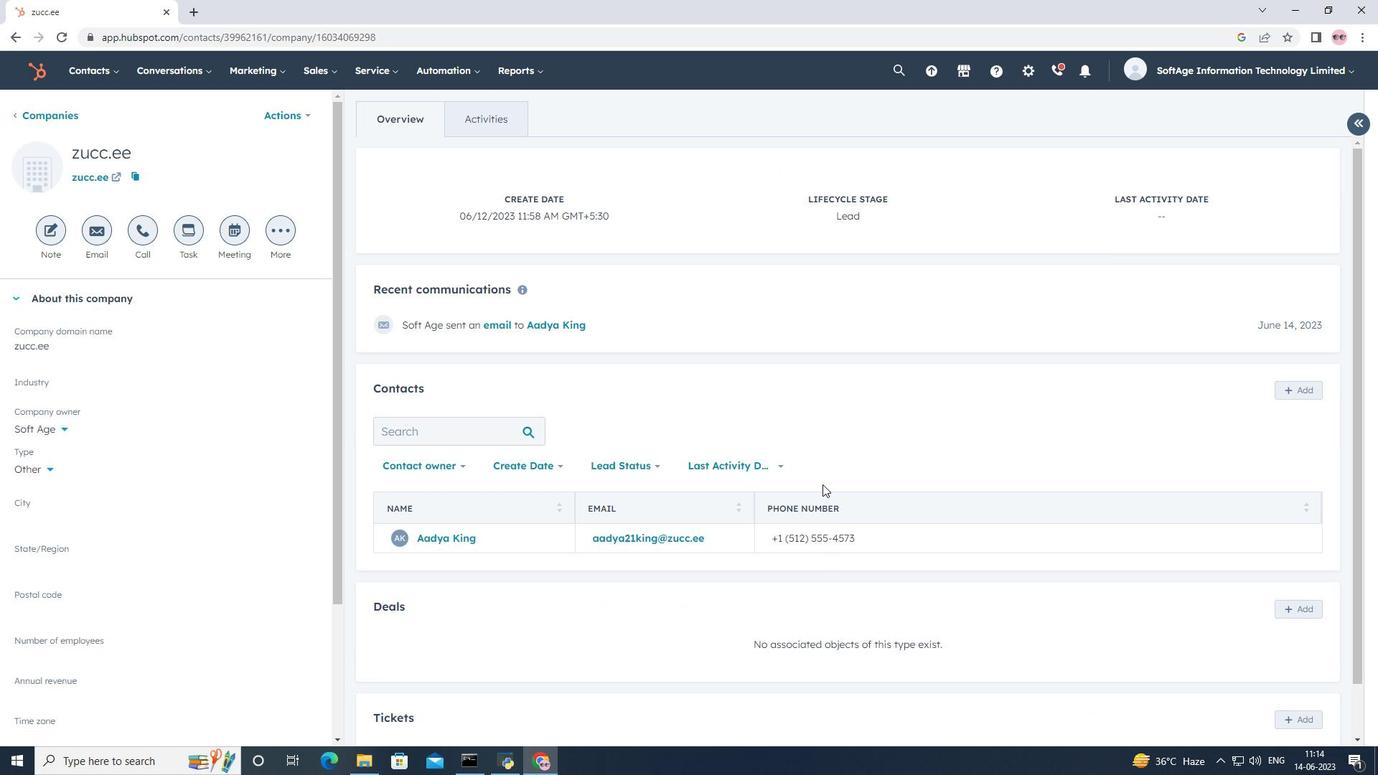 
Action: Mouse scrolled (831, 456) with delta (0, 0)
Screenshot: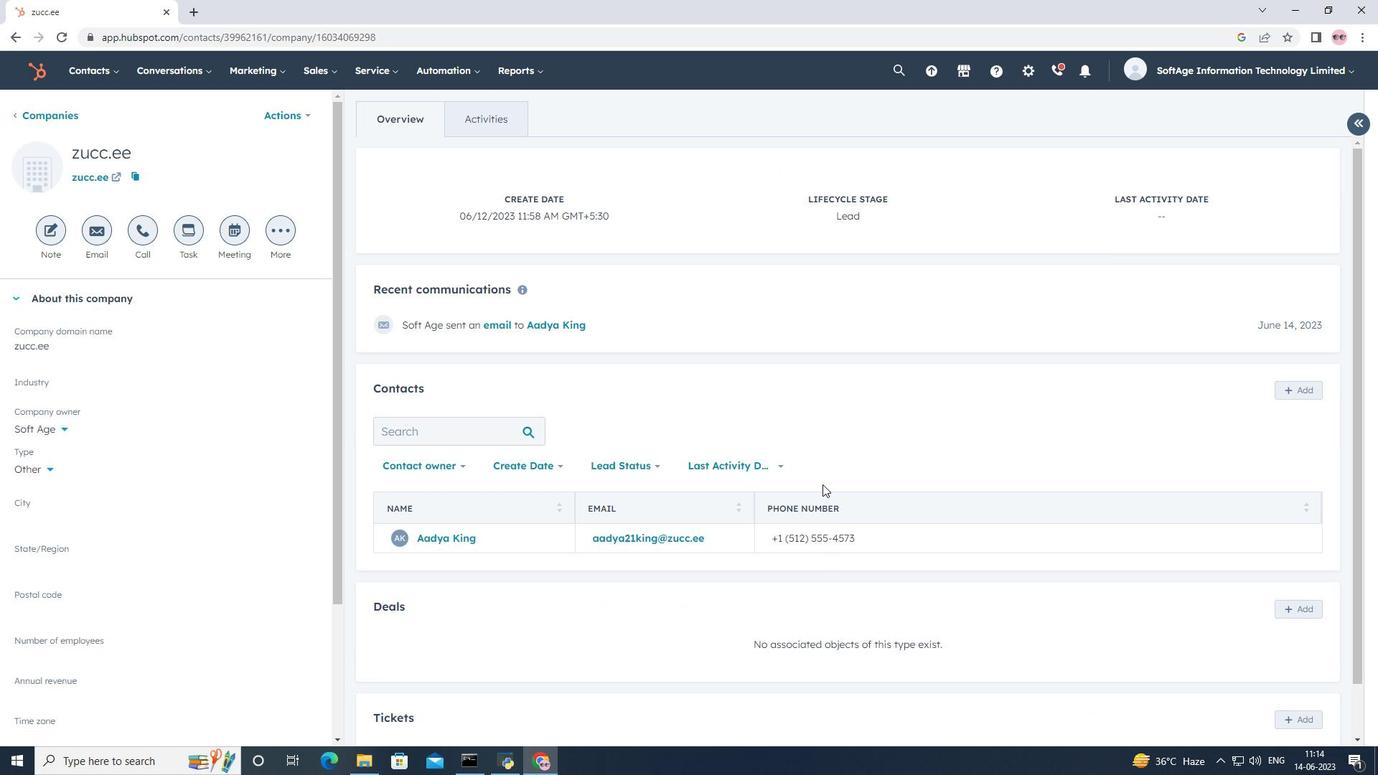 
Action: Mouse moved to (857, 399)
Screenshot: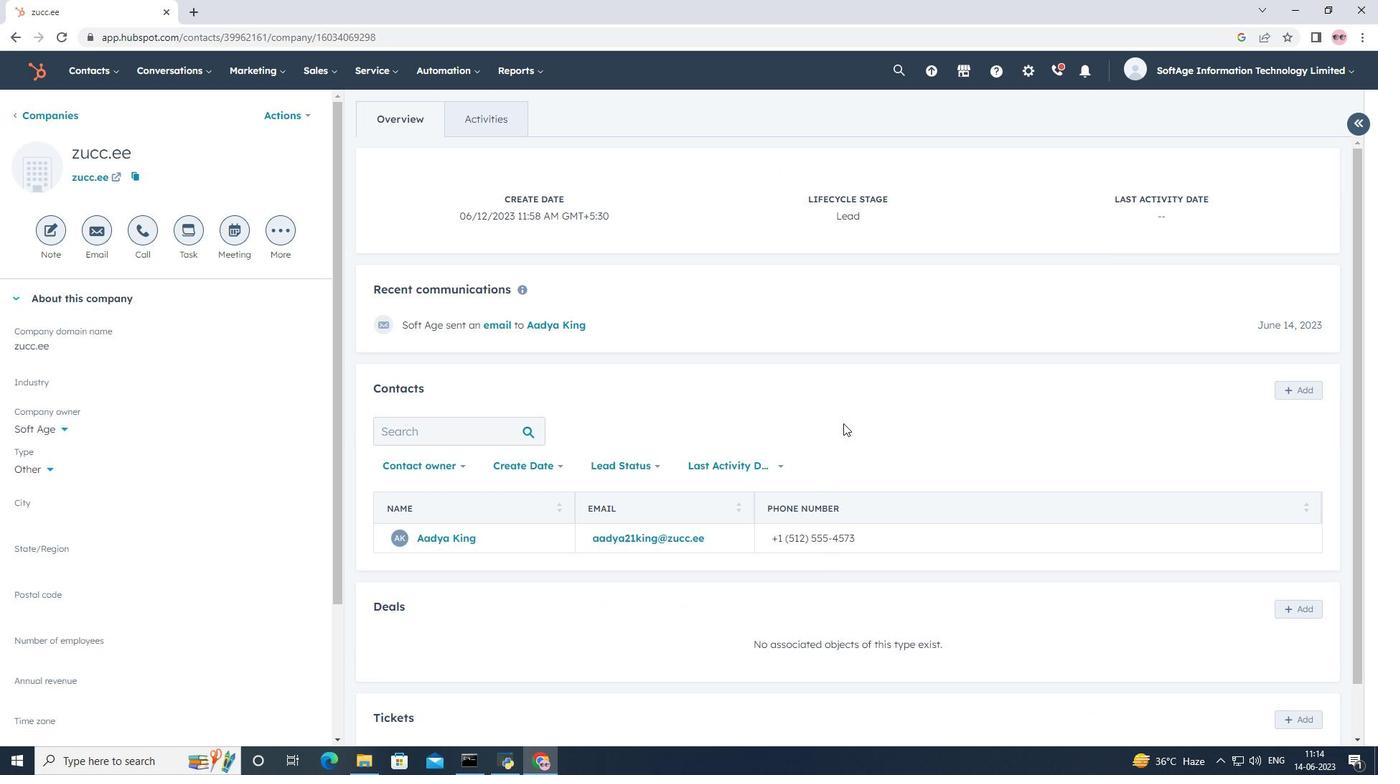 
Action: Mouse scrolled (857, 399) with delta (0, 0)
Screenshot: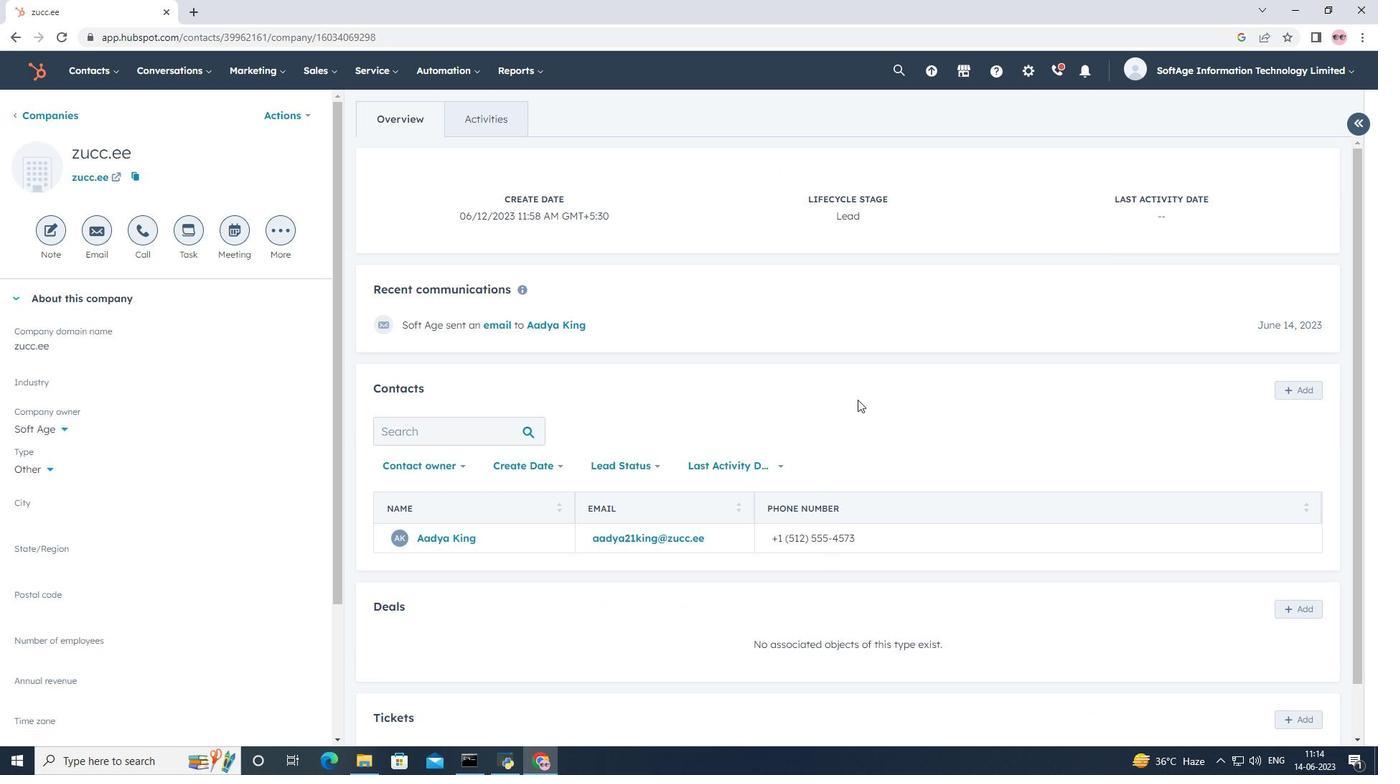 
Action: Mouse scrolled (857, 399) with delta (0, 0)
Screenshot: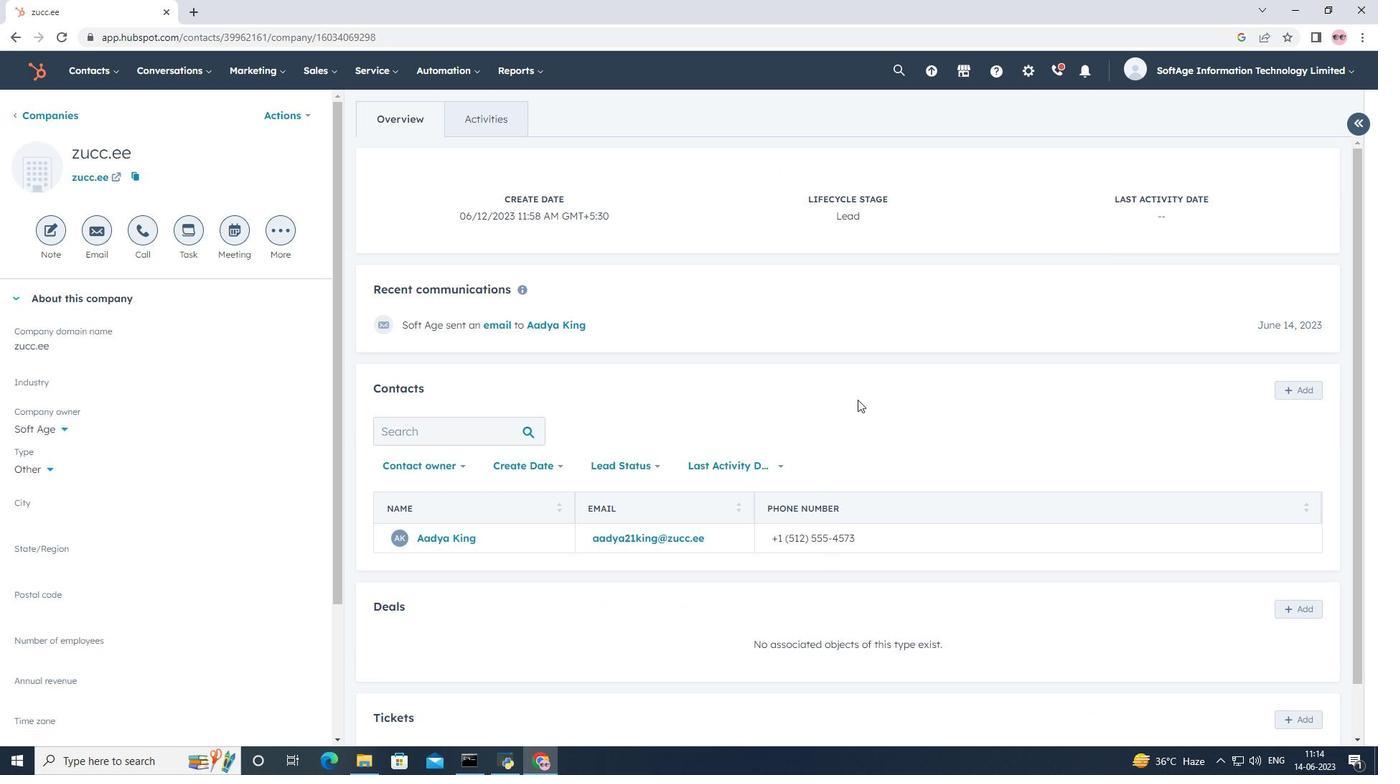 
Action: Mouse scrolled (857, 399) with delta (0, 0)
Screenshot: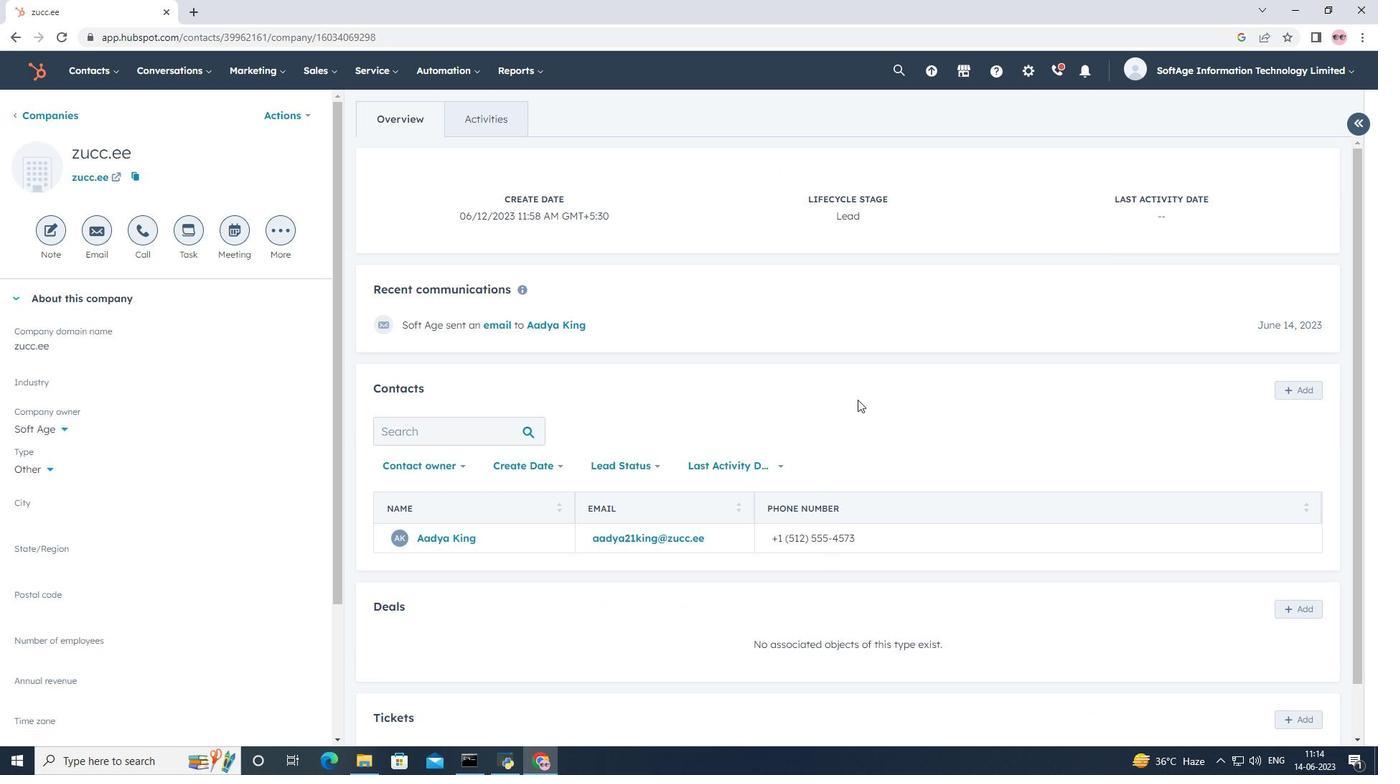 
Action: Mouse scrolled (857, 399) with delta (0, 0)
Screenshot: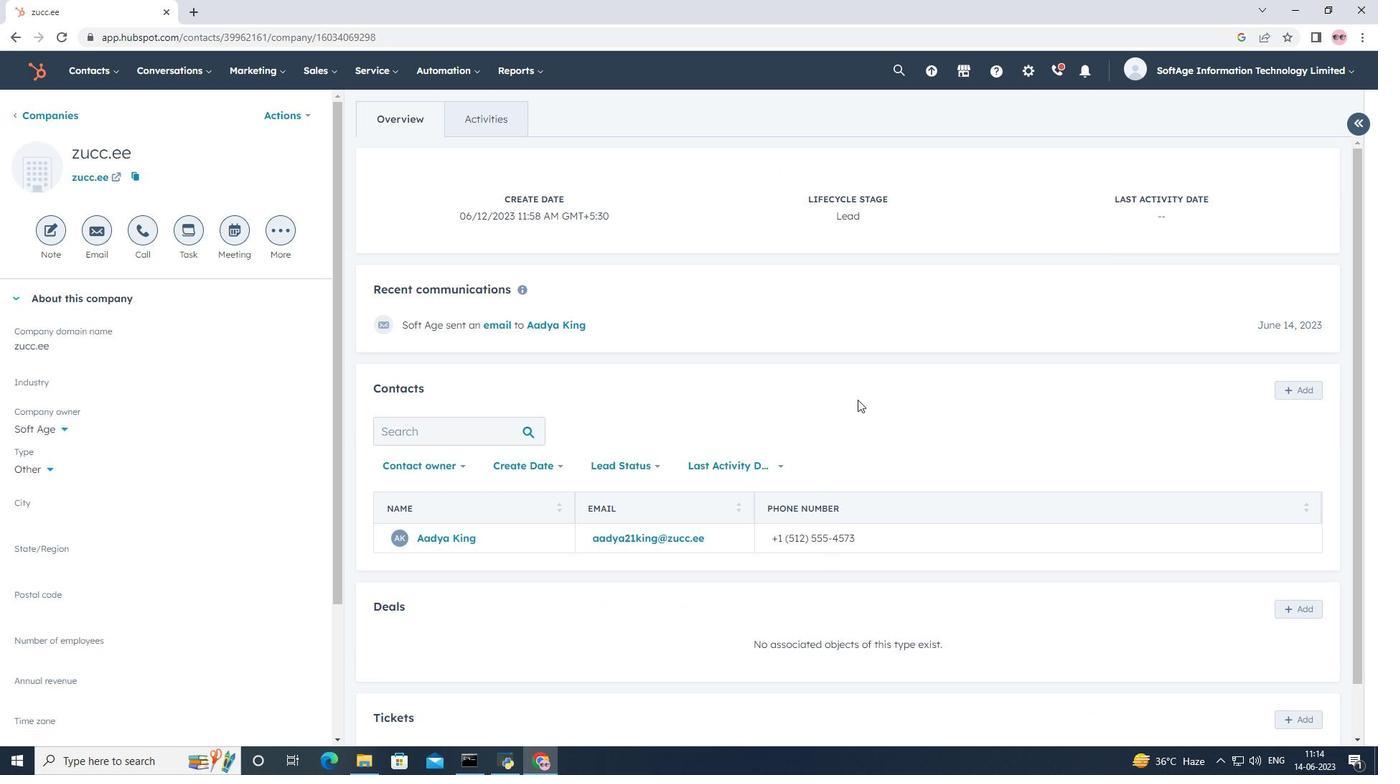 
